Task: Look for space in El Cafetal, Venezuela from 9th June, 2023 to 16th June, 2023 for 2 adults in price range Rs.8000 to Rs.16000. Place can be entire place with 2 bedrooms having 2 beds and 1 bathroom. Property type can be house, flat, guest house. Booking option can be shelf check-in. Required host language is English.
Action: Mouse moved to (453, 96)
Screenshot: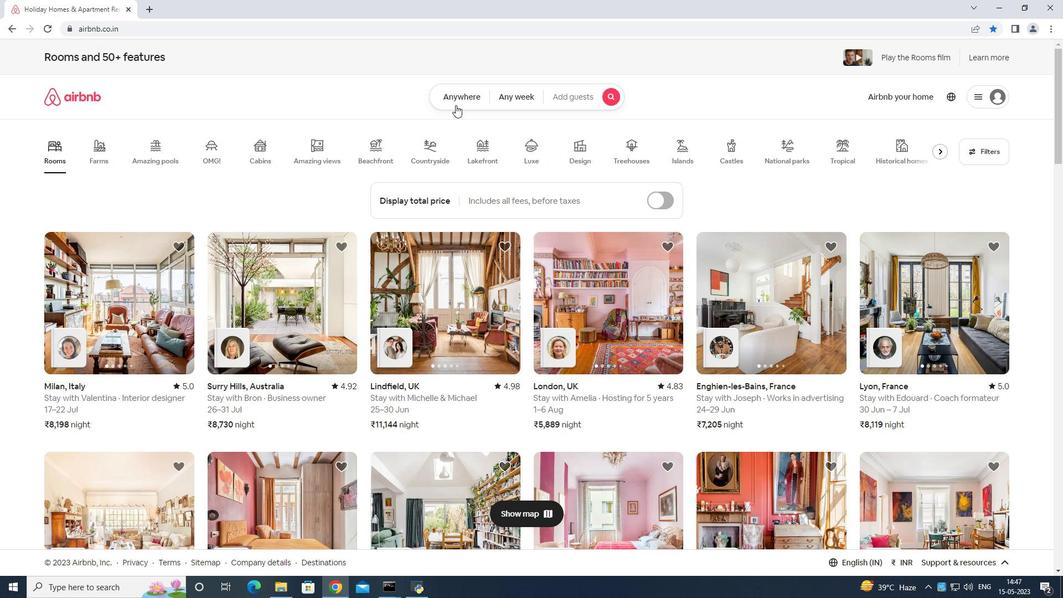 
Action: Mouse pressed left at (453, 96)
Screenshot: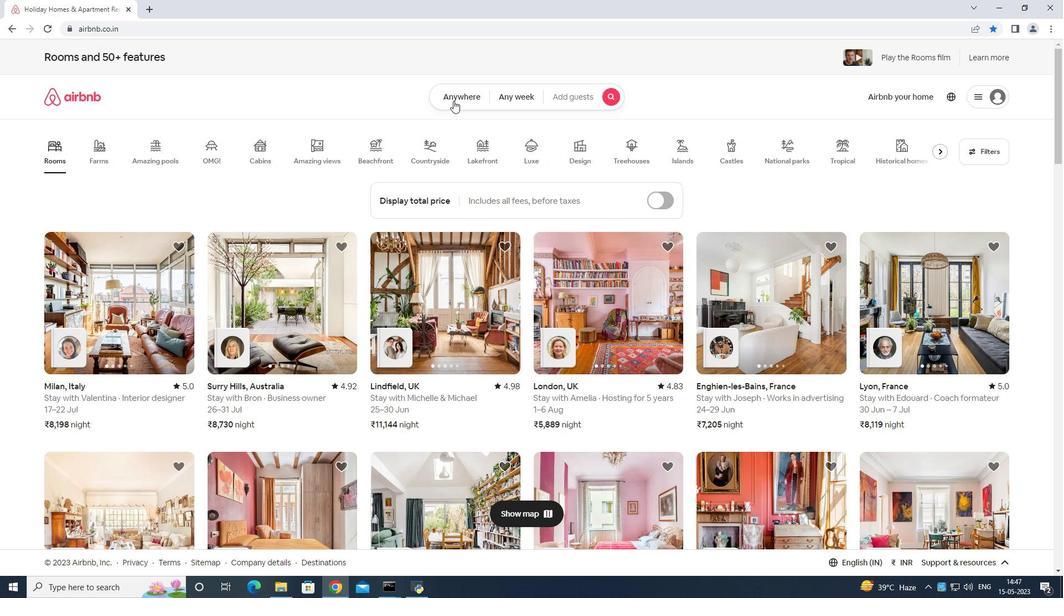 
Action: Mouse moved to (414, 144)
Screenshot: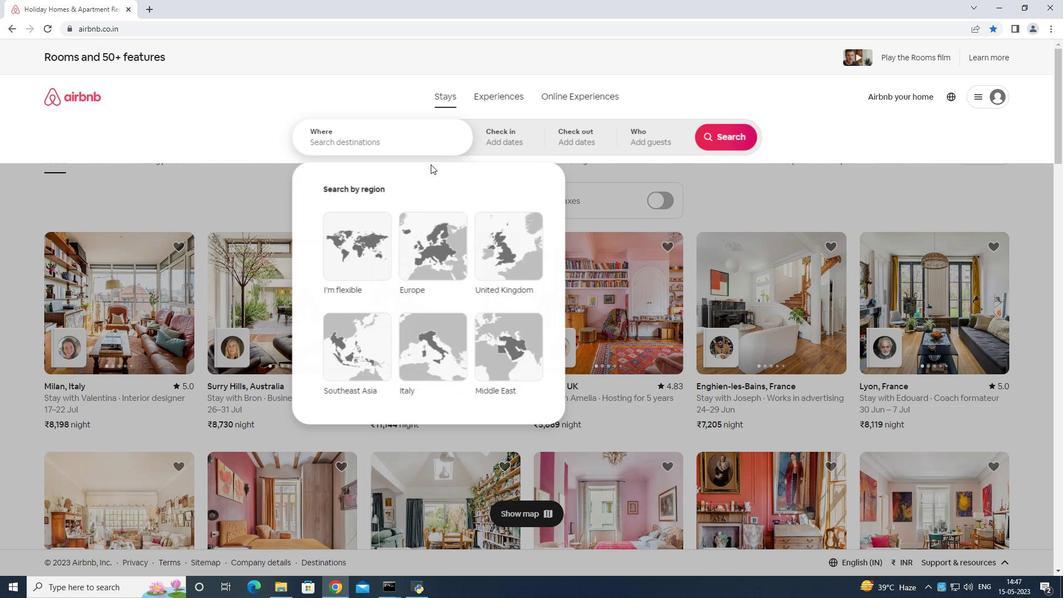 
Action: Mouse pressed left at (414, 144)
Screenshot: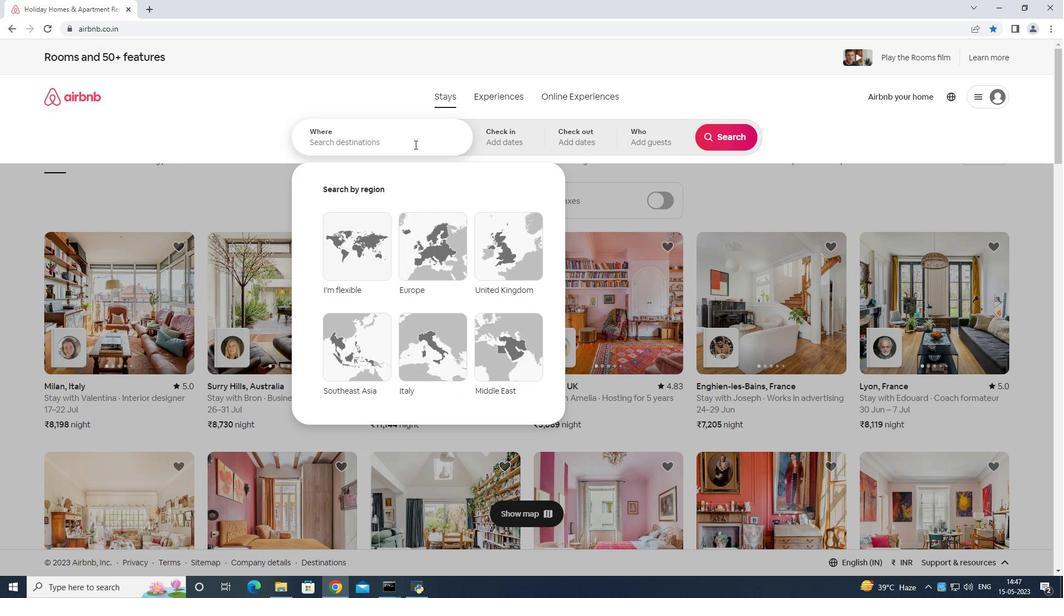
Action: Mouse moved to (445, 178)
Screenshot: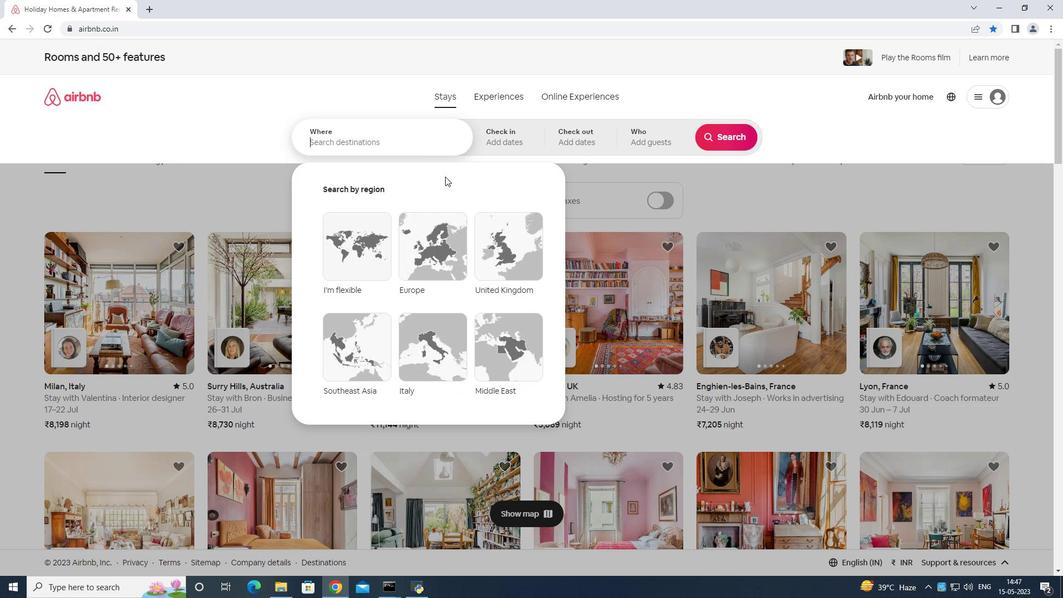 
Action: Key pressed <Key.shift>E<Key.shift>I<Key.space>cafetal<Key.space>veb<Key.backspace>nezual<Key.space><Key.enter>
Screenshot: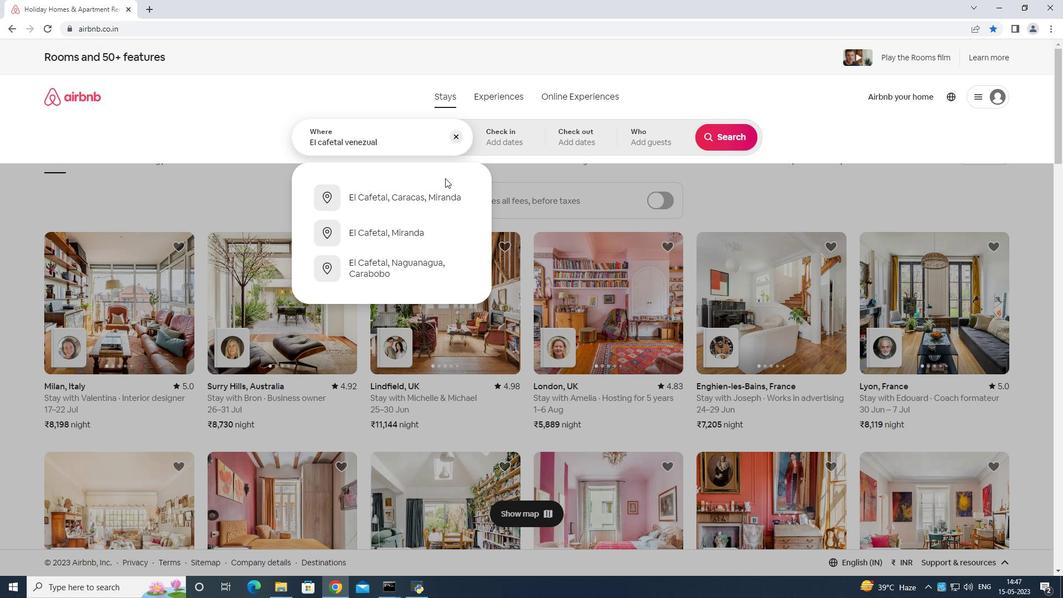 
Action: Mouse moved to (685, 307)
Screenshot: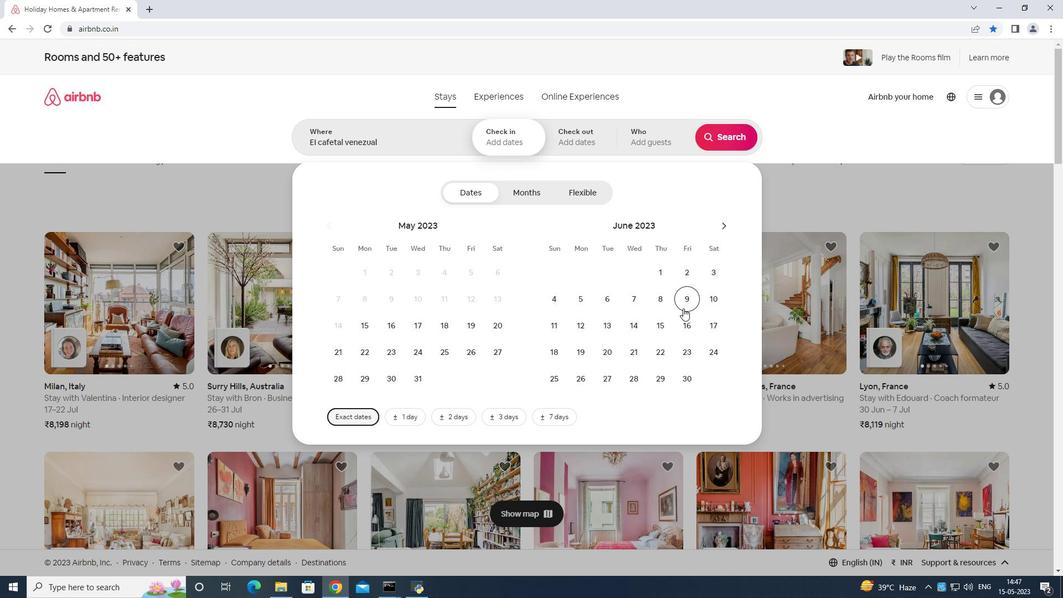 
Action: Mouse pressed left at (685, 307)
Screenshot: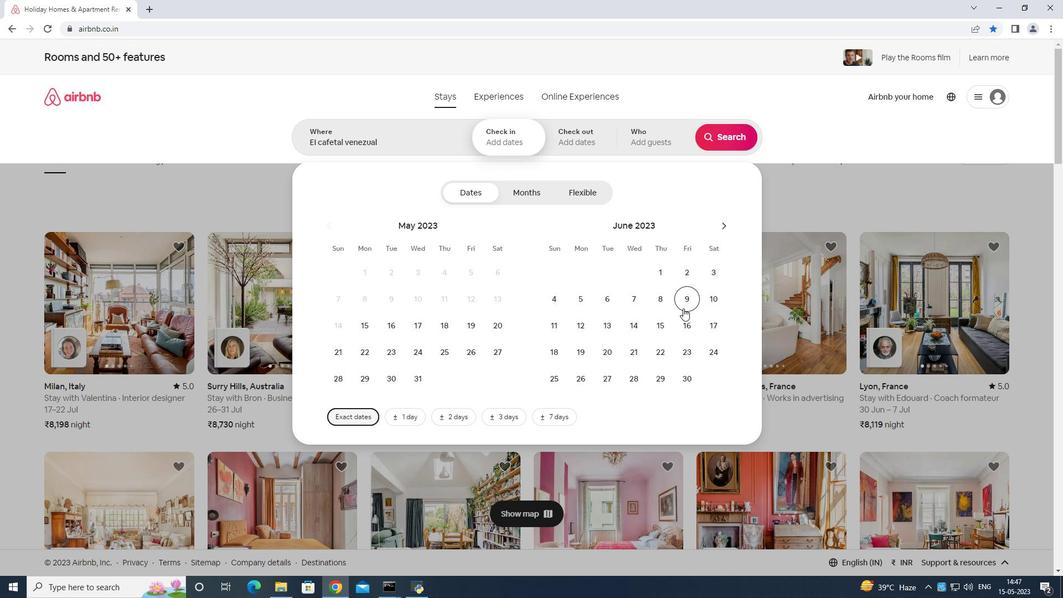 
Action: Mouse moved to (690, 330)
Screenshot: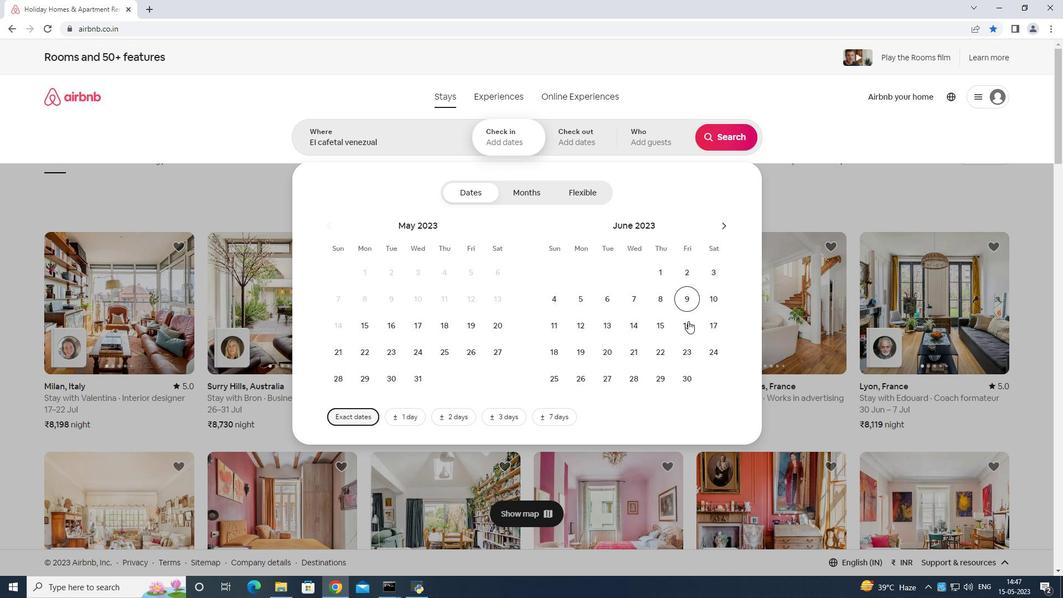 
Action: Mouse pressed left at (690, 330)
Screenshot: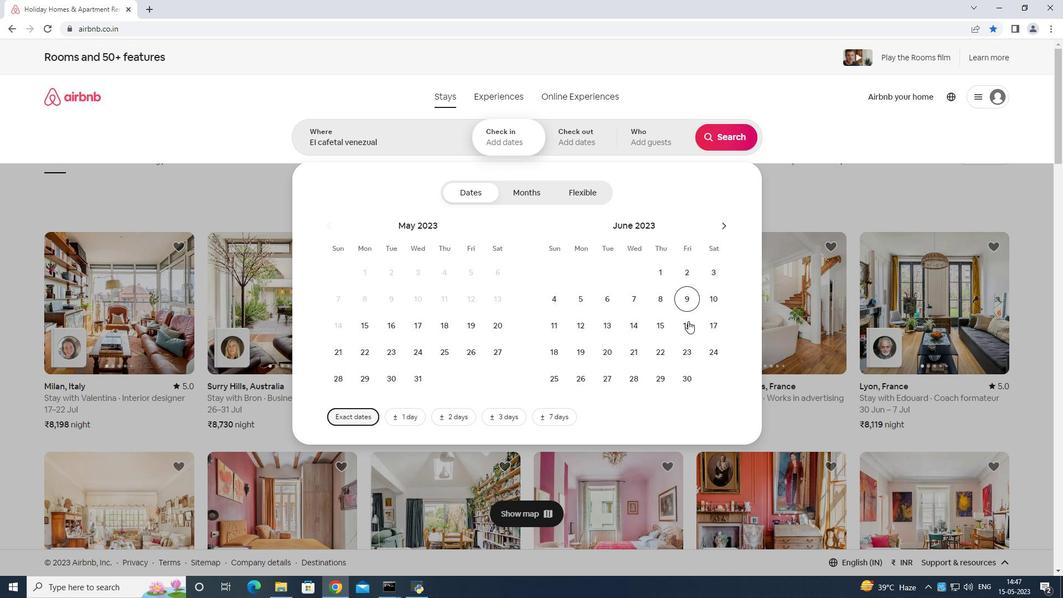 
Action: Mouse moved to (658, 145)
Screenshot: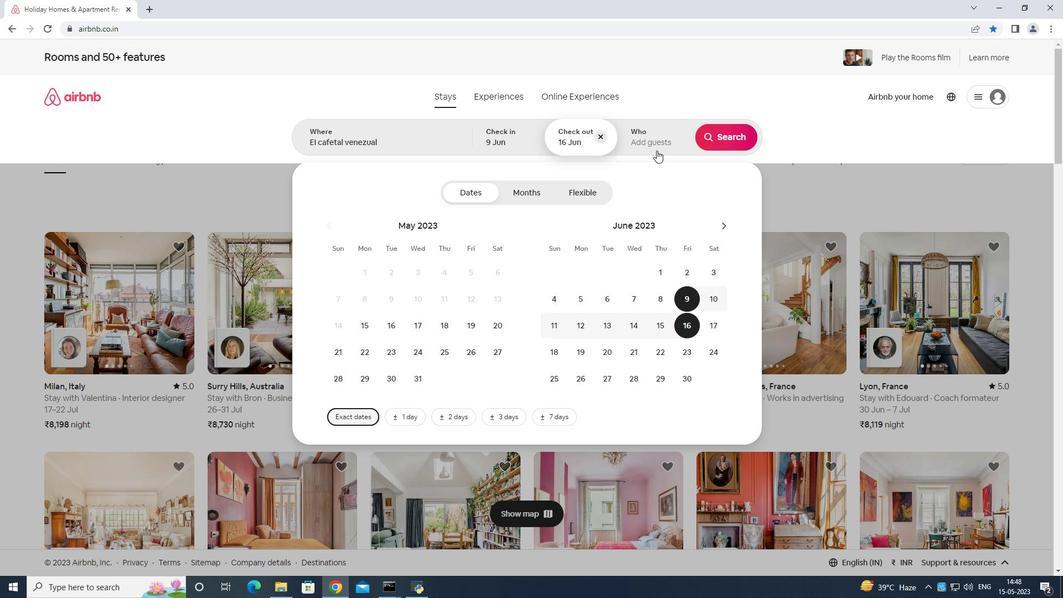 
Action: Mouse pressed left at (658, 145)
Screenshot: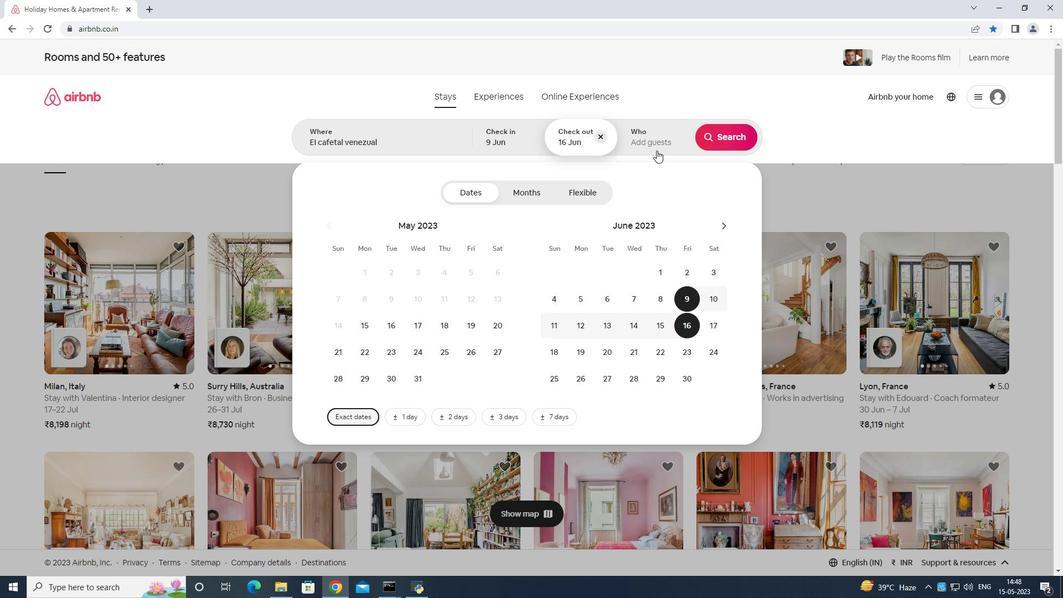 
Action: Mouse moved to (726, 197)
Screenshot: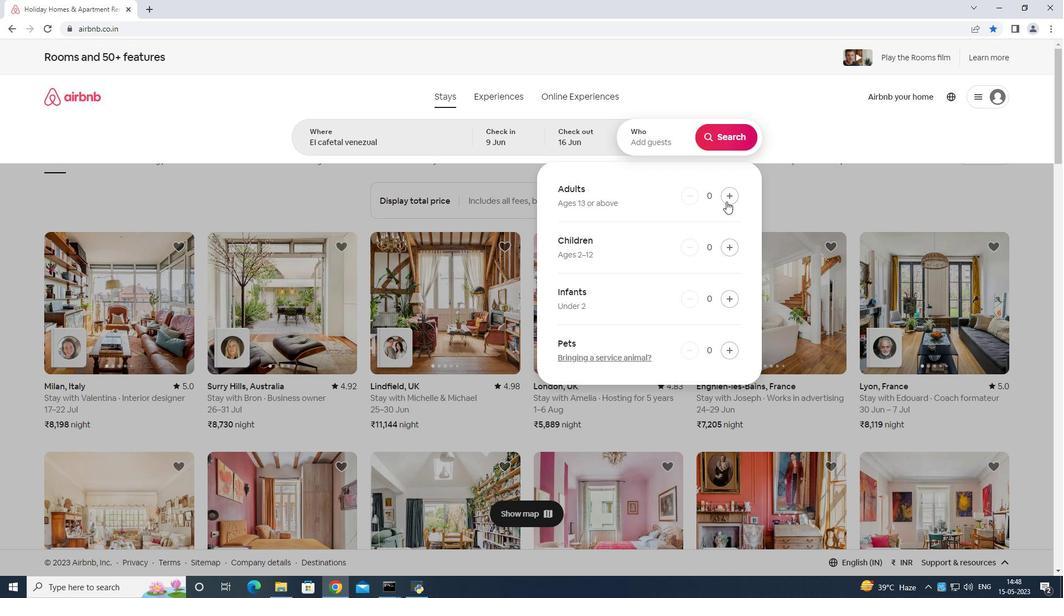 
Action: Mouse pressed left at (726, 197)
Screenshot: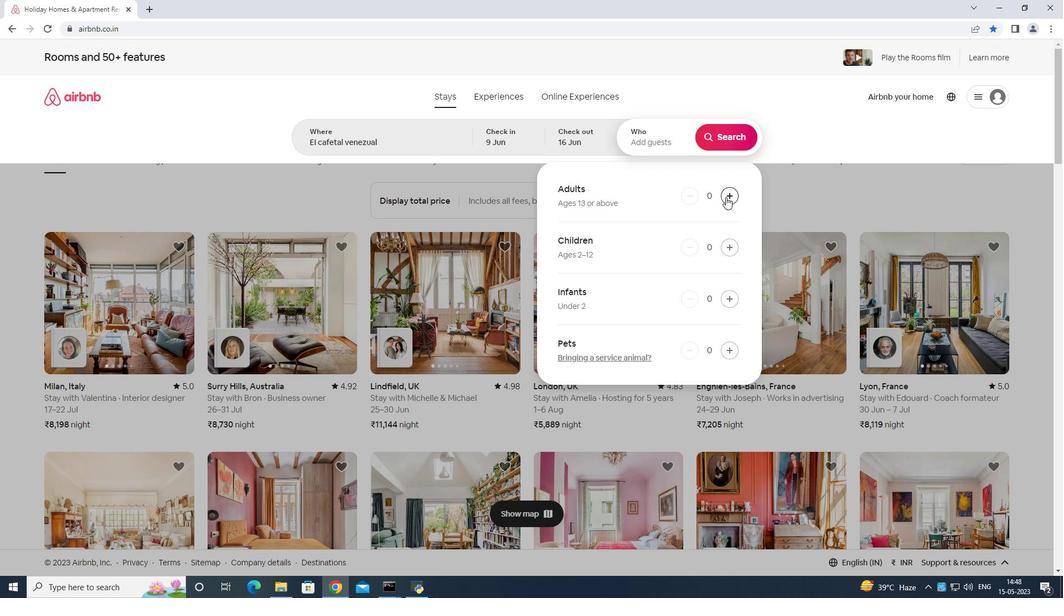 
Action: Mouse moved to (725, 197)
Screenshot: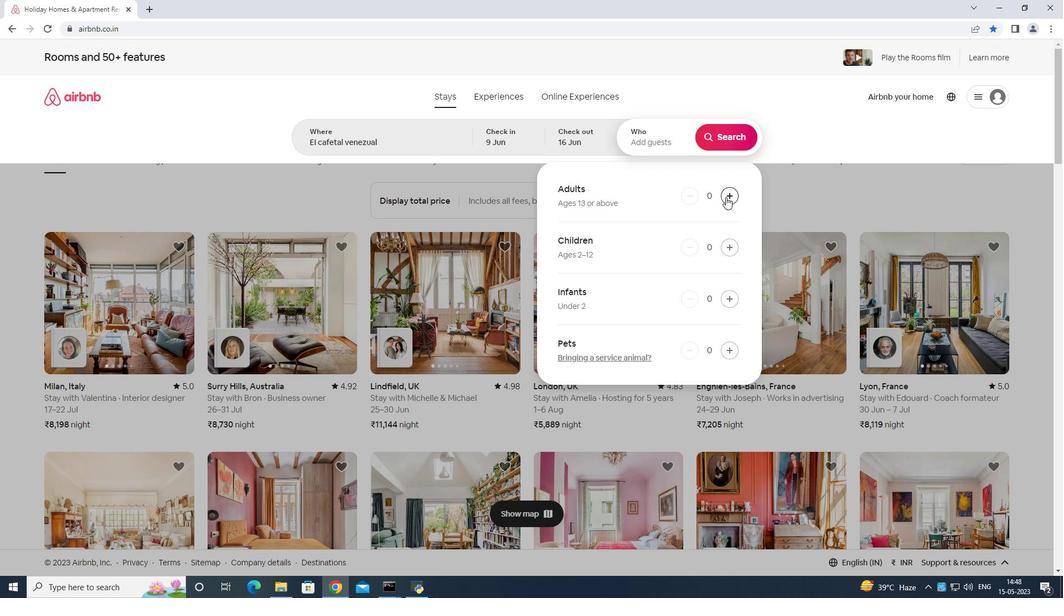 
Action: Mouse pressed left at (725, 197)
Screenshot: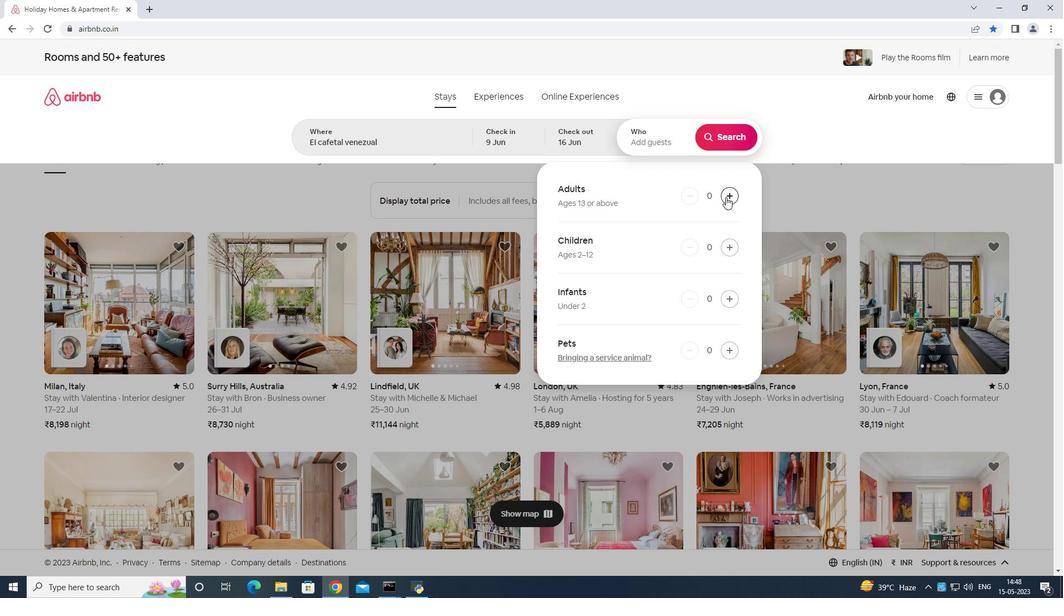 
Action: Mouse moved to (731, 137)
Screenshot: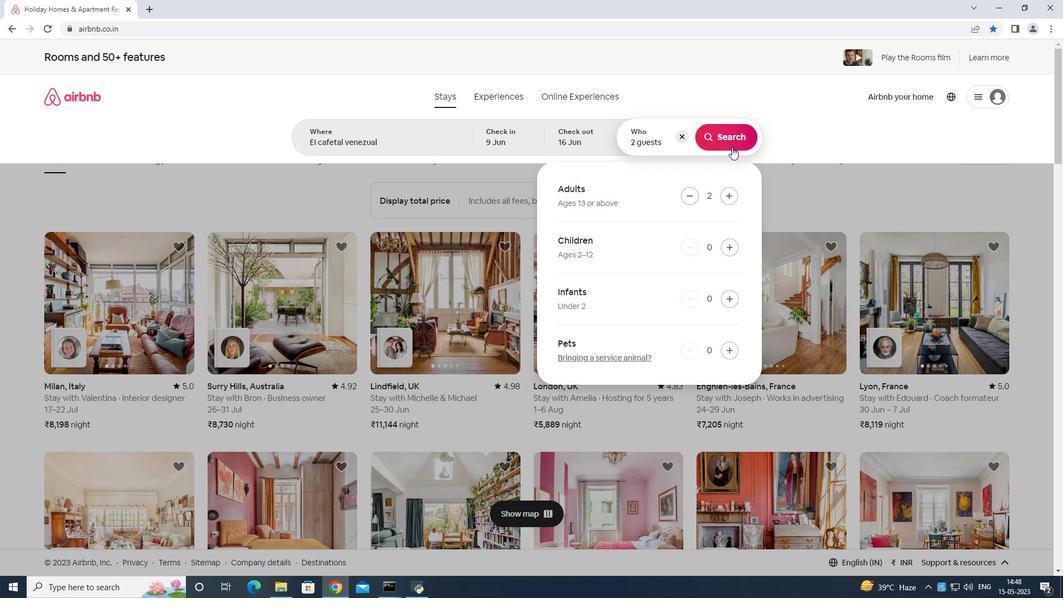 
Action: Mouse pressed left at (731, 137)
Screenshot: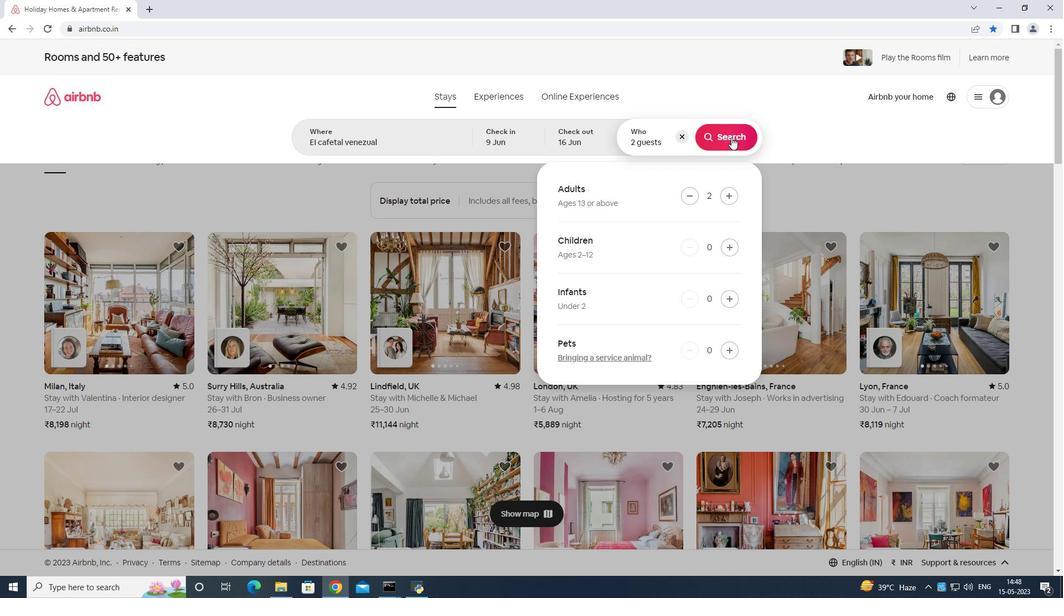 
Action: Mouse moved to (1010, 106)
Screenshot: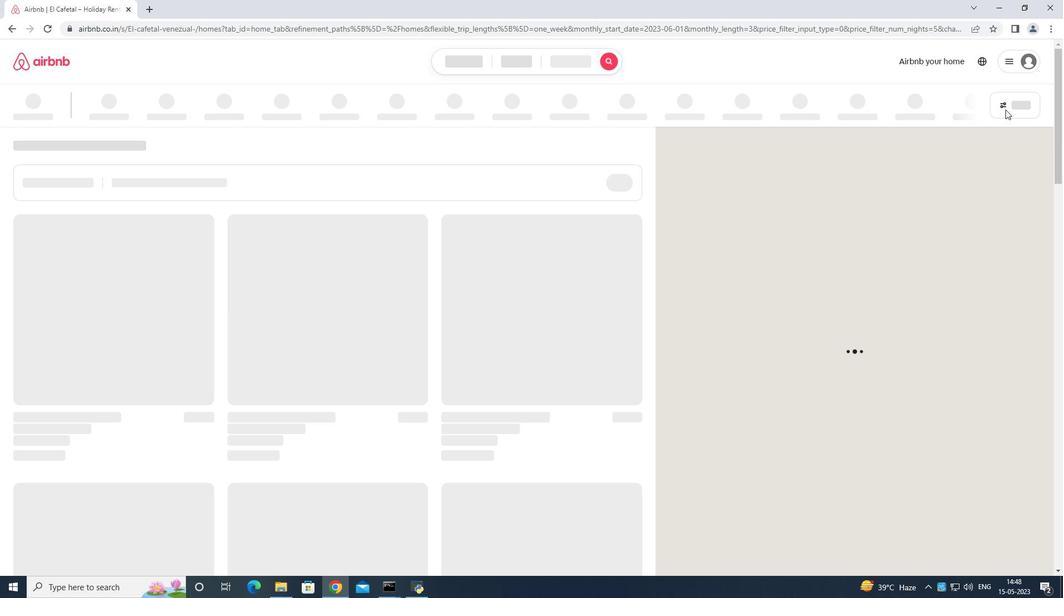 
Action: Mouse pressed left at (1010, 106)
Screenshot: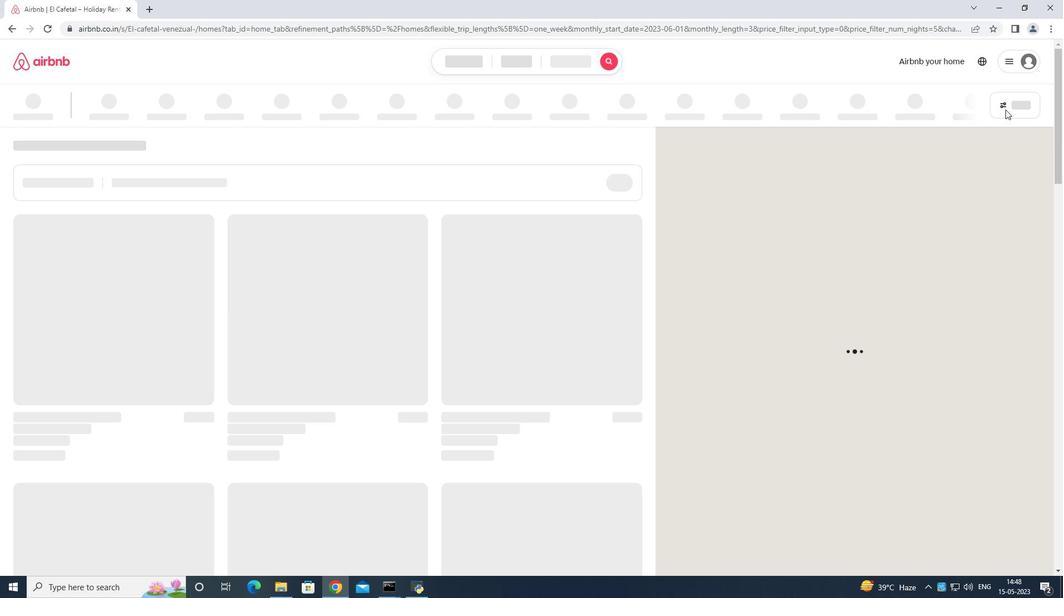 
Action: Mouse moved to (469, 373)
Screenshot: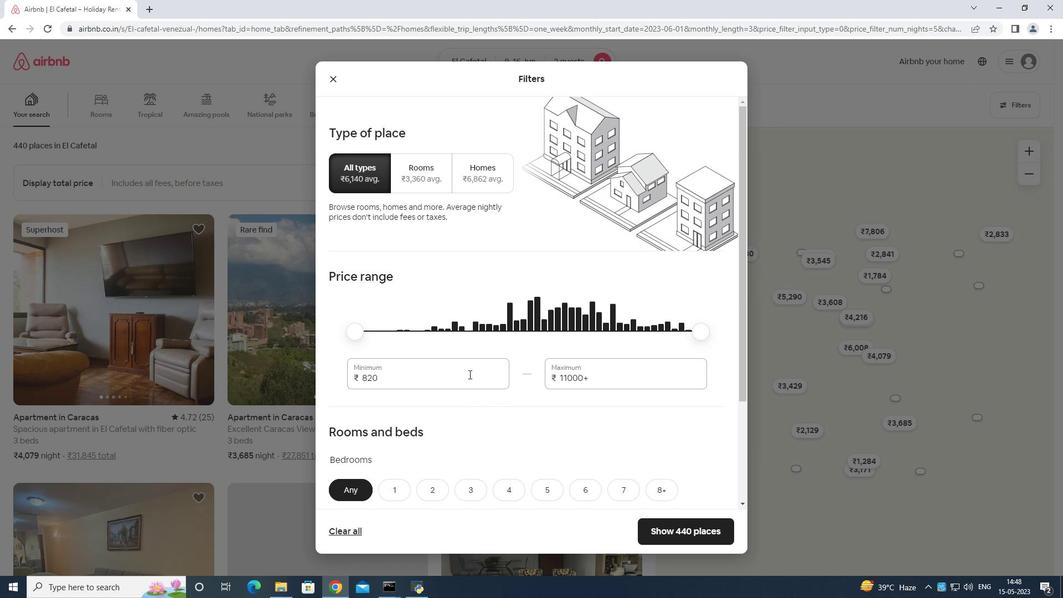 
Action: Mouse pressed left at (469, 373)
Screenshot: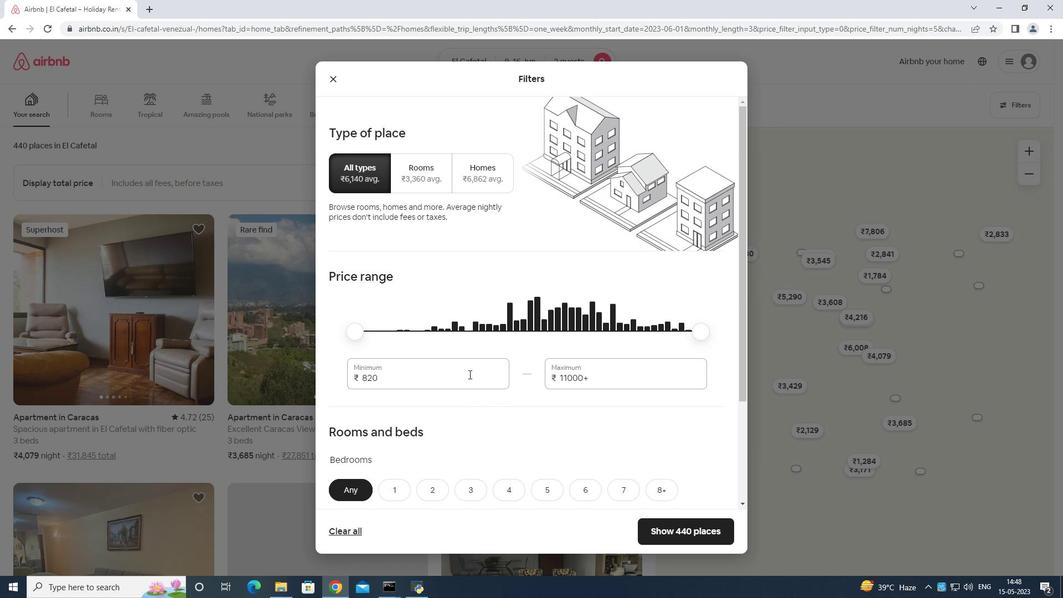 
Action: Mouse moved to (469, 373)
Screenshot: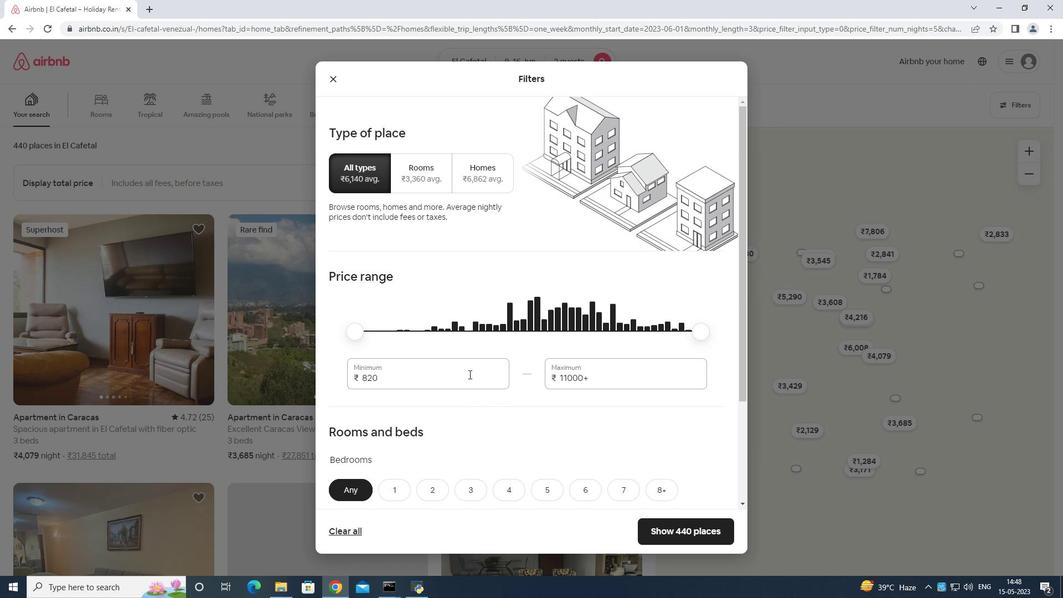 
Action: Key pressed <Key.backspace><Key.backspace><Key.backspace><Key.backspace><Key.backspace><Key.backspace><Key.backspace><Key.backspace><Key.backspace><Key.backspace><Key.backspace><Key.backspace>
Screenshot: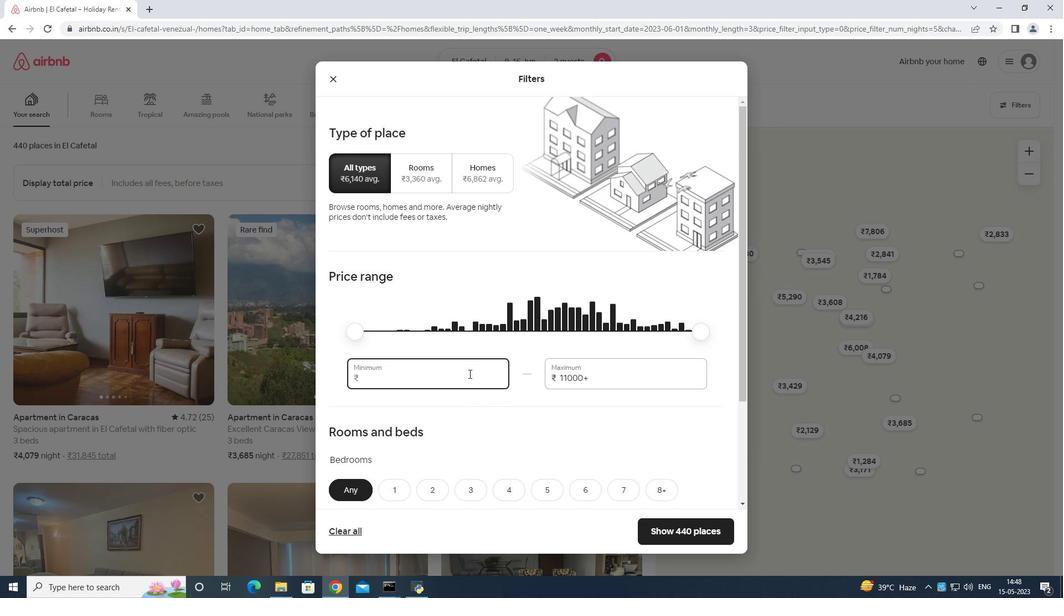 
Action: Mouse moved to (470, 373)
Screenshot: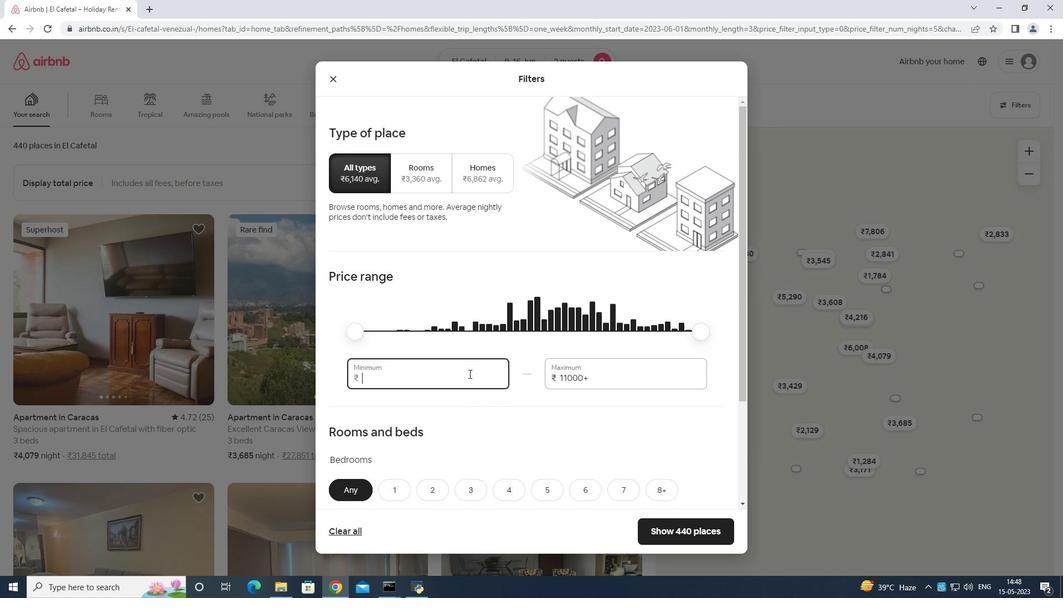 
Action: Key pressed 8
Screenshot: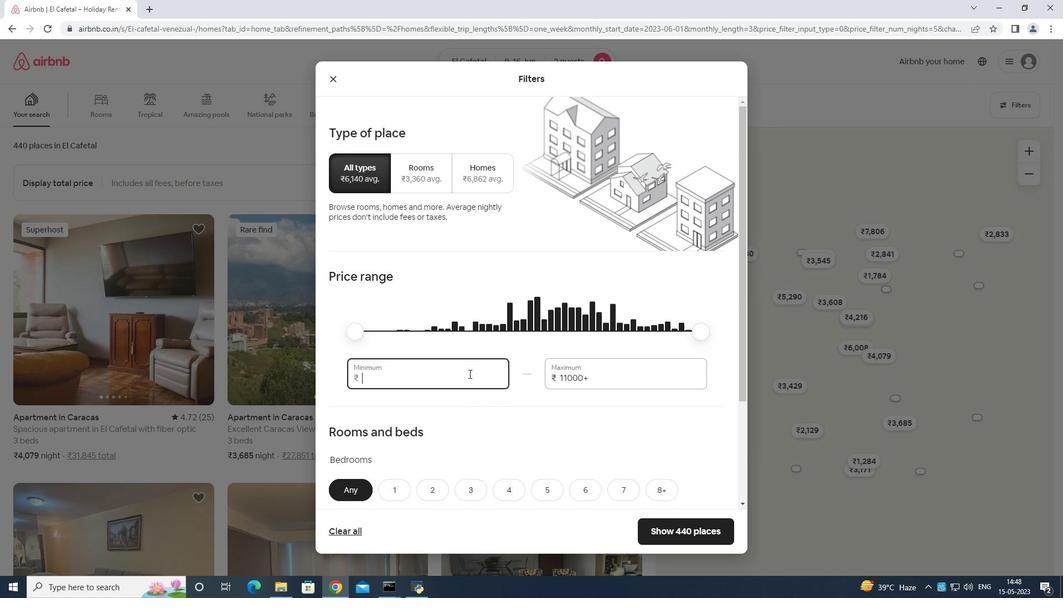 
Action: Mouse moved to (470, 373)
Screenshot: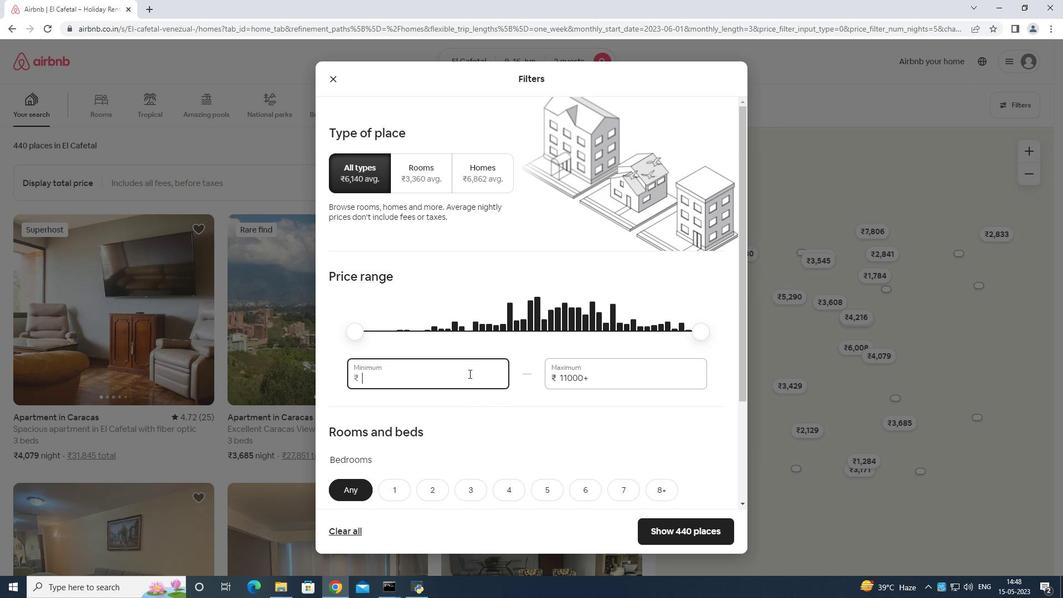 
Action: Key pressed 000
Screenshot: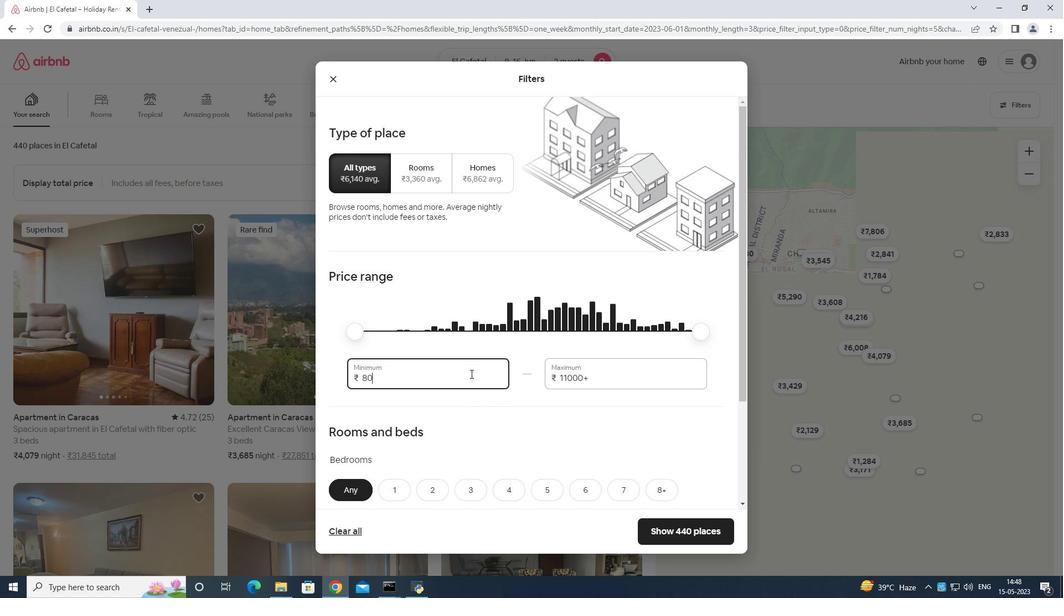 
Action: Mouse moved to (596, 372)
Screenshot: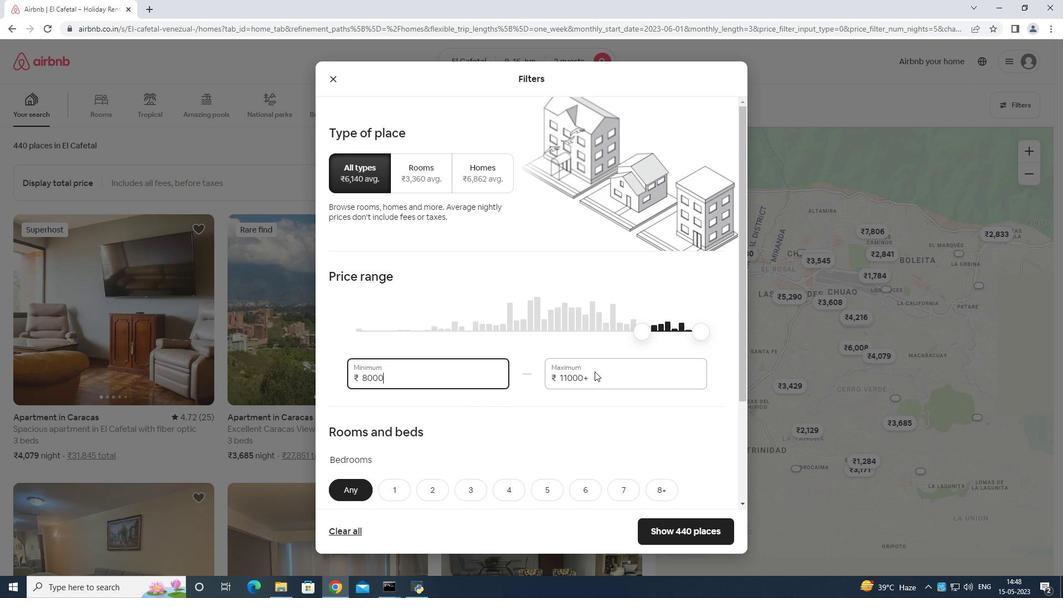 
Action: Mouse pressed left at (596, 372)
Screenshot: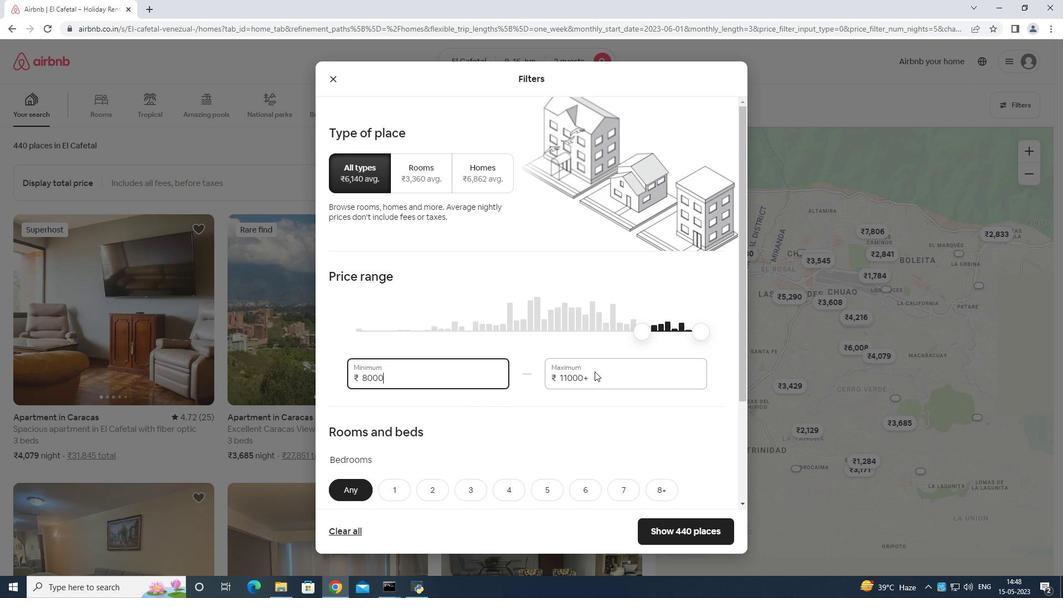 
Action: Mouse moved to (600, 370)
Screenshot: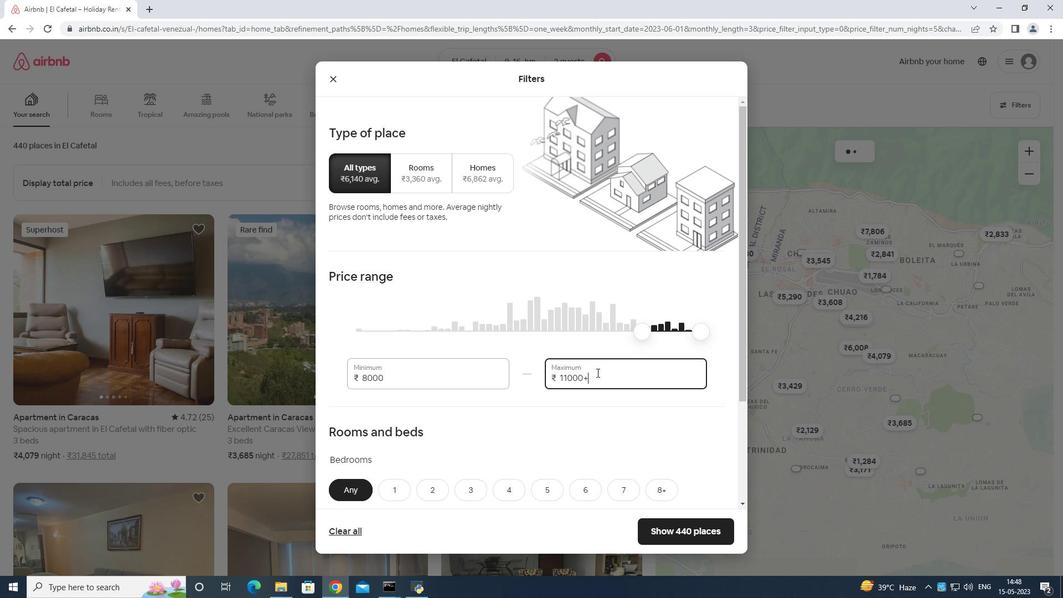 
Action: Key pressed <Key.backspace><Key.backspace><Key.backspace><Key.backspace><Key.backspace><Key.backspace><Key.backspace><Key.backspace><Key.backspace><Key.backspace><Key.backspace><Key.backspace><Key.backspace><Key.backspace><Key.backspace><Key.backspace><Key.backspace><Key.backspace>9
Screenshot: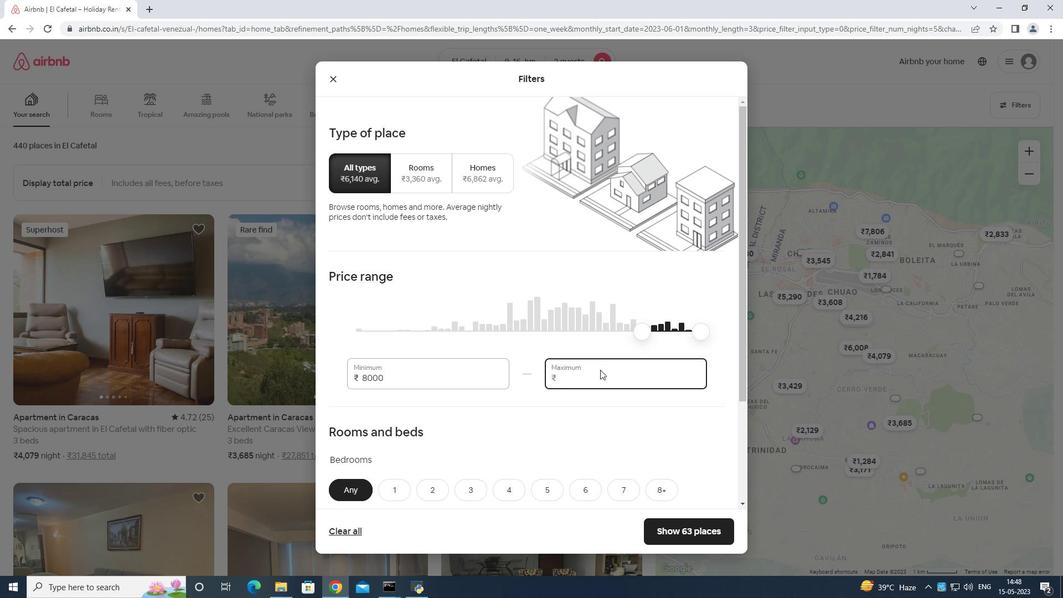 
Action: Mouse moved to (602, 368)
Screenshot: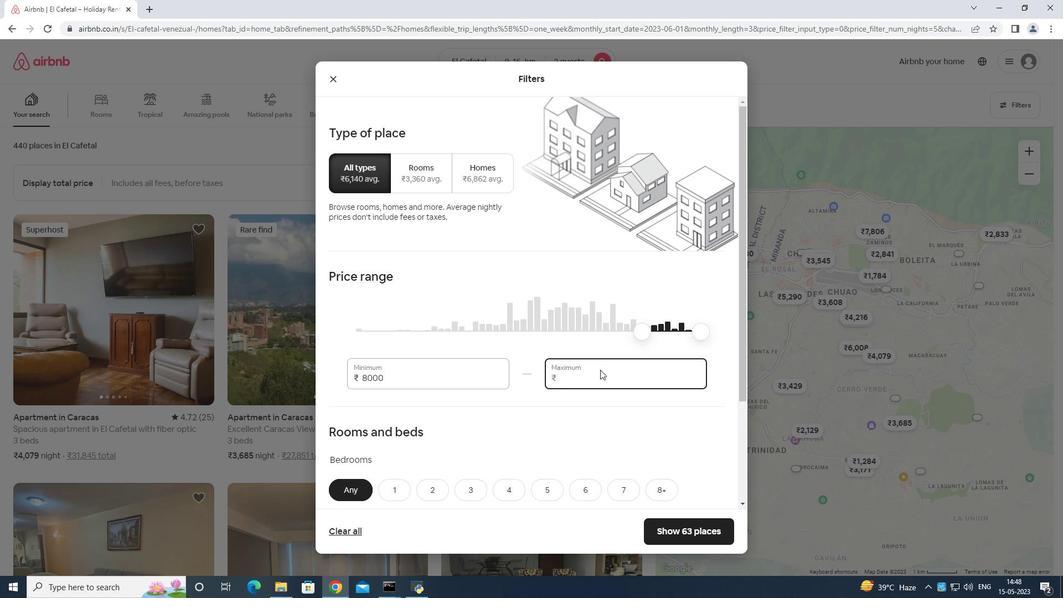 
Action: Key pressed 0
Screenshot: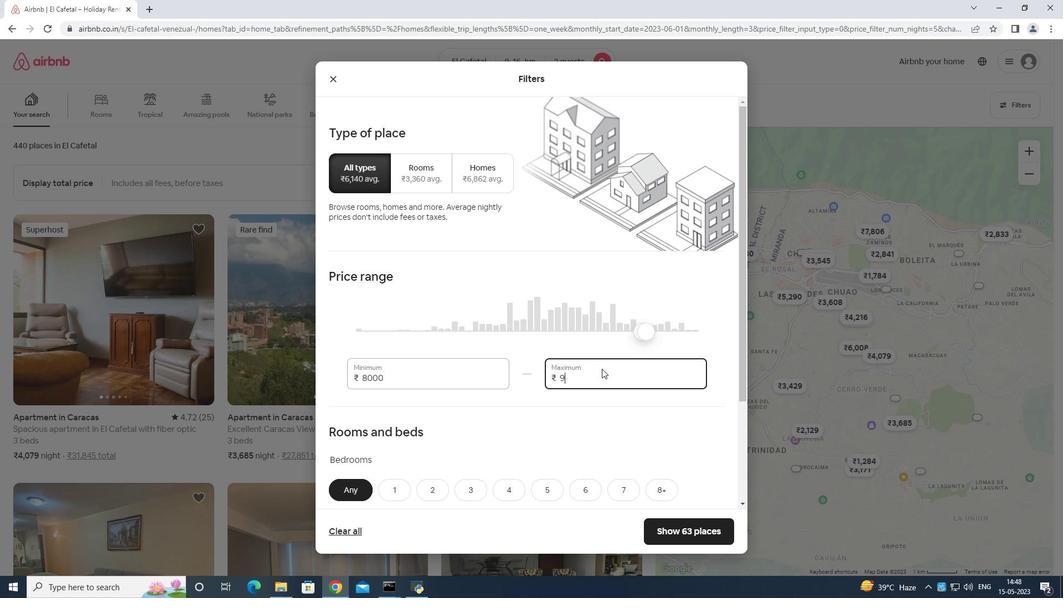 
Action: Mouse moved to (602, 368)
Screenshot: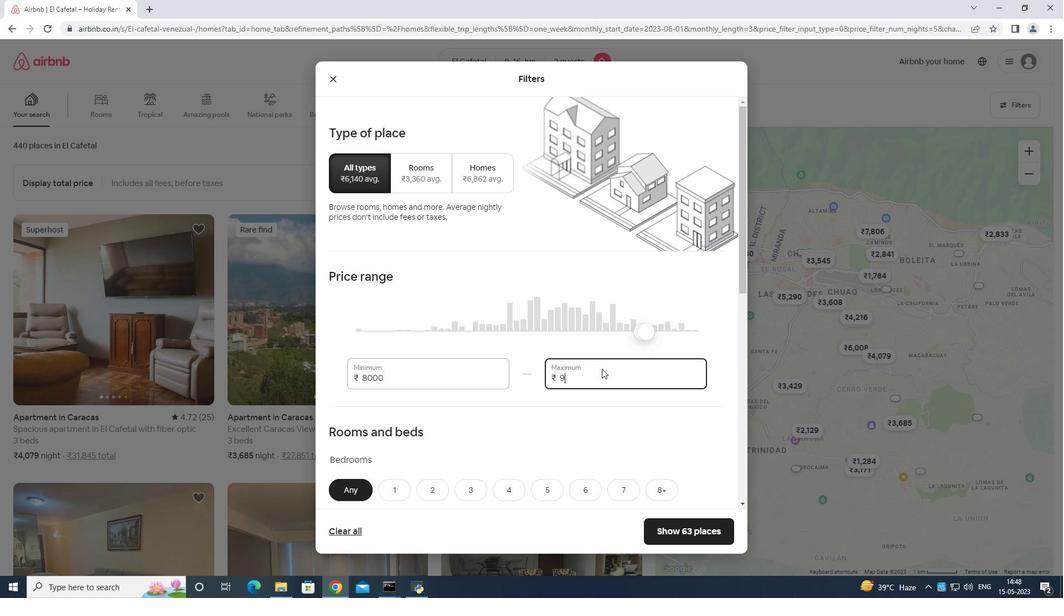 
Action: Key pressed 00
Screenshot: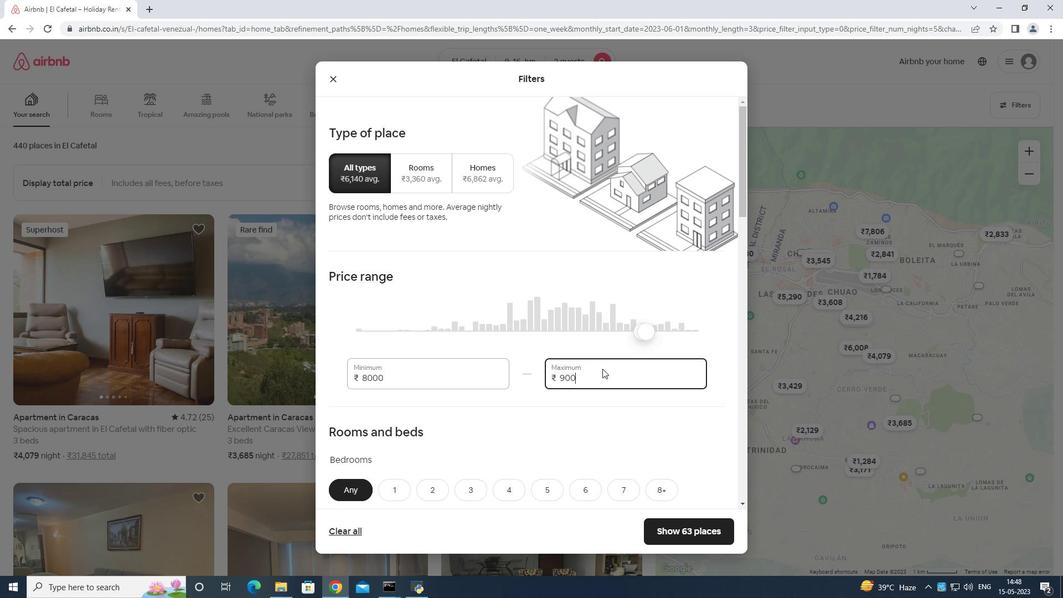 
Action: Mouse moved to (602, 368)
Screenshot: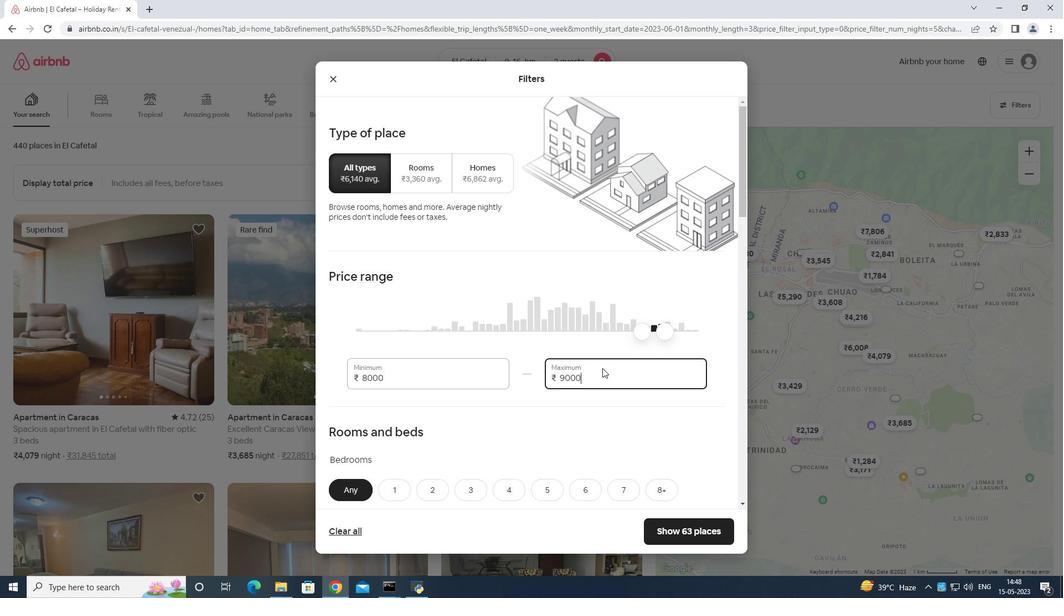 
Action: Key pressed <Key.backspace>
Screenshot: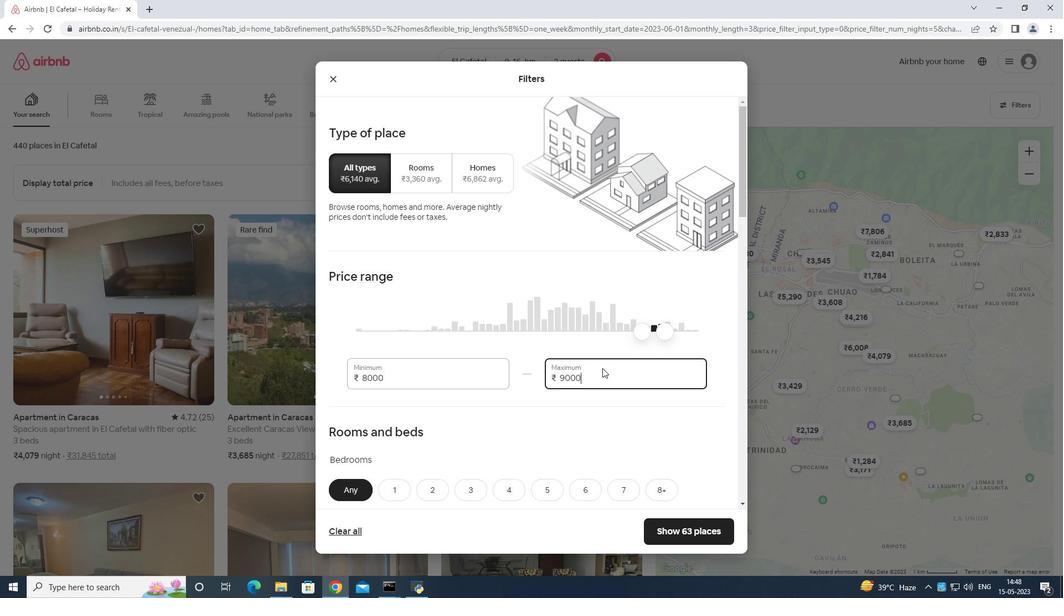 
Action: Mouse moved to (603, 368)
Screenshot: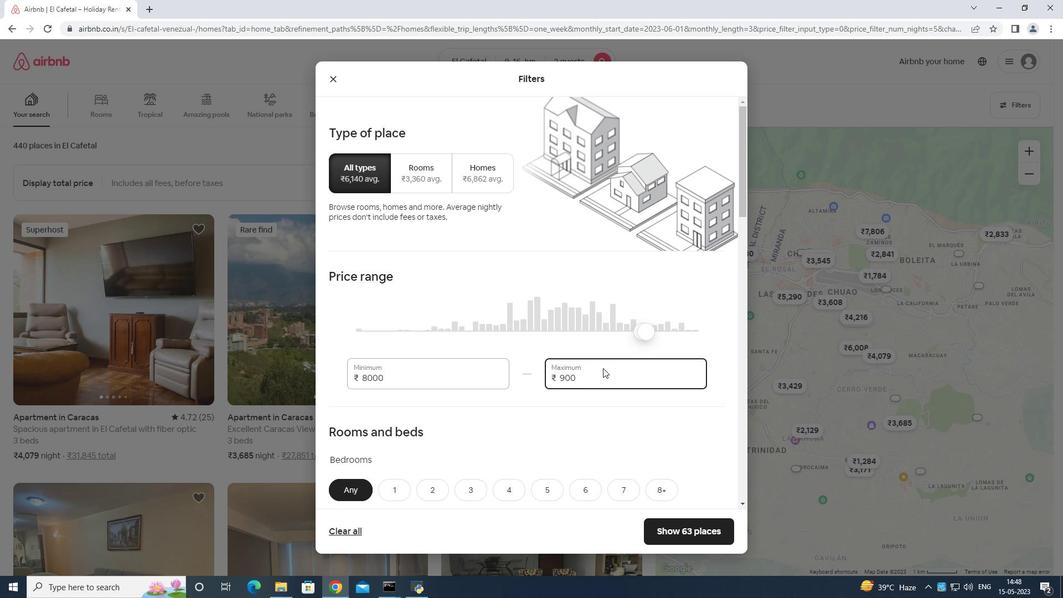 
Action: Key pressed <Key.backspace>
Screenshot: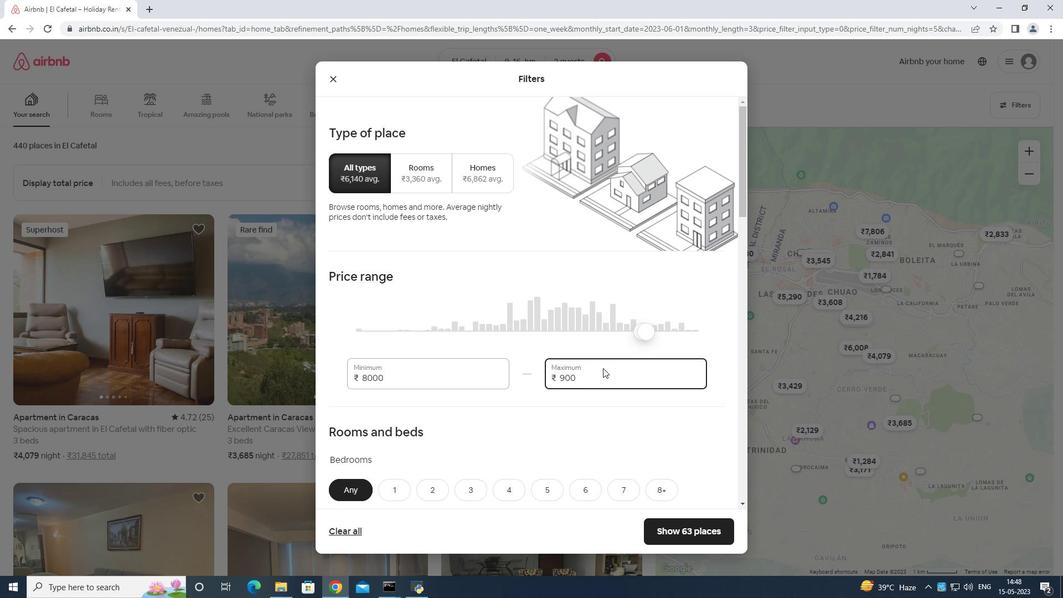 
Action: Mouse moved to (603, 368)
Screenshot: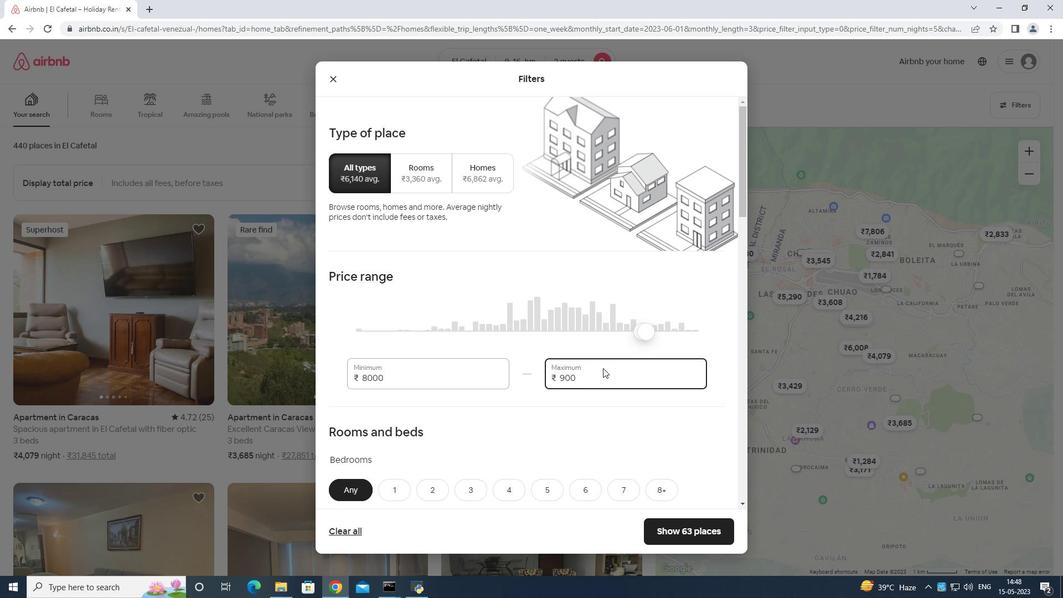 
Action: Key pressed <Key.backspace><Key.backspace><Key.backspace><Key.backspace><Key.backspace><Key.backspace><Key.backspace>
Screenshot: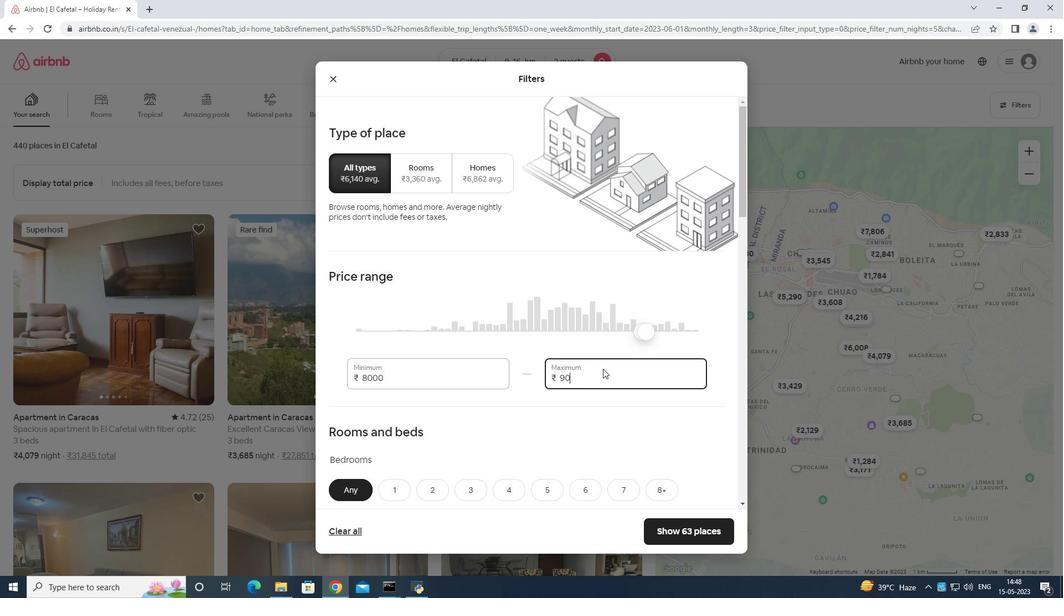 
Action: Mouse moved to (603, 369)
Screenshot: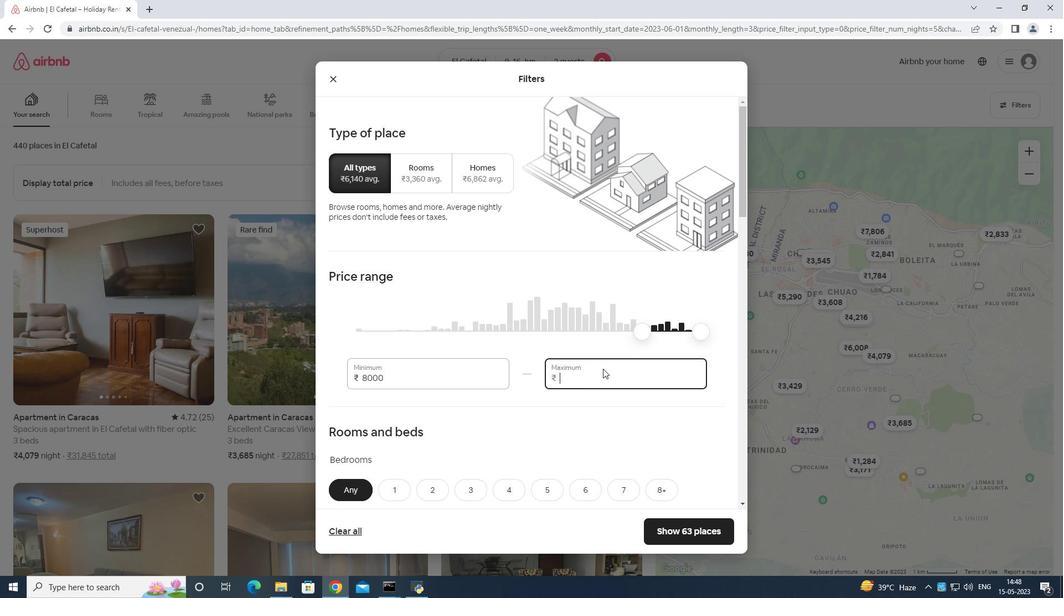 
Action: Key pressed 16
Screenshot: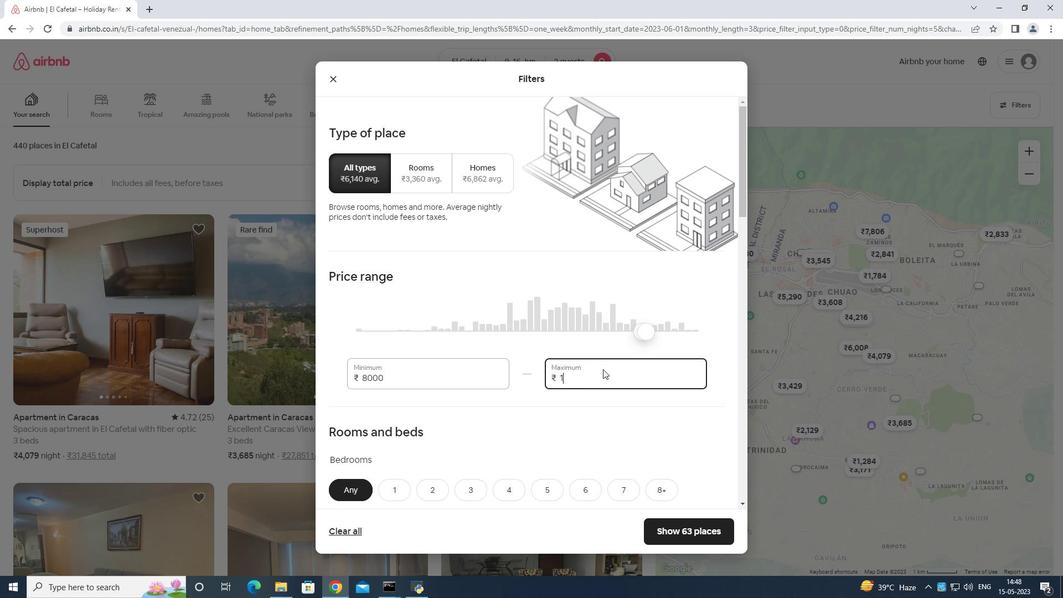 
Action: Mouse moved to (603, 370)
Screenshot: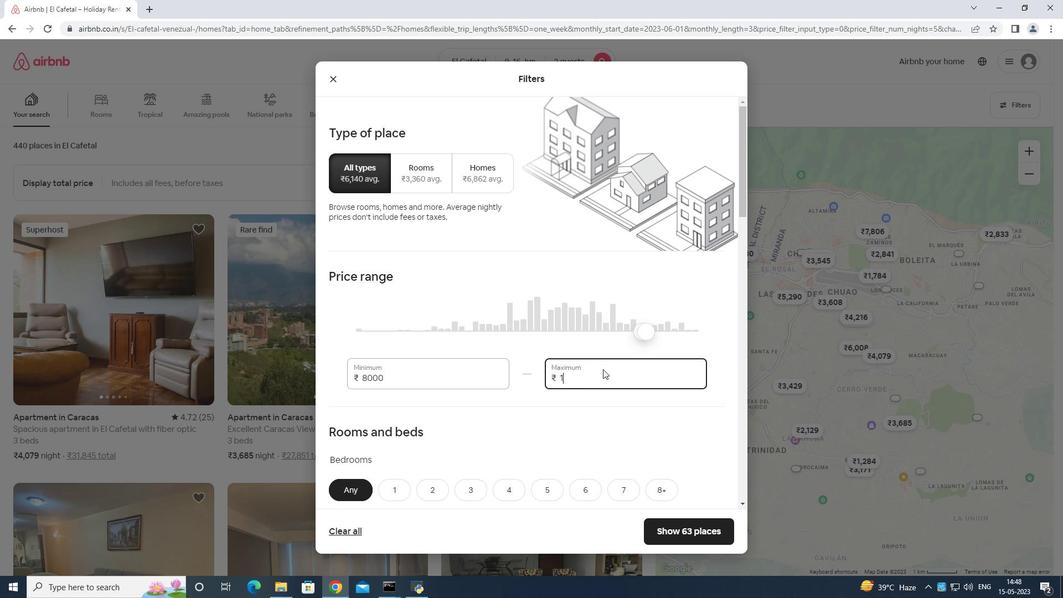 
Action: Key pressed 000
Screenshot: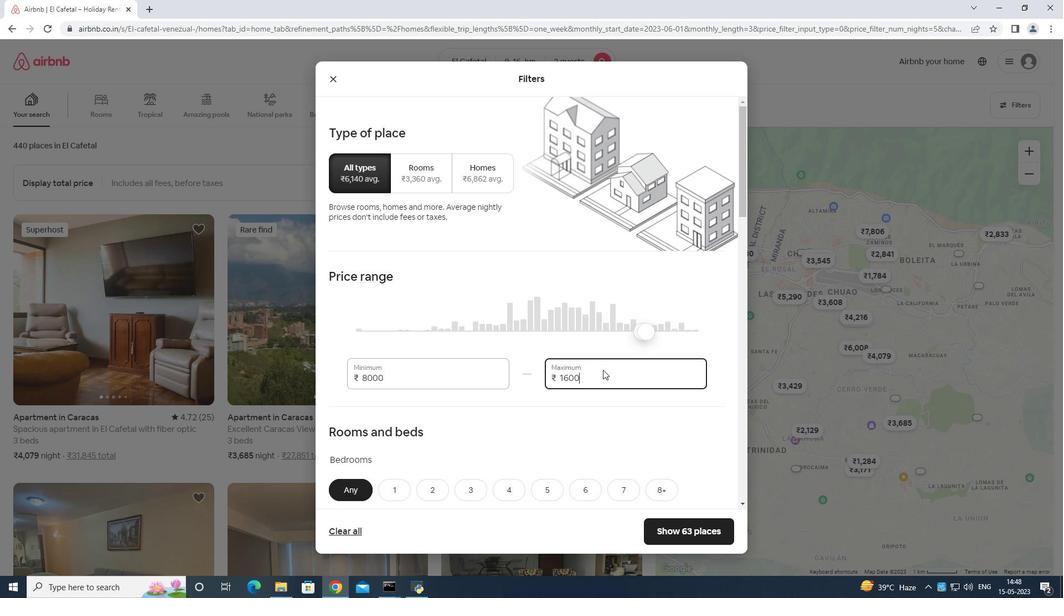 
Action: Mouse moved to (602, 370)
Screenshot: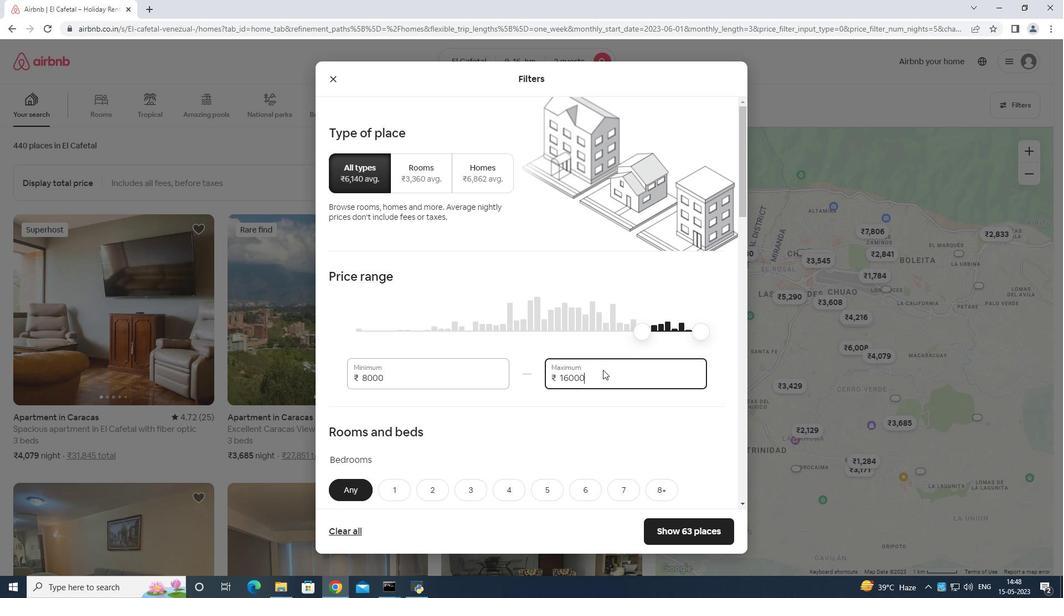 
Action: Mouse scrolled (602, 369) with delta (0, 0)
Screenshot: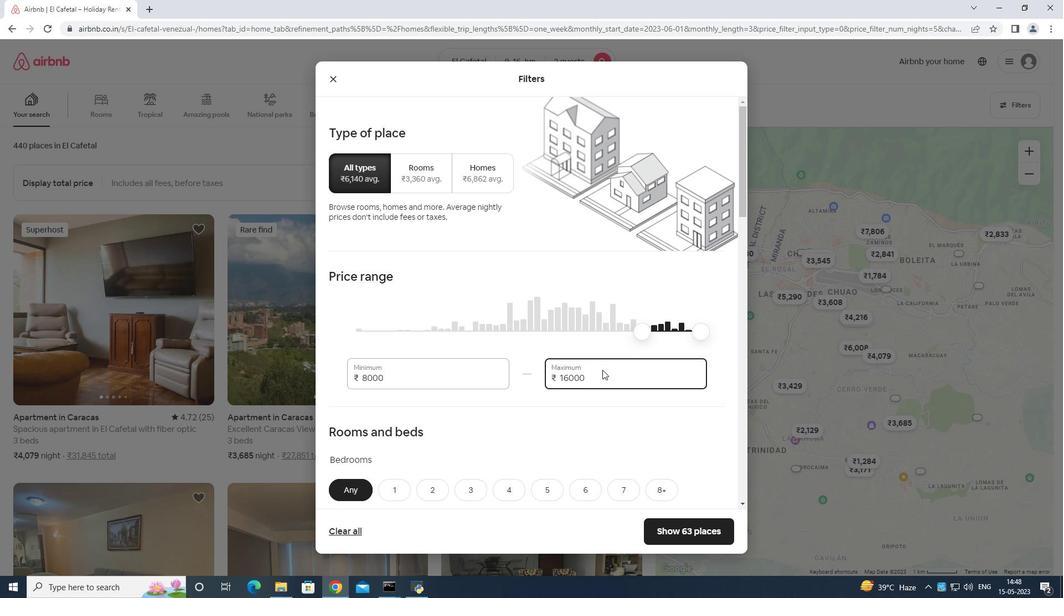 
Action: Mouse scrolled (602, 369) with delta (0, 0)
Screenshot: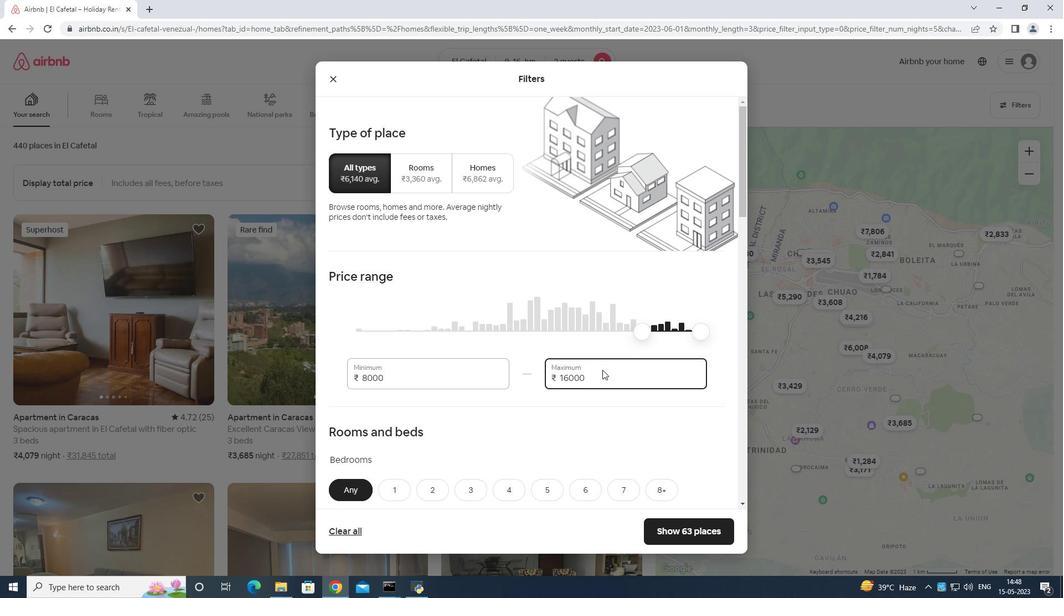 
Action: Mouse scrolled (602, 369) with delta (0, 0)
Screenshot: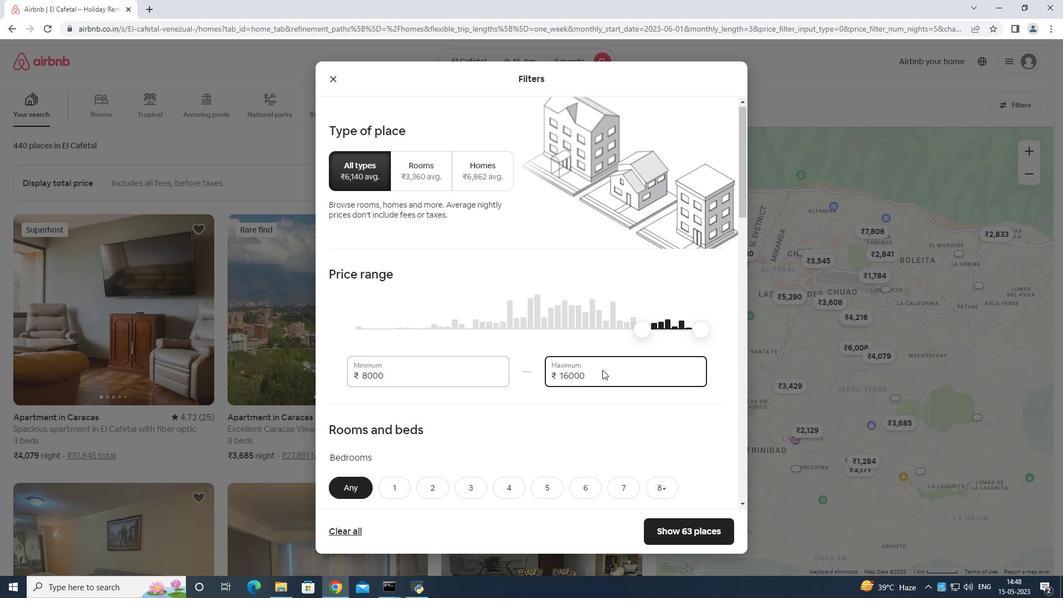 
Action: Mouse moved to (435, 317)
Screenshot: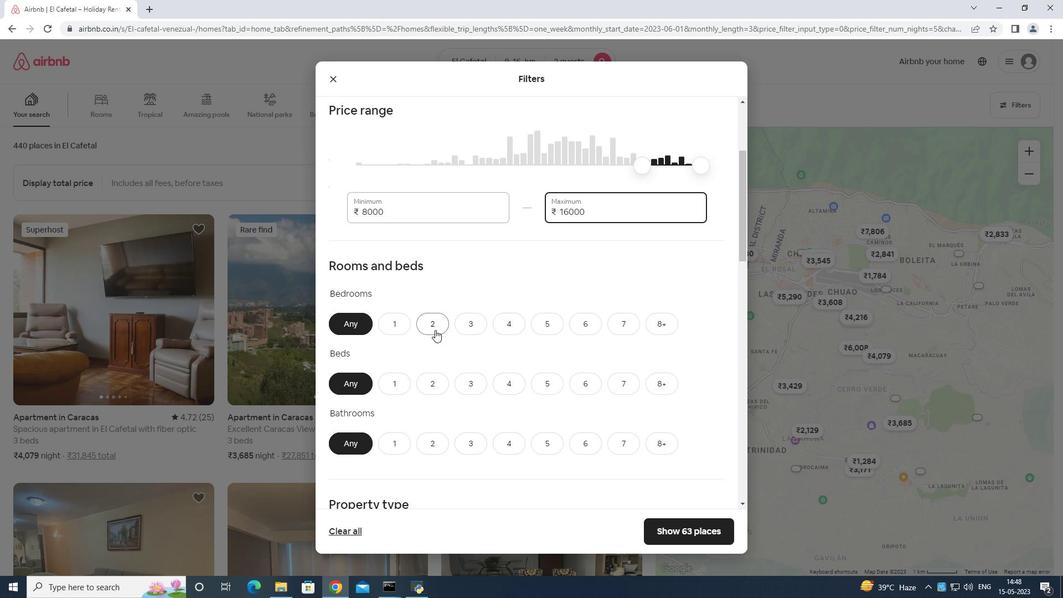 
Action: Mouse pressed left at (435, 317)
Screenshot: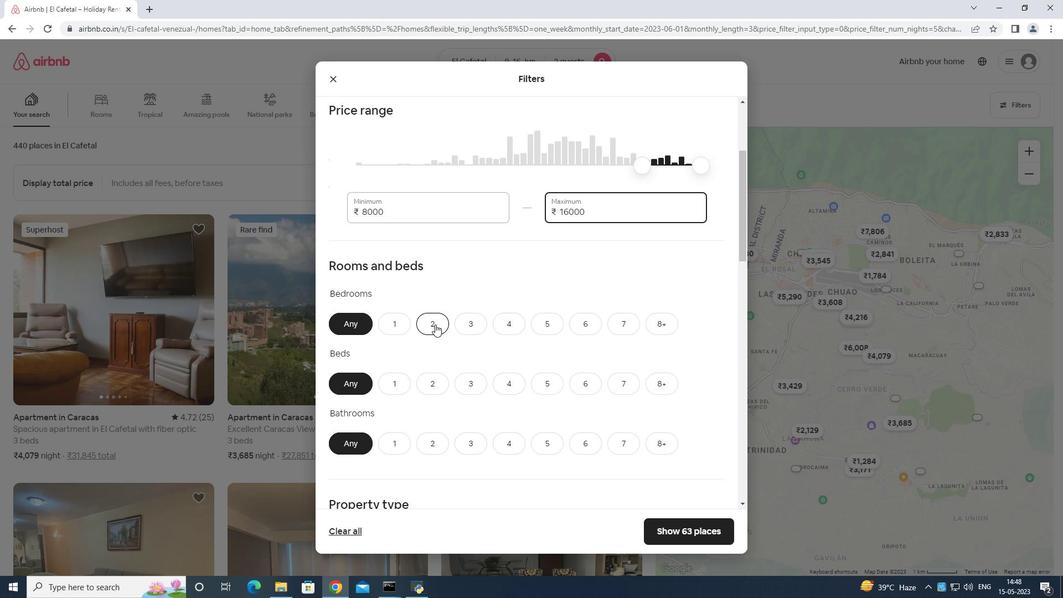 
Action: Mouse moved to (440, 381)
Screenshot: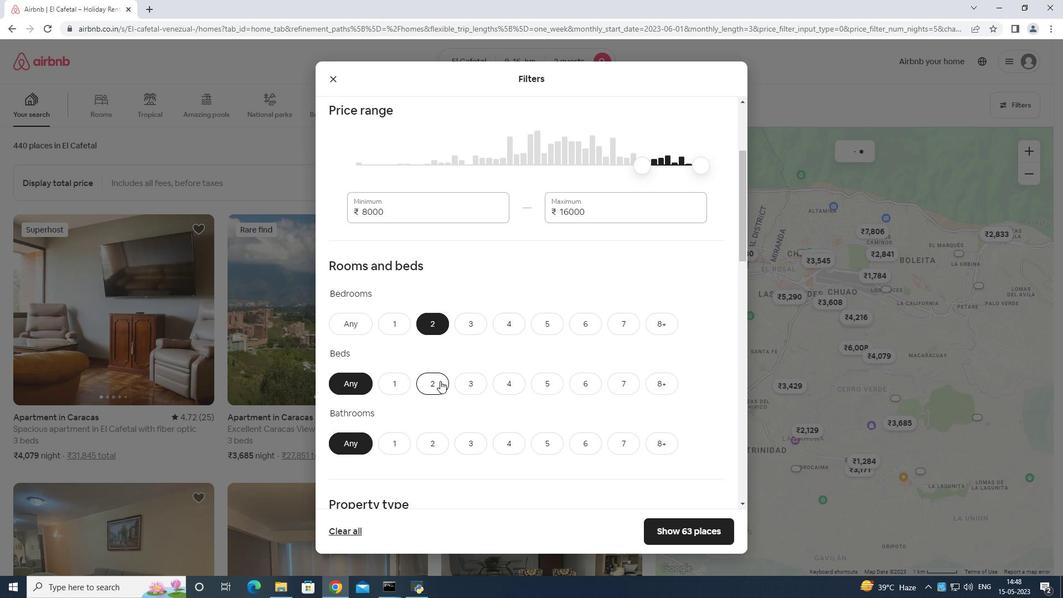 
Action: Mouse pressed left at (440, 381)
Screenshot: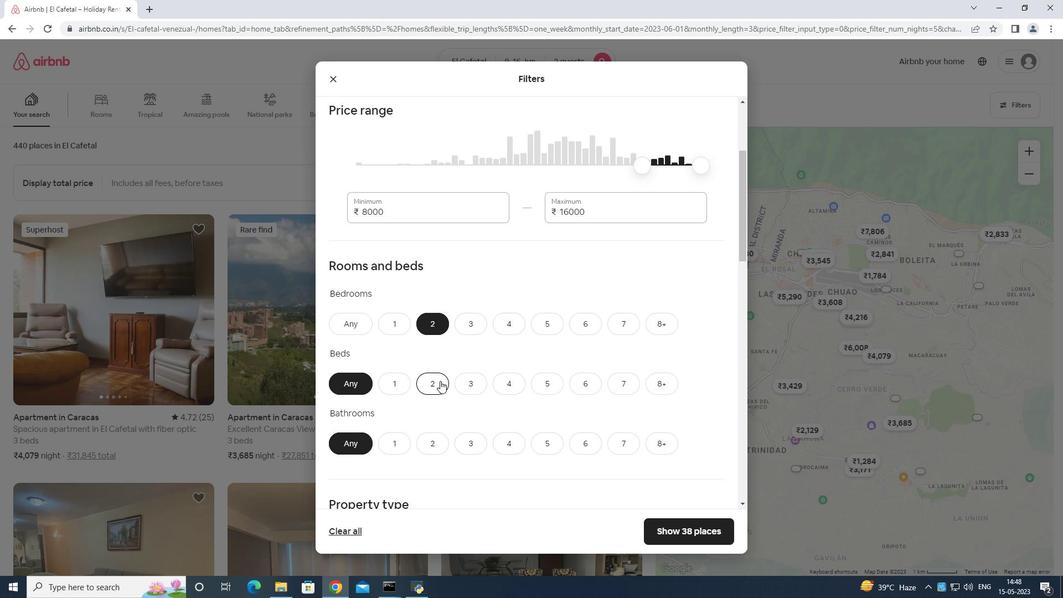 
Action: Mouse moved to (392, 442)
Screenshot: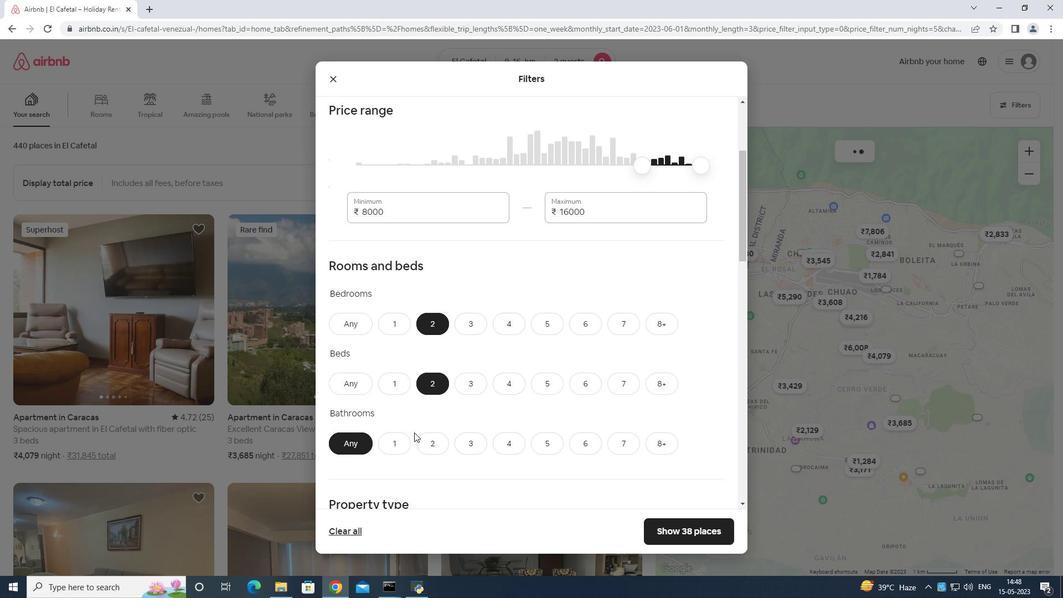 
Action: Mouse pressed left at (392, 442)
Screenshot: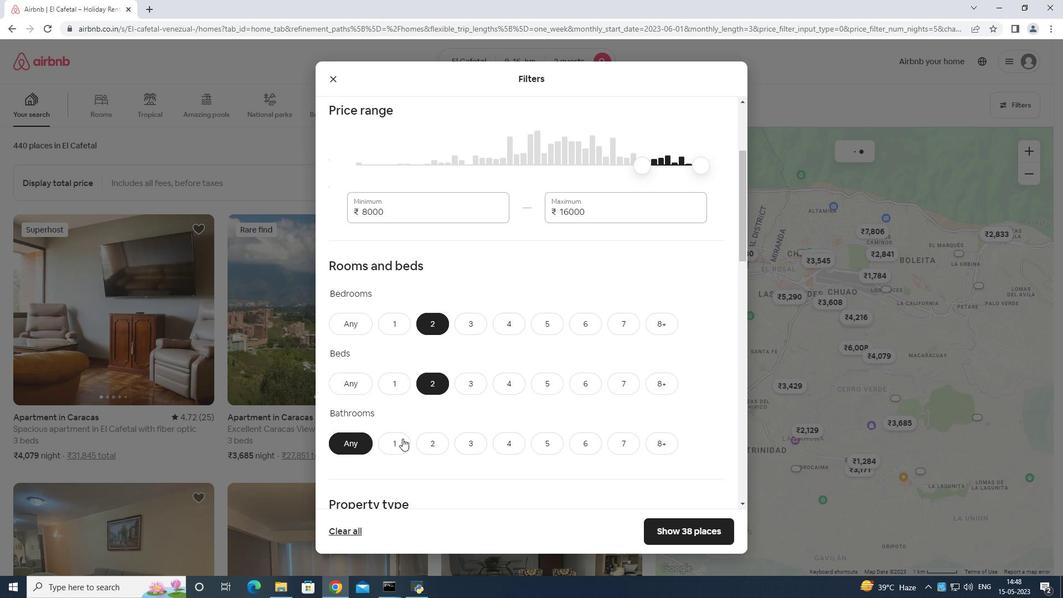 
Action: Mouse moved to (398, 423)
Screenshot: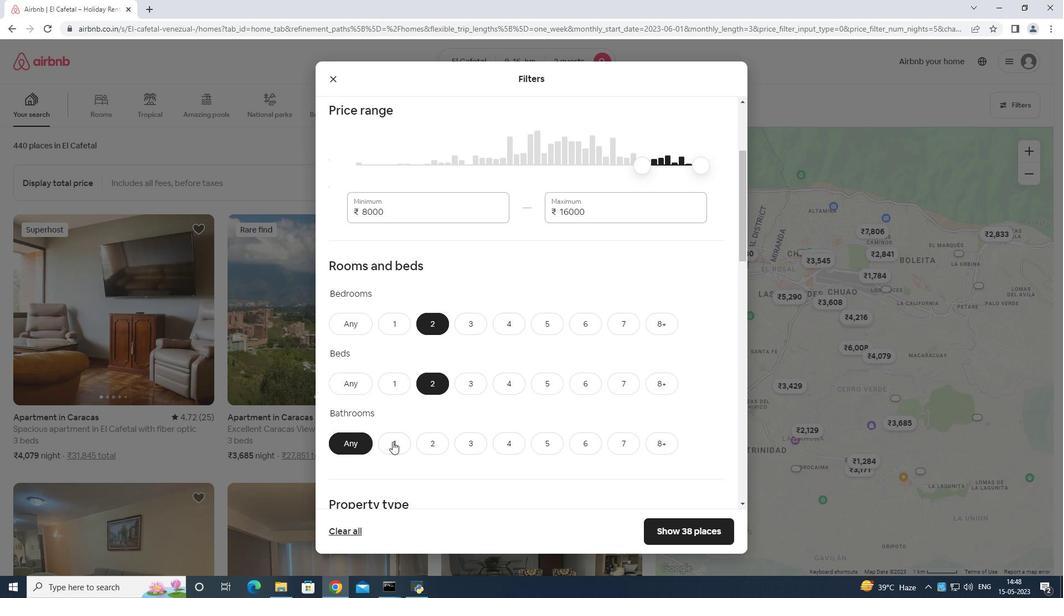 
Action: Mouse scrolled (398, 422) with delta (0, 0)
Screenshot: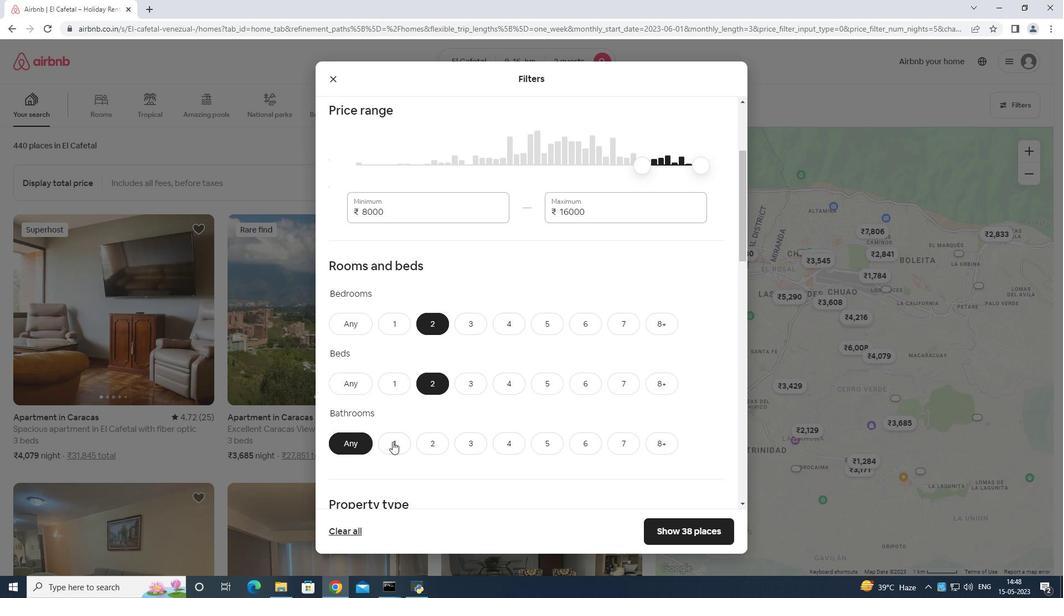 
Action: Mouse scrolled (398, 422) with delta (0, 0)
Screenshot: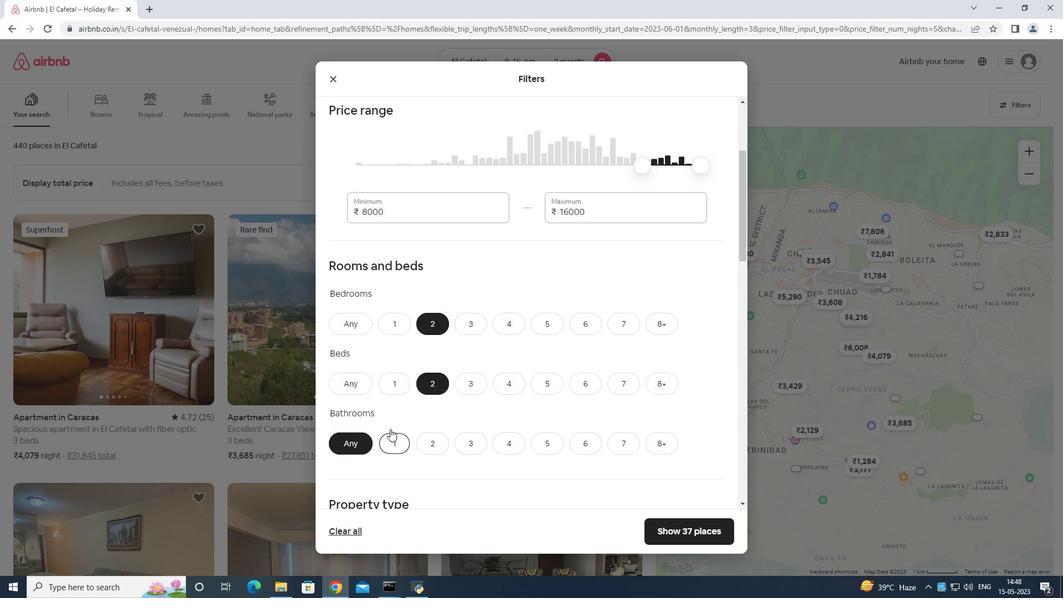 
Action: Mouse scrolled (398, 422) with delta (0, 0)
Screenshot: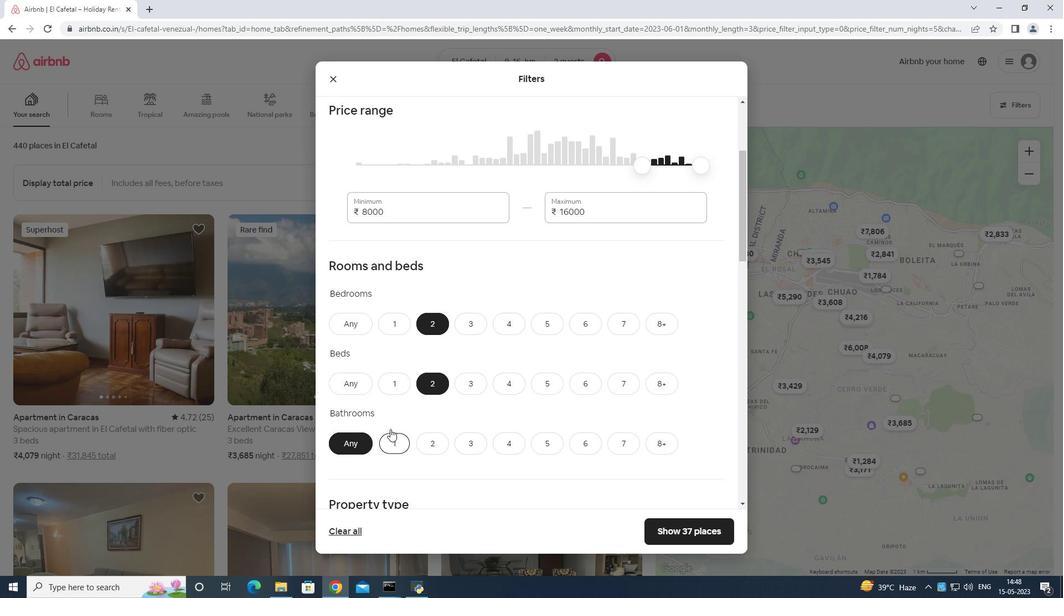 
Action: Mouse moved to (377, 399)
Screenshot: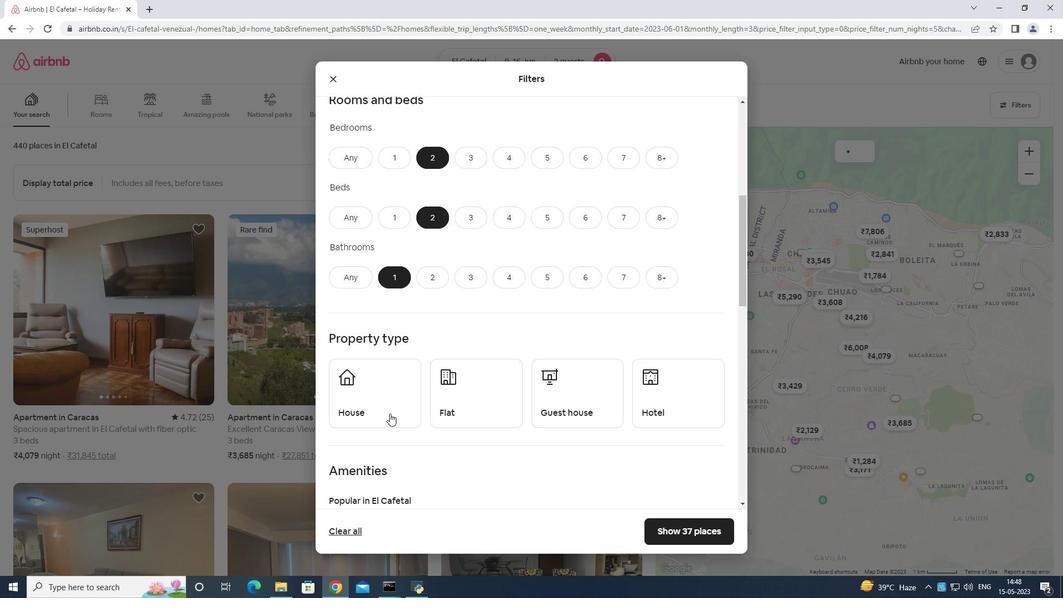 
Action: Mouse pressed left at (377, 399)
Screenshot: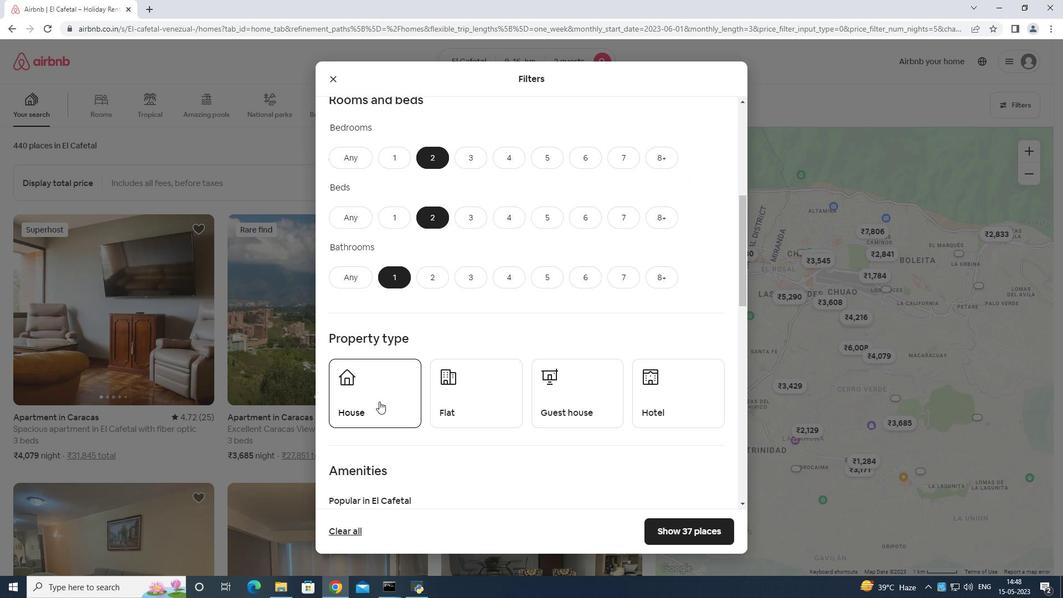 
Action: Mouse moved to (481, 380)
Screenshot: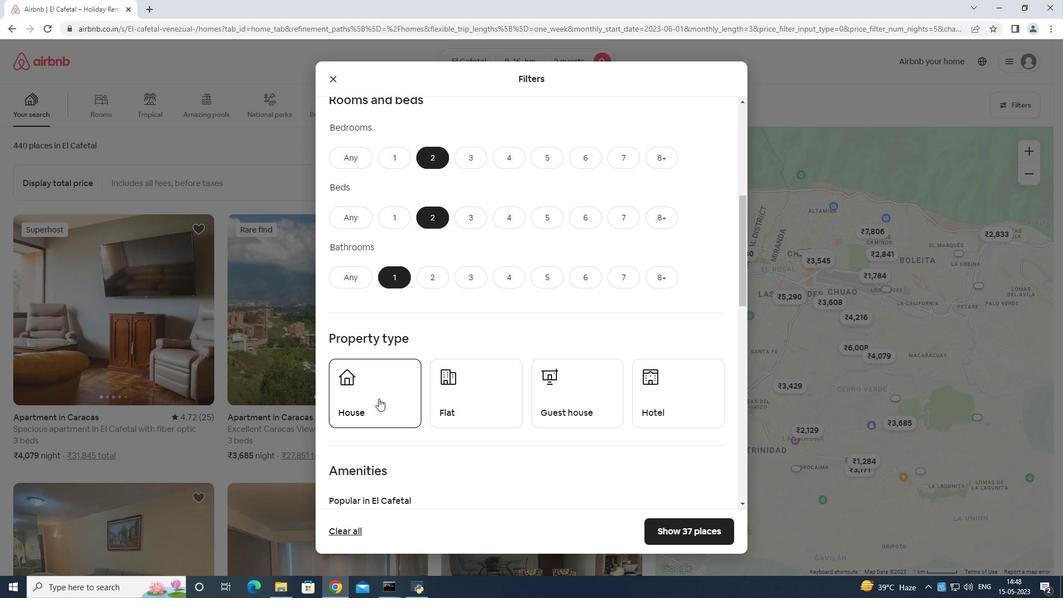 
Action: Mouse pressed left at (481, 380)
Screenshot: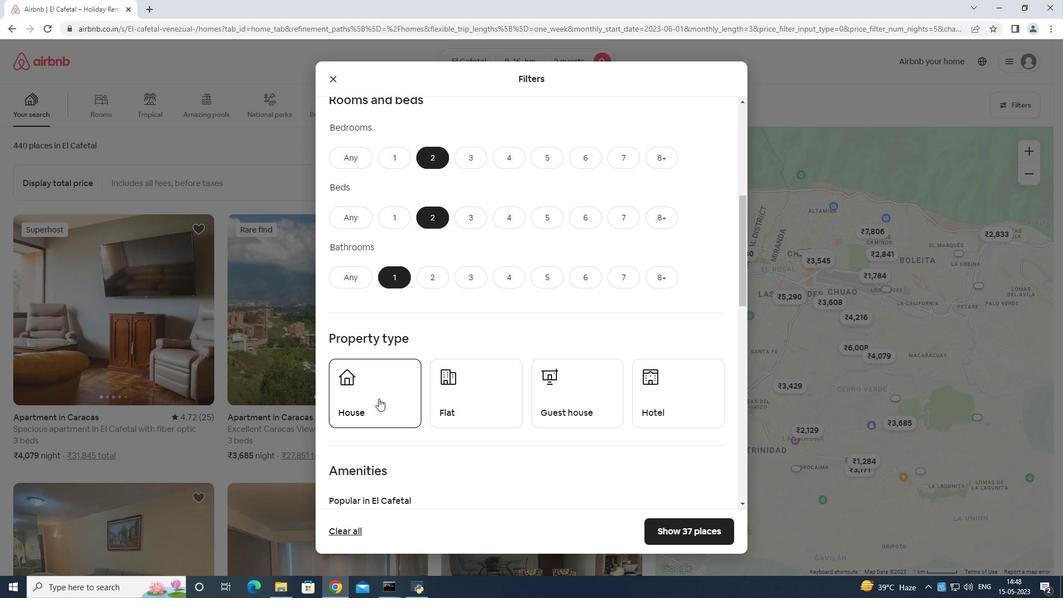 
Action: Mouse moved to (577, 382)
Screenshot: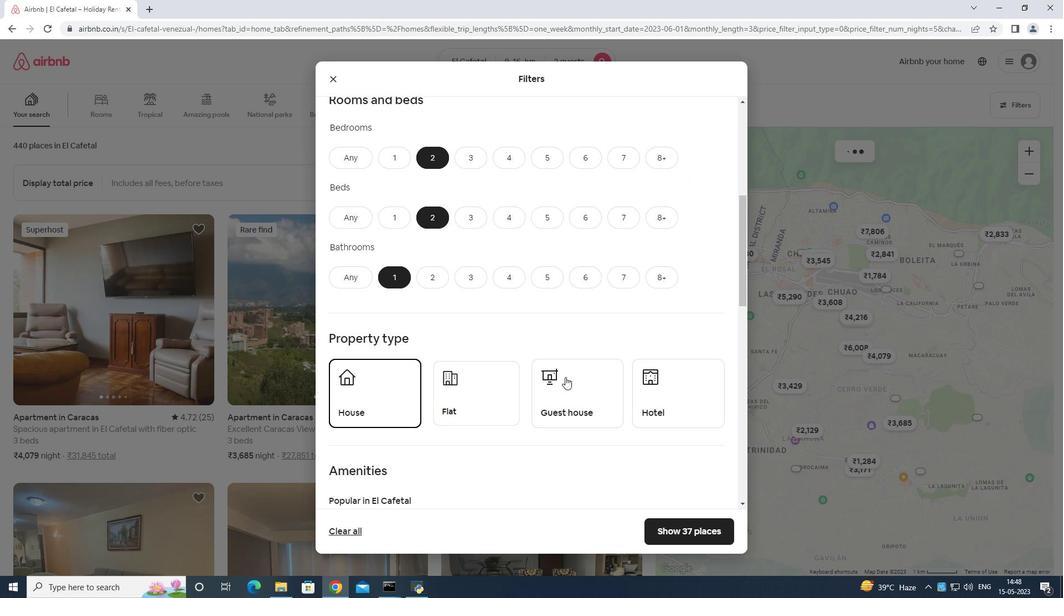 
Action: Mouse pressed left at (577, 382)
Screenshot: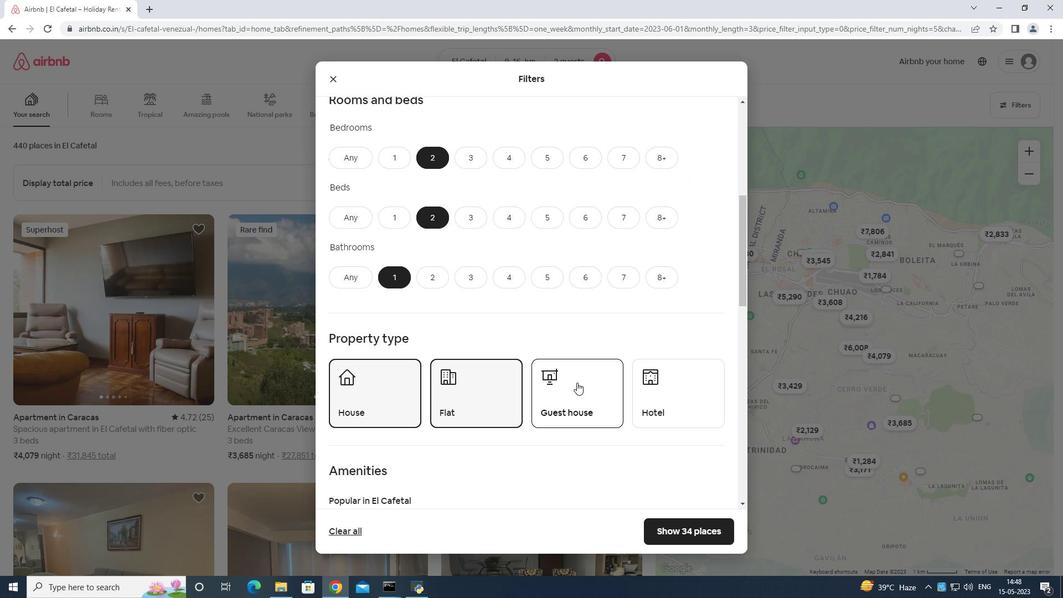 
Action: Mouse moved to (578, 383)
Screenshot: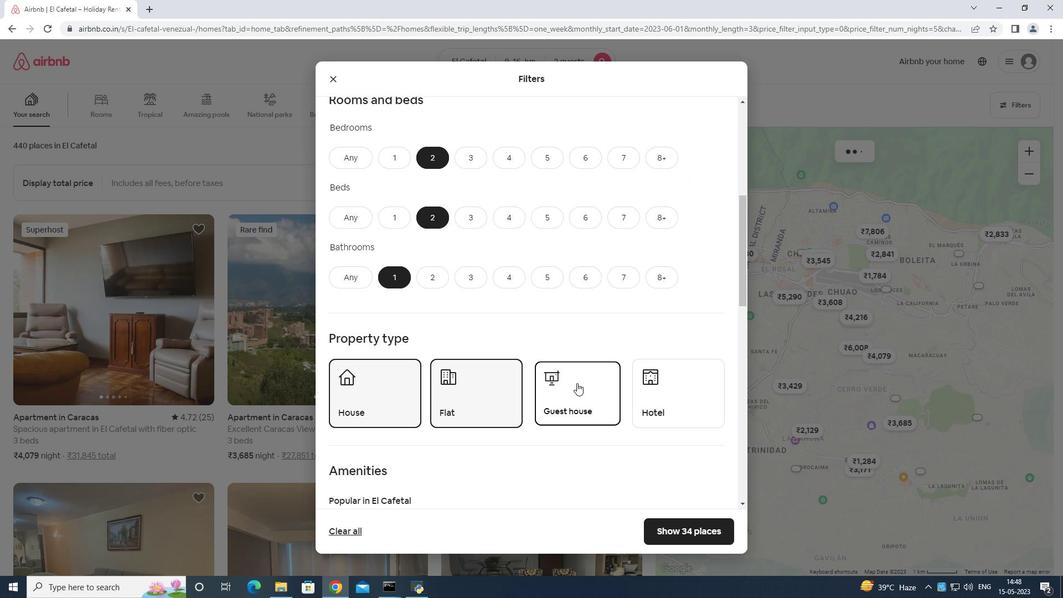 
Action: Mouse scrolled (578, 382) with delta (0, 0)
Screenshot: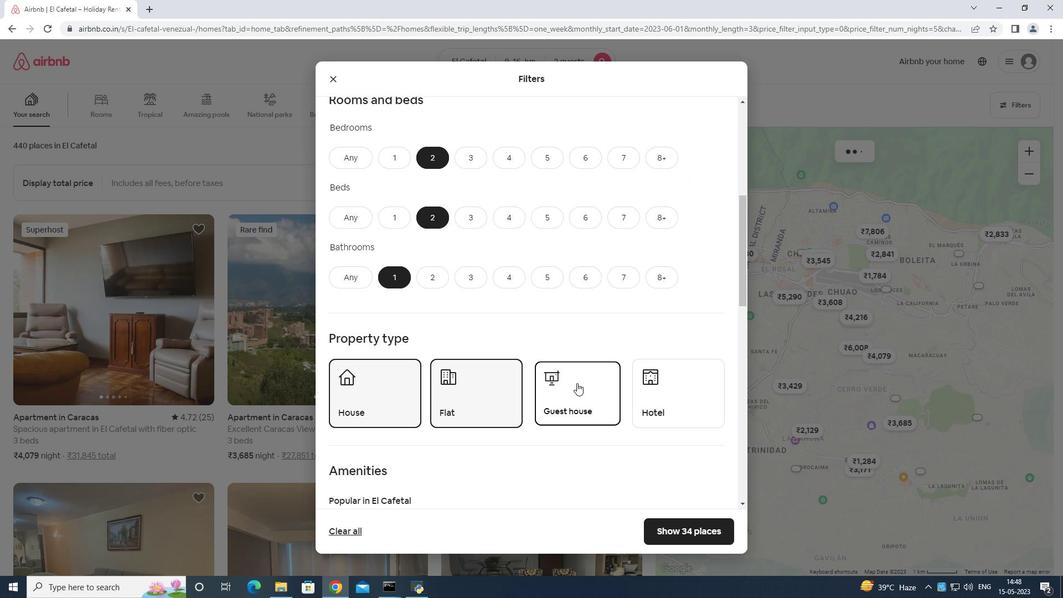 
Action: Mouse moved to (581, 385)
Screenshot: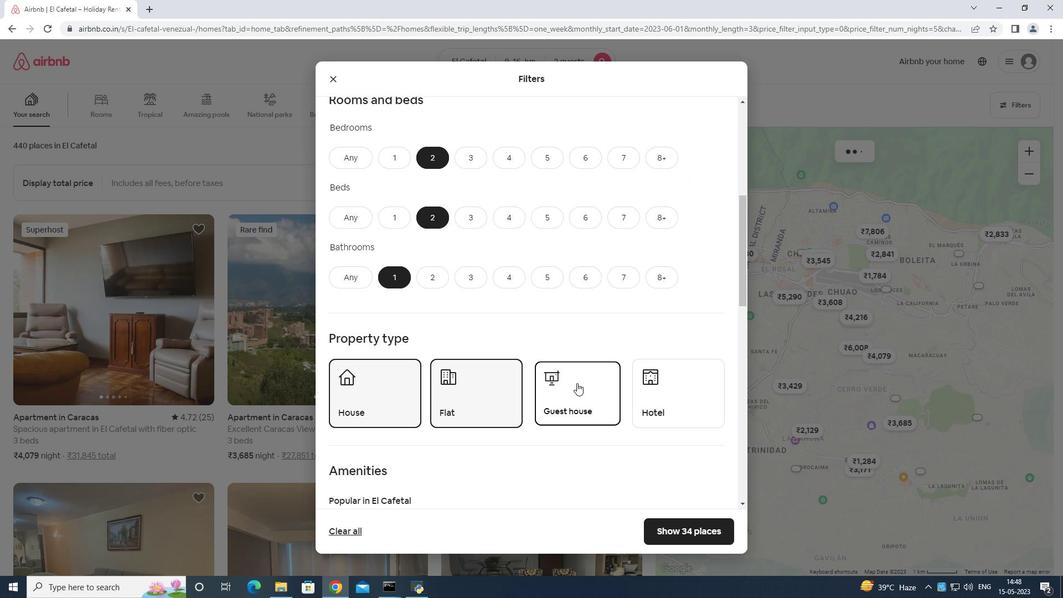 
Action: Mouse scrolled (581, 384) with delta (0, 0)
Screenshot: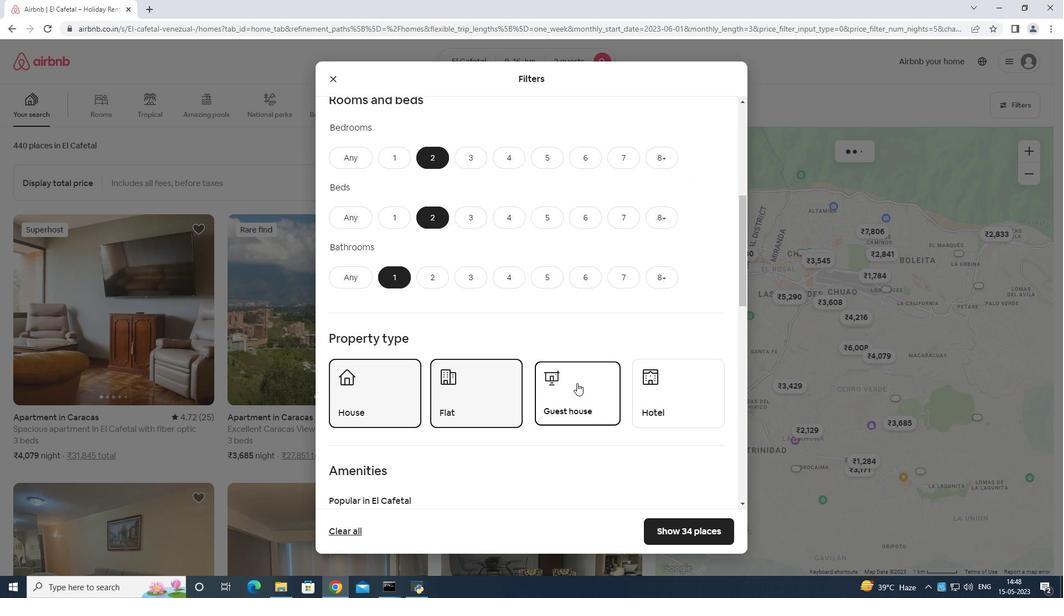 
Action: Mouse moved to (581, 386)
Screenshot: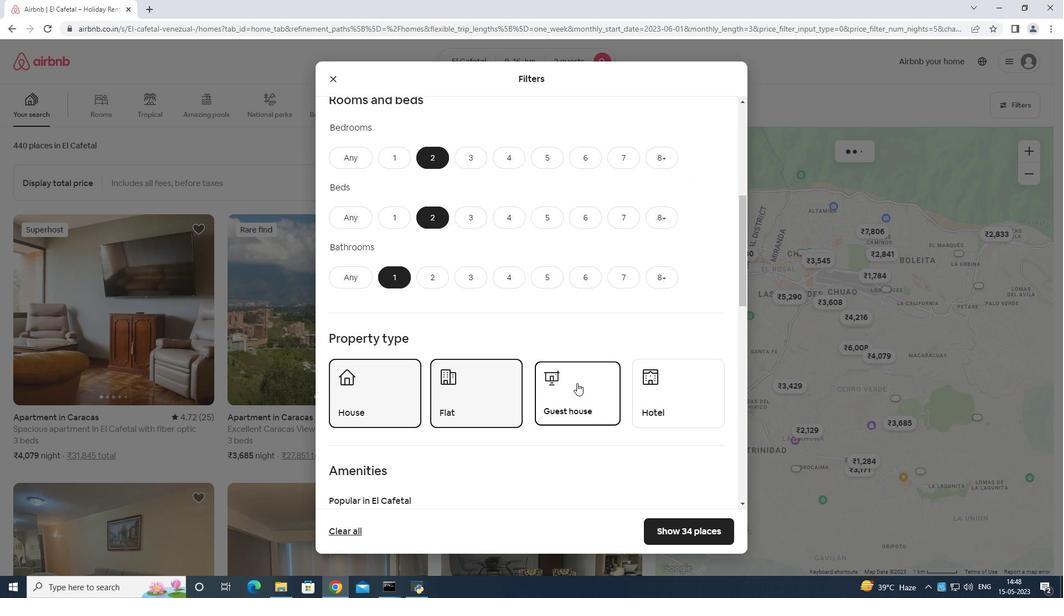 
Action: Mouse scrolled (581, 385) with delta (0, 0)
Screenshot: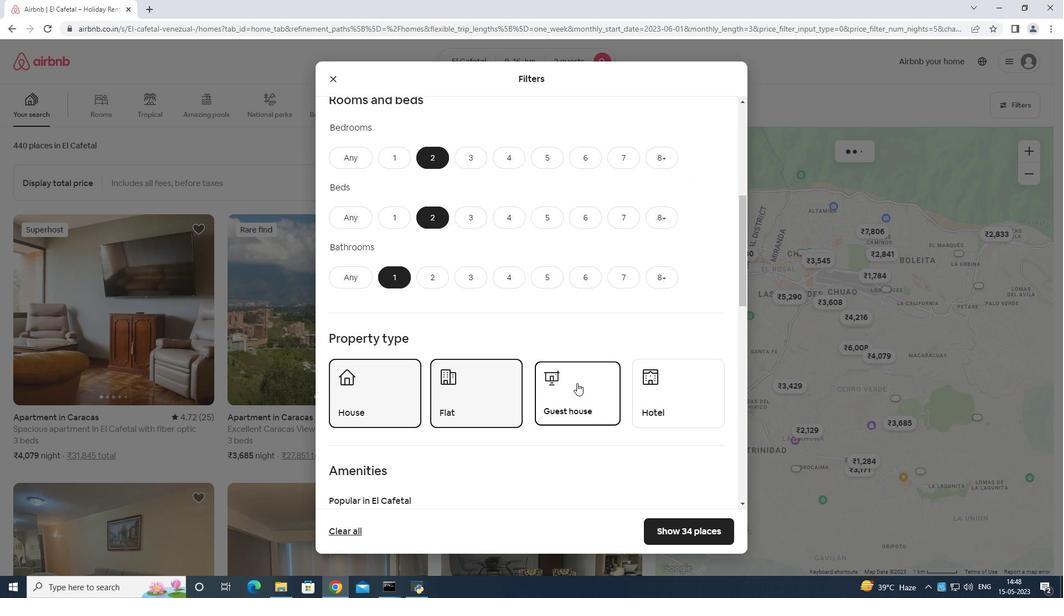 
Action: Mouse moved to (581, 387)
Screenshot: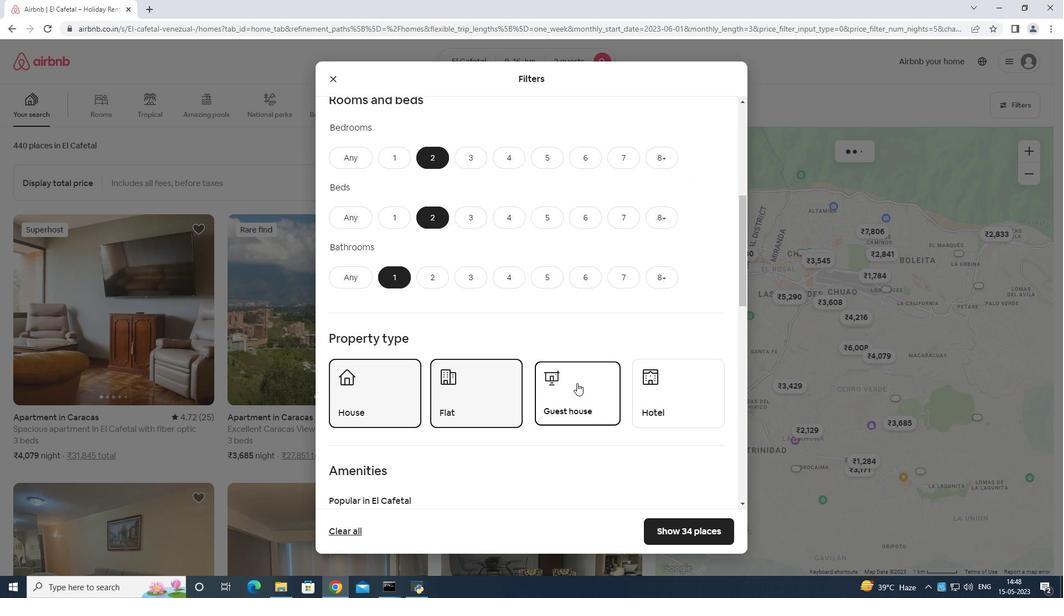 
Action: Mouse scrolled (581, 387) with delta (0, 0)
Screenshot: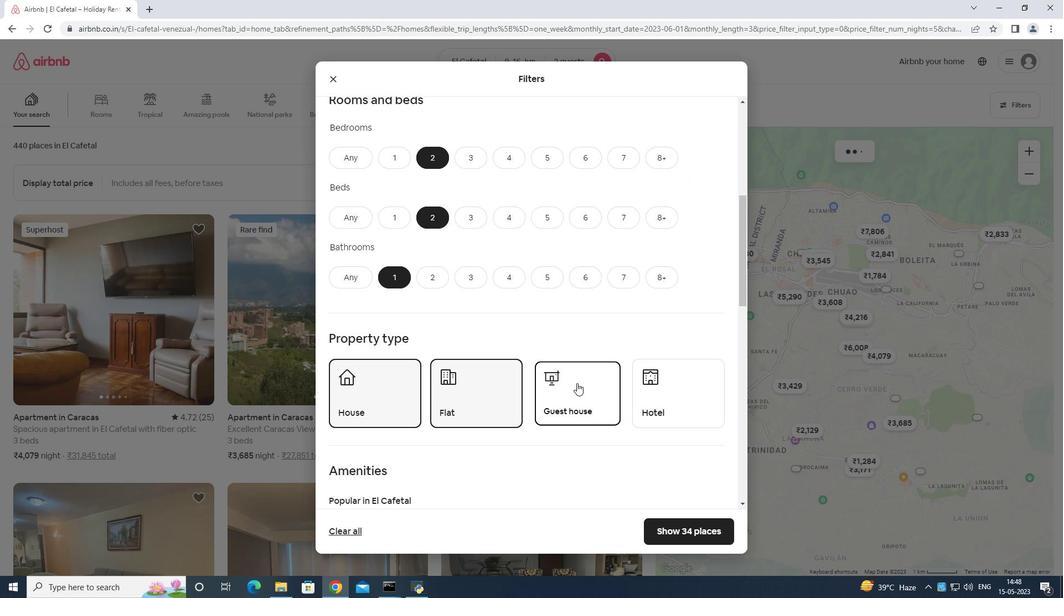 
Action: Mouse moved to (581, 389)
Screenshot: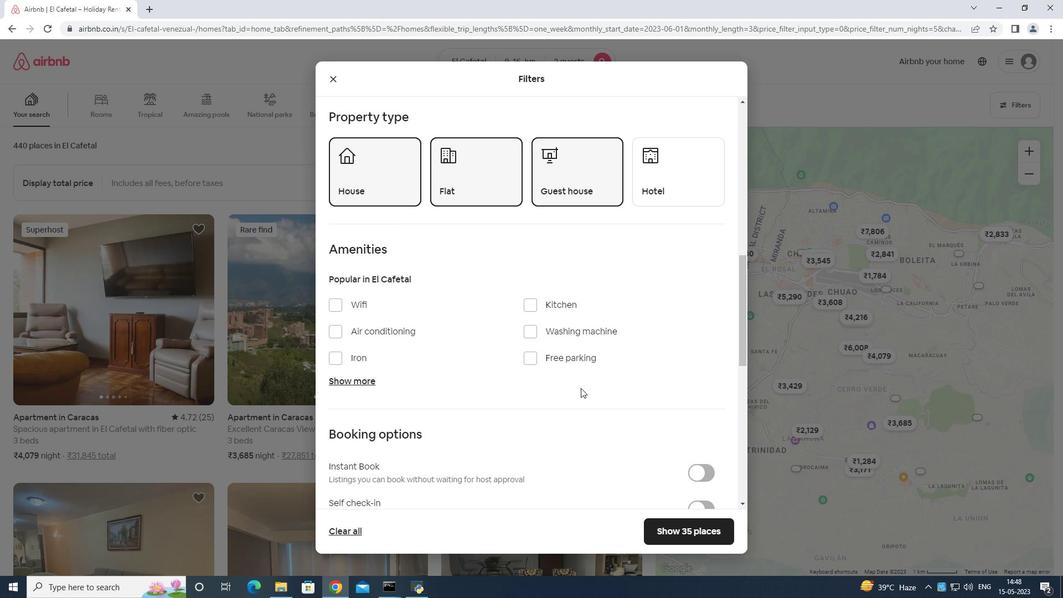 
Action: Mouse scrolled (581, 388) with delta (0, 0)
Screenshot: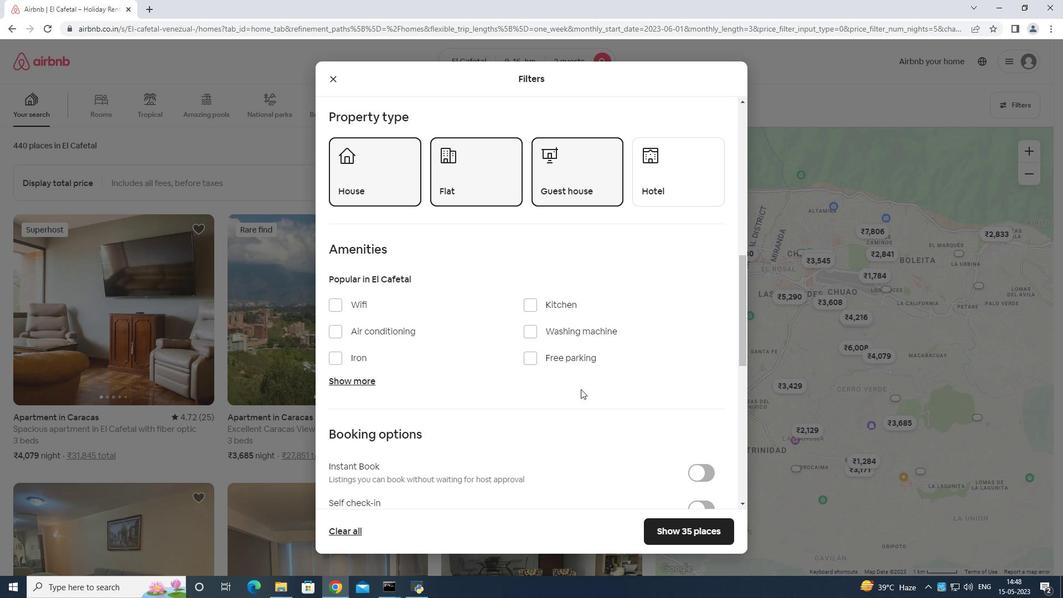 
Action: Mouse scrolled (581, 388) with delta (0, 0)
Screenshot: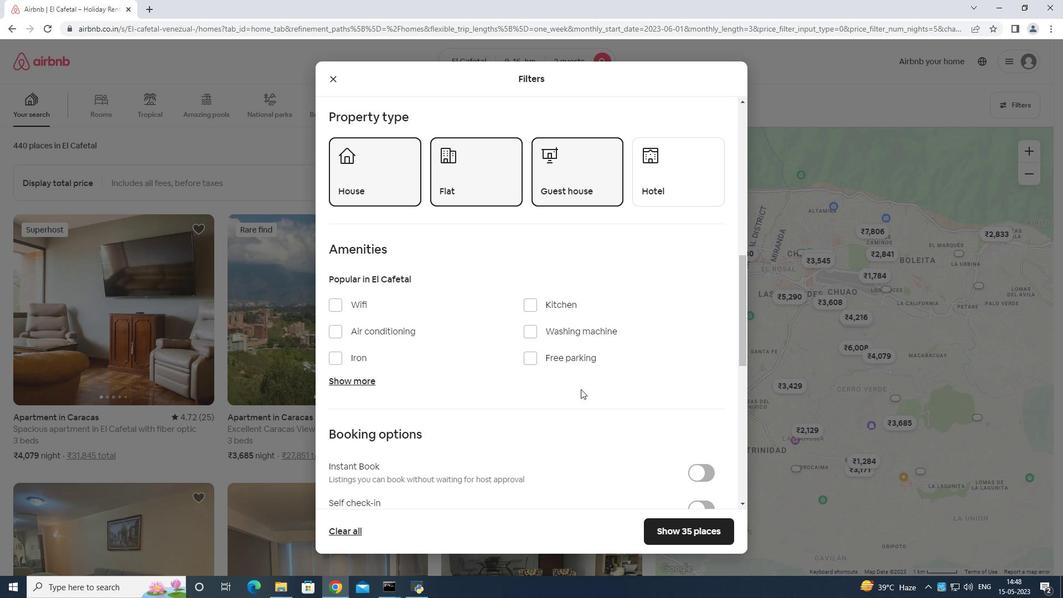 
Action: Mouse scrolled (581, 388) with delta (0, 0)
Screenshot: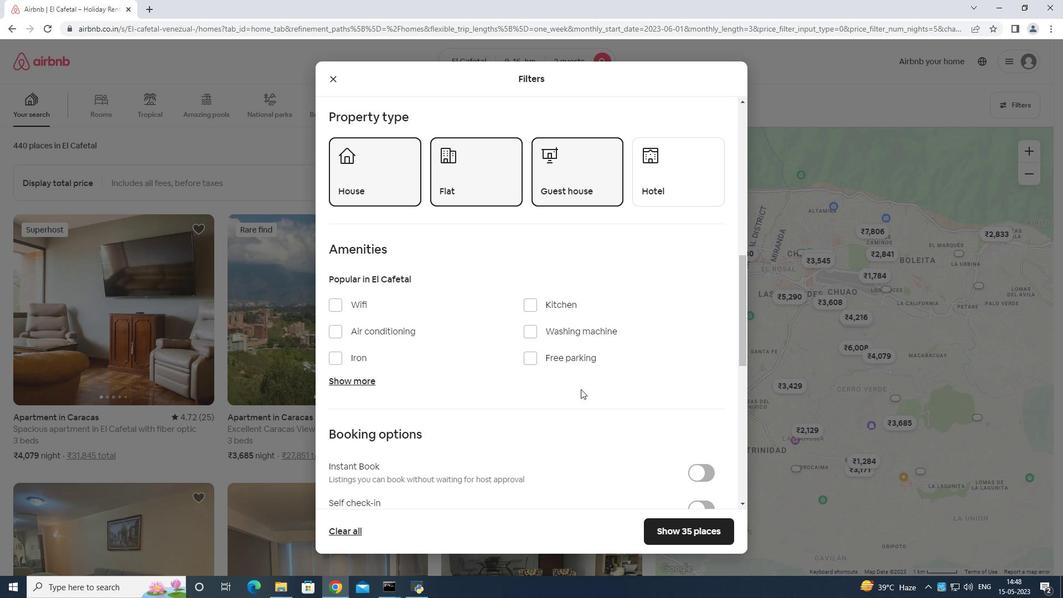 
Action: Mouse moved to (694, 347)
Screenshot: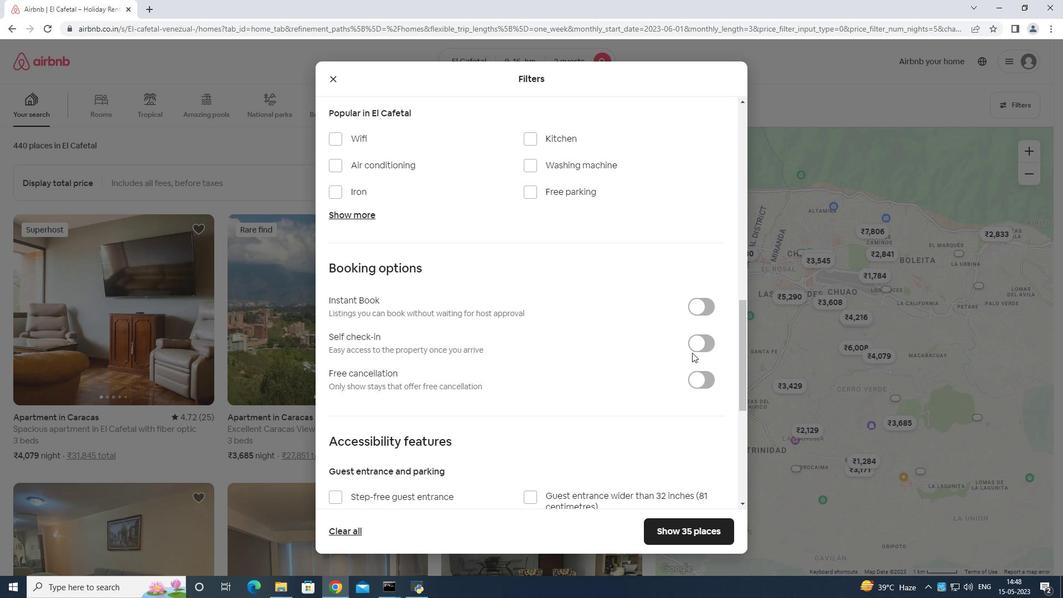 
Action: Mouse pressed left at (694, 347)
Screenshot: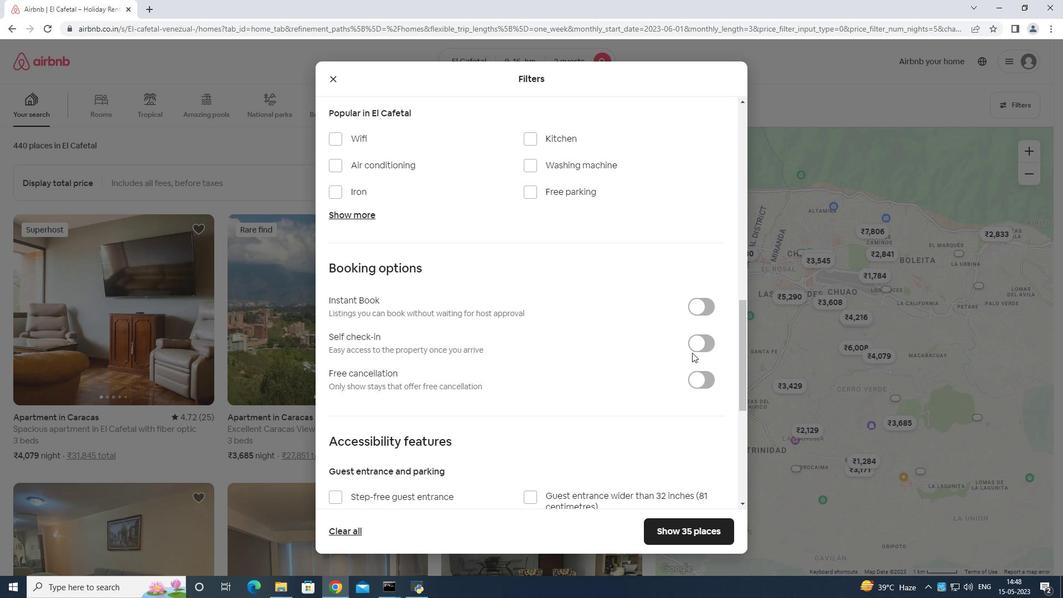 
Action: Mouse moved to (695, 344)
Screenshot: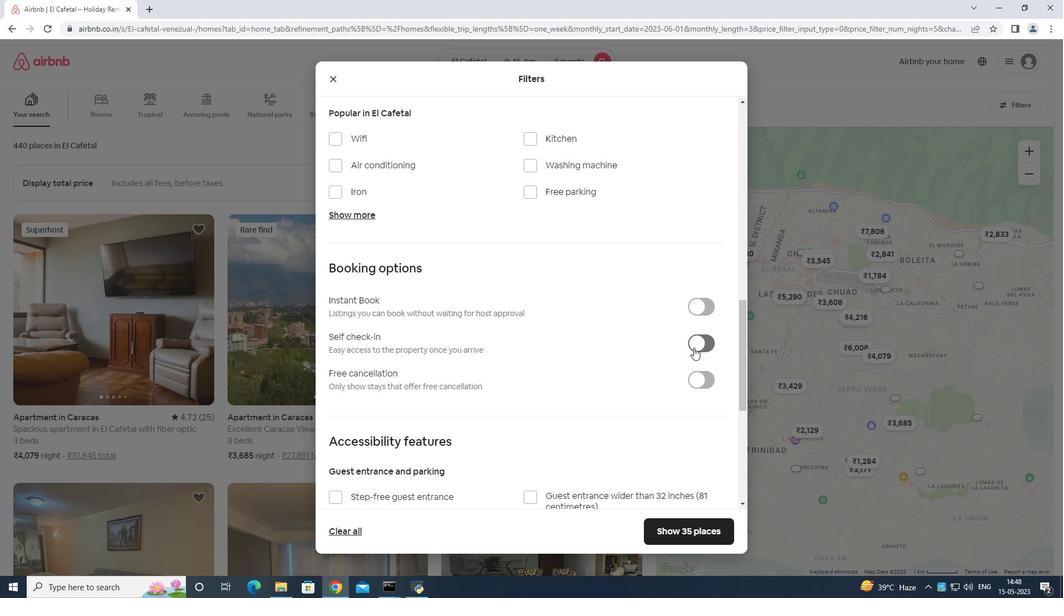 
Action: Mouse scrolled (695, 344) with delta (0, 0)
Screenshot: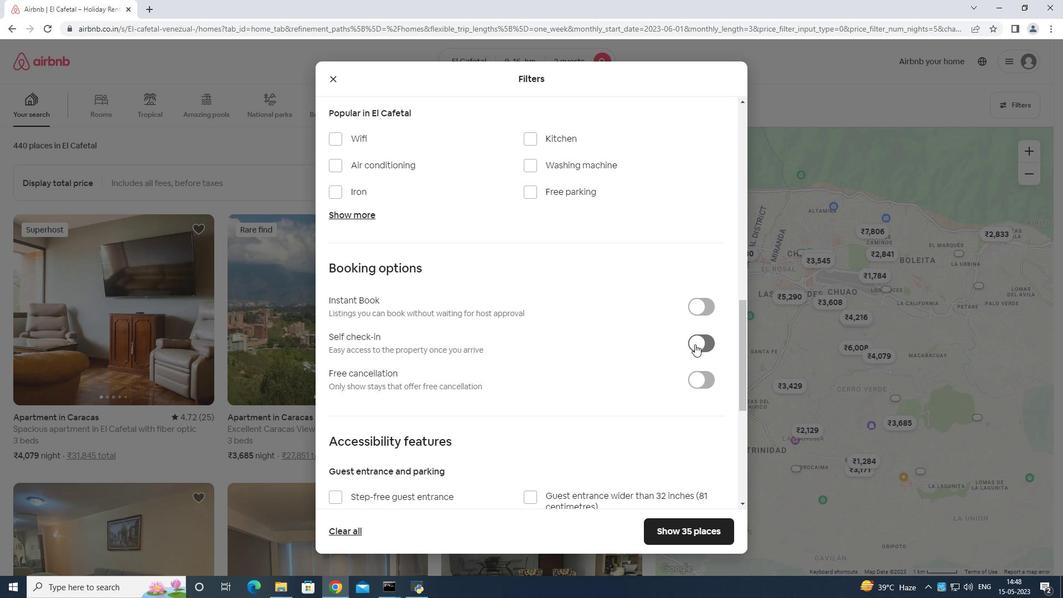 
Action: Mouse scrolled (695, 344) with delta (0, 0)
Screenshot: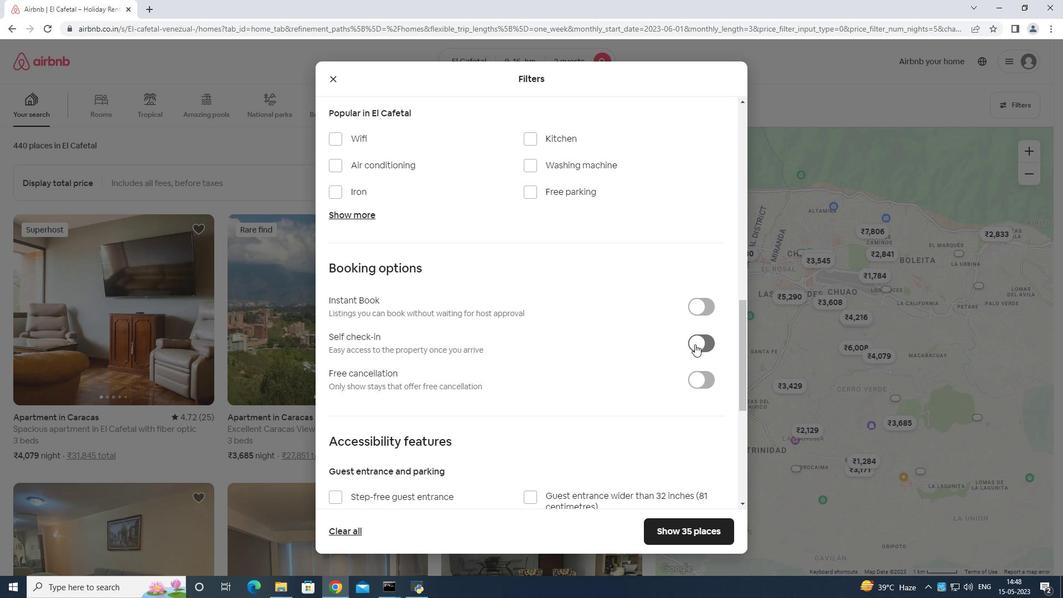 
Action: Mouse moved to (695, 344)
Screenshot: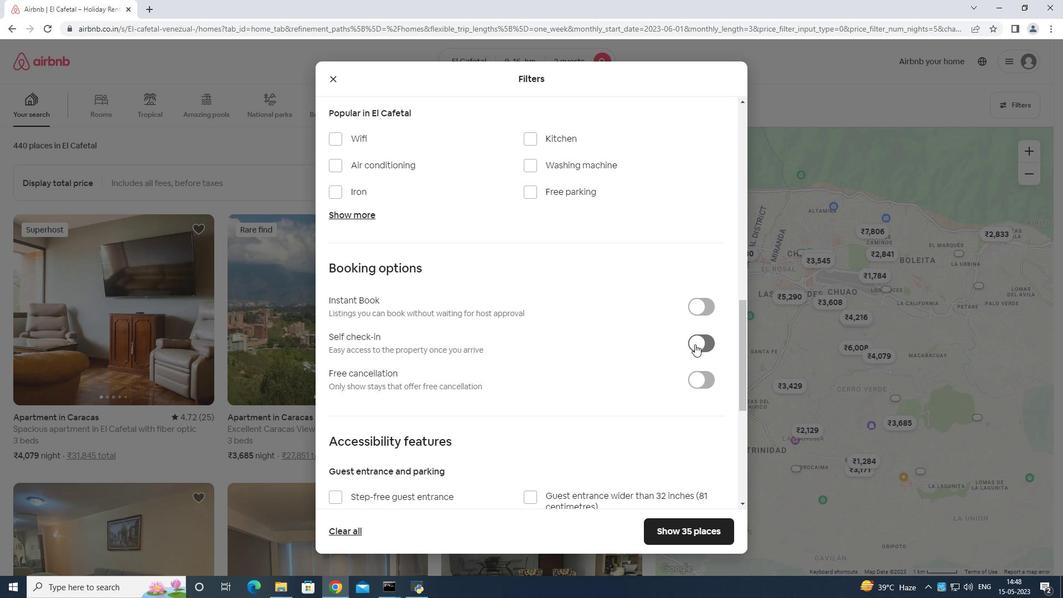 
Action: Mouse scrolled (695, 344) with delta (0, 0)
Screenshot: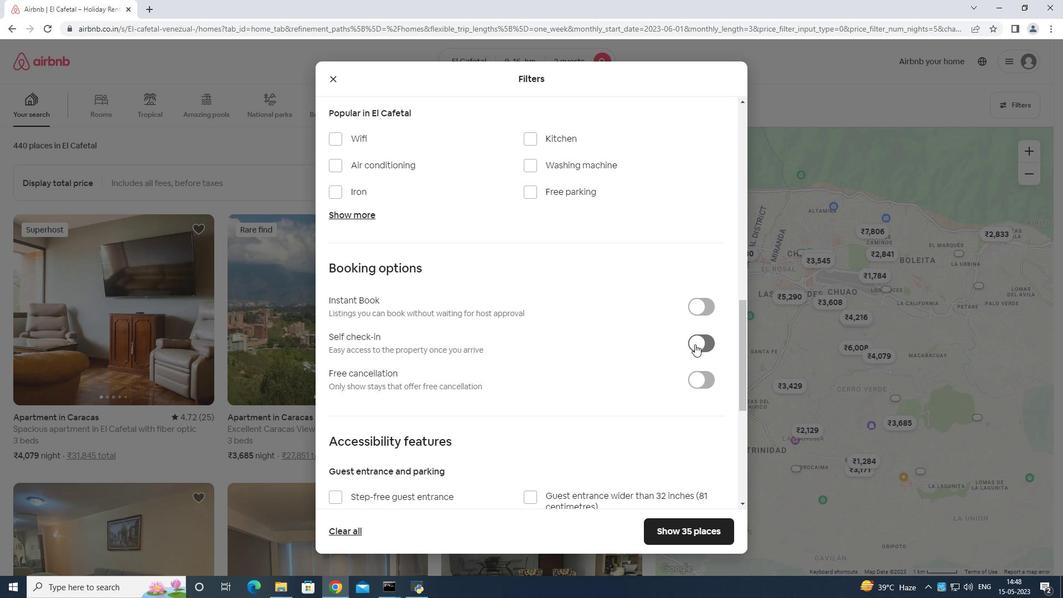 
Action: Mouse moved to (693, 350)
Screenshot: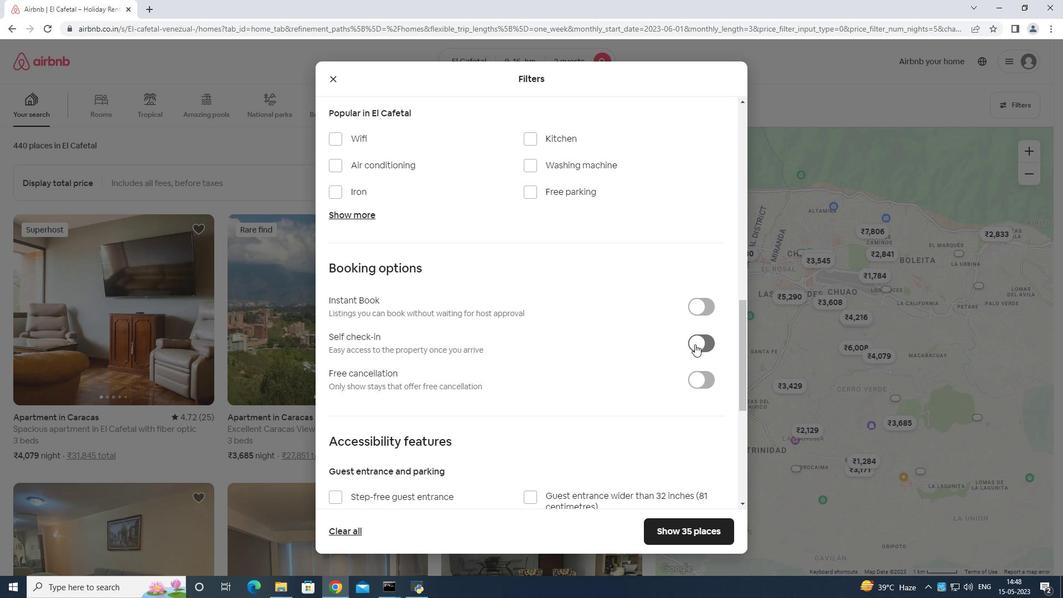 
Action: Mouse scrolled (693, 350) with delta (0, 0)
Screenshot: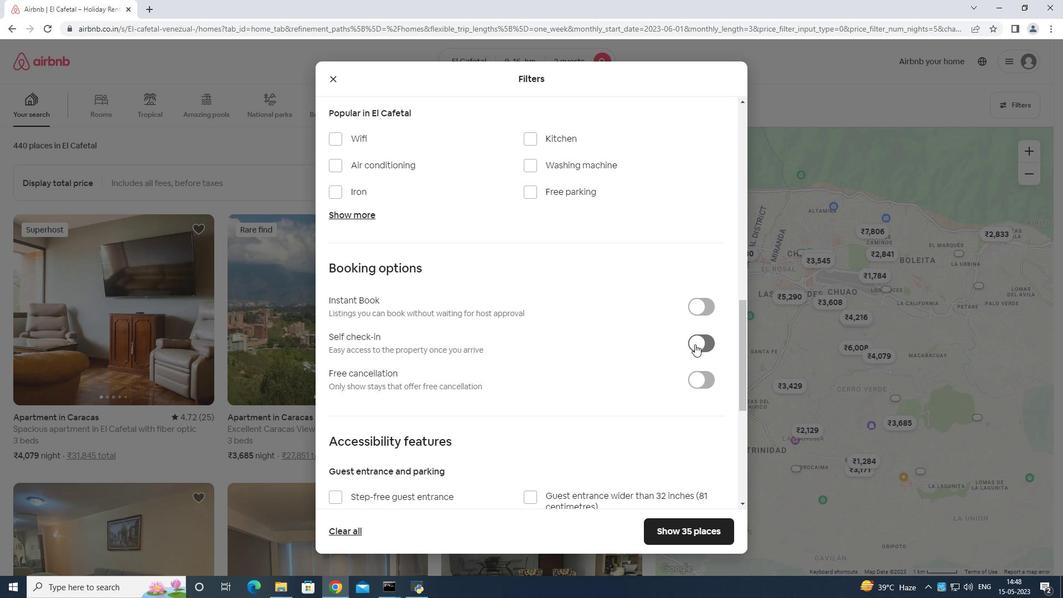 
Action: Mouse moved to (687, 356)
Screenshot: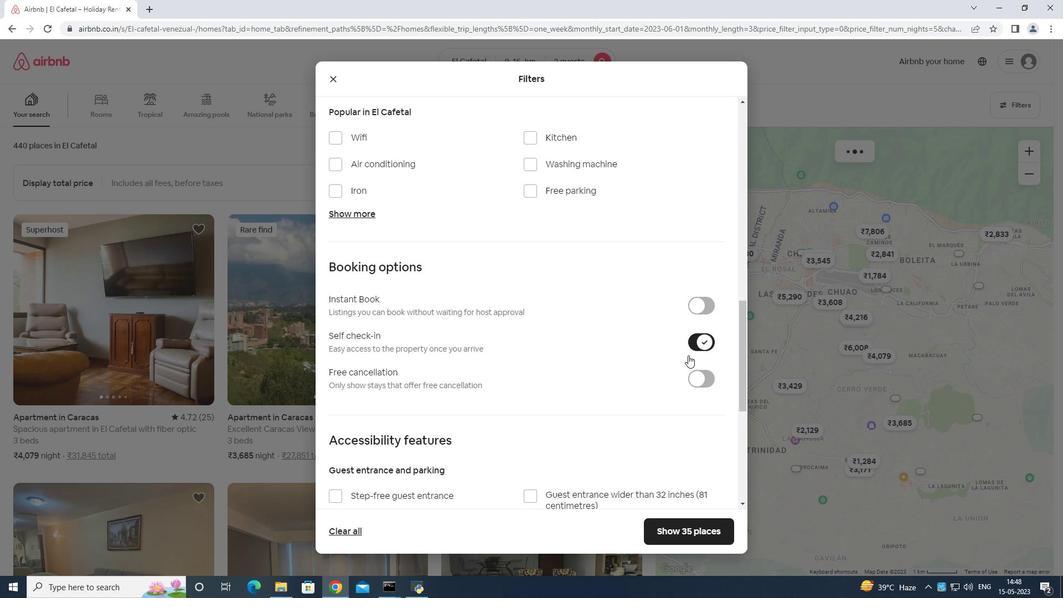
Action: Mouse scrolled (687, 356) with delta (0, 0)
Screenshot: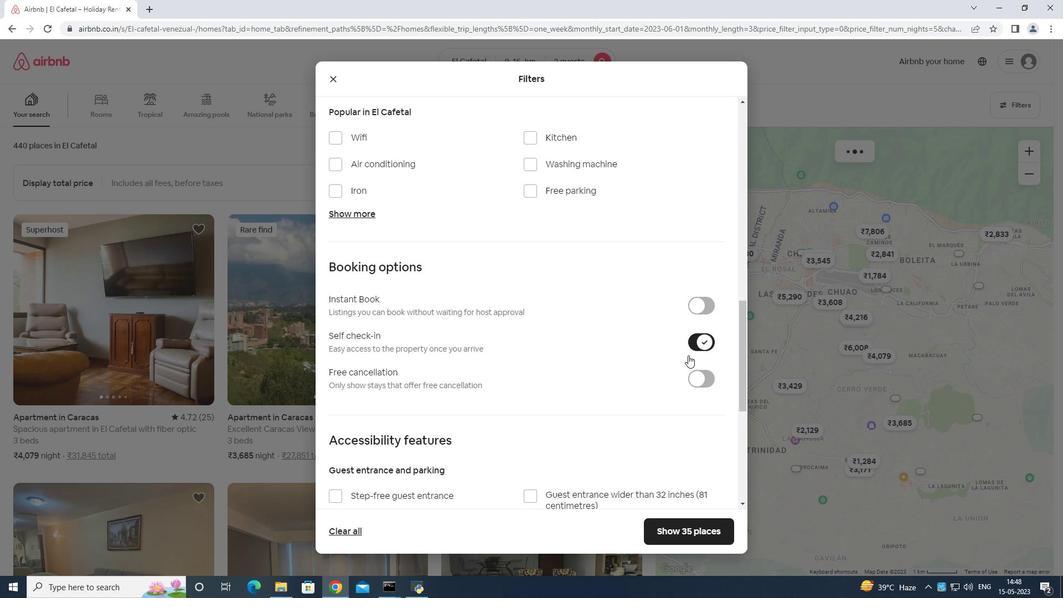 
Action: Mouse moved to (687, 357)
Screenshot: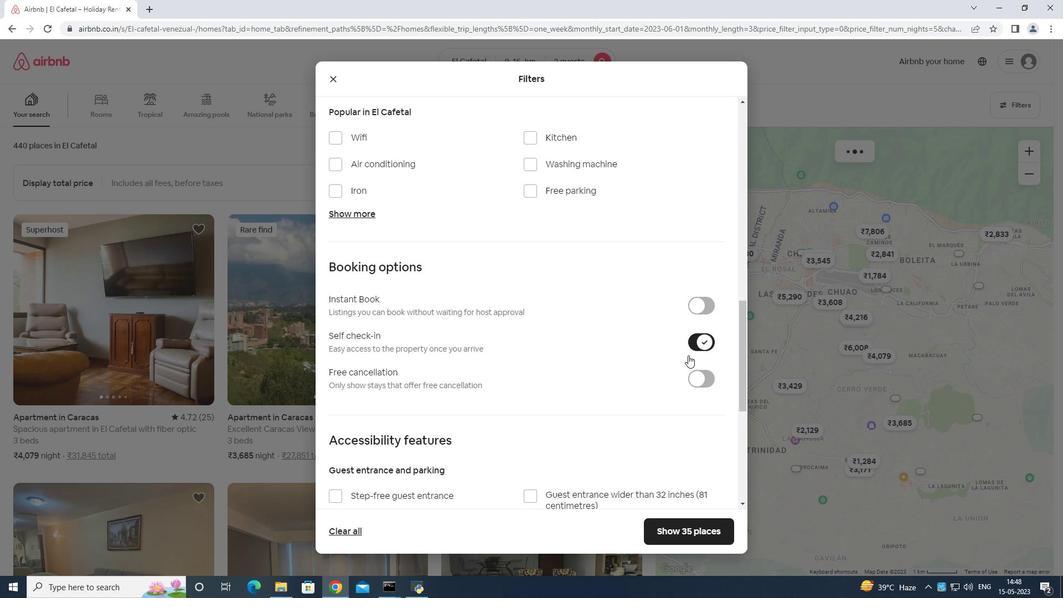 
Action: Mouse scrolled (687, 356) with delta (0, 0)
Screenshot: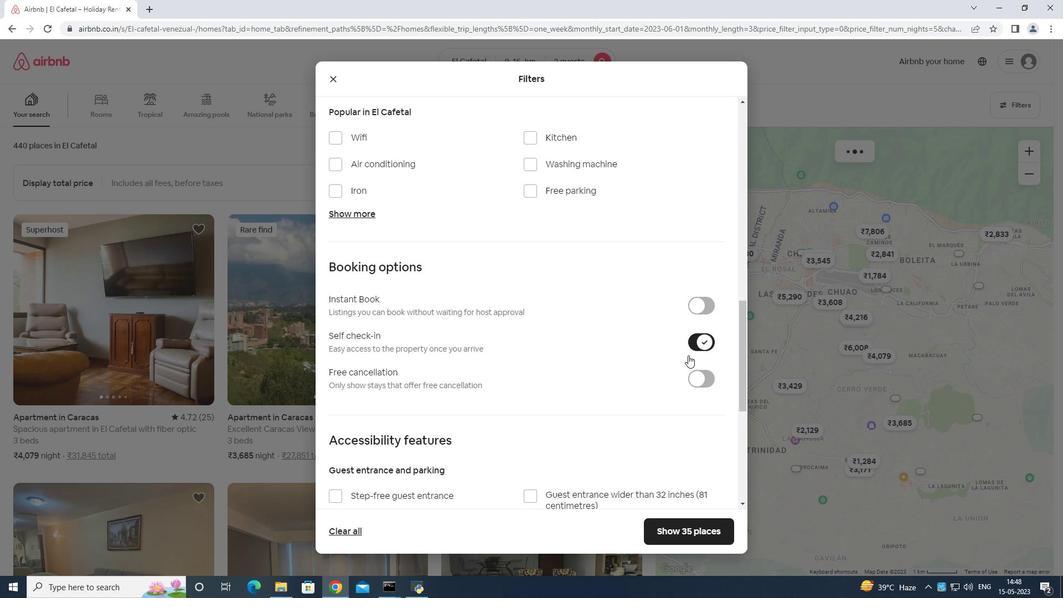 
Action: Mouse scrolled (687, 356) with delta (0, 0)
Screenshot: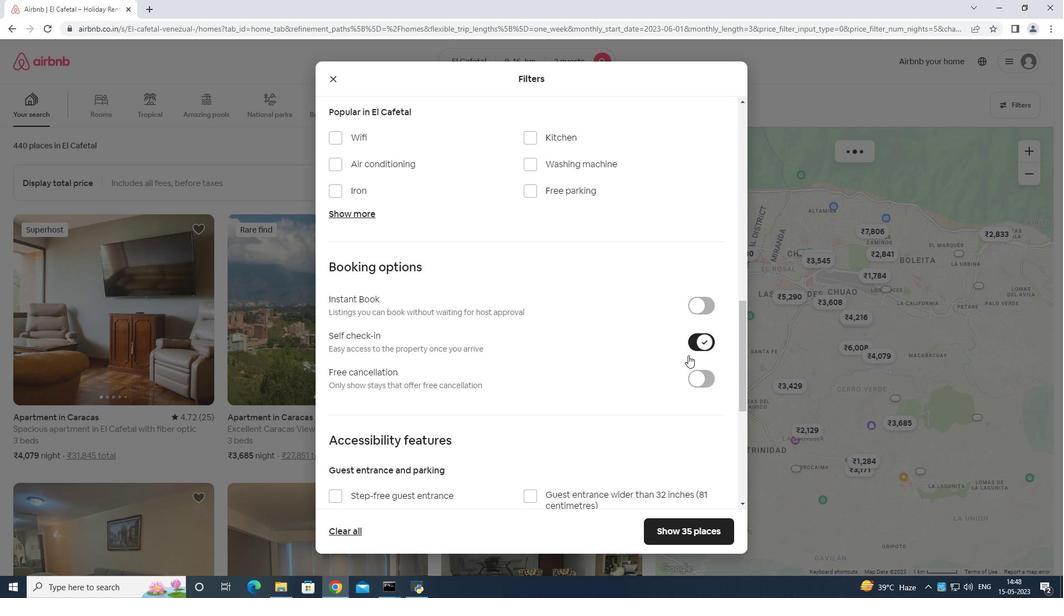 
Action: Mouse moved to (685, 361)
Screenshot: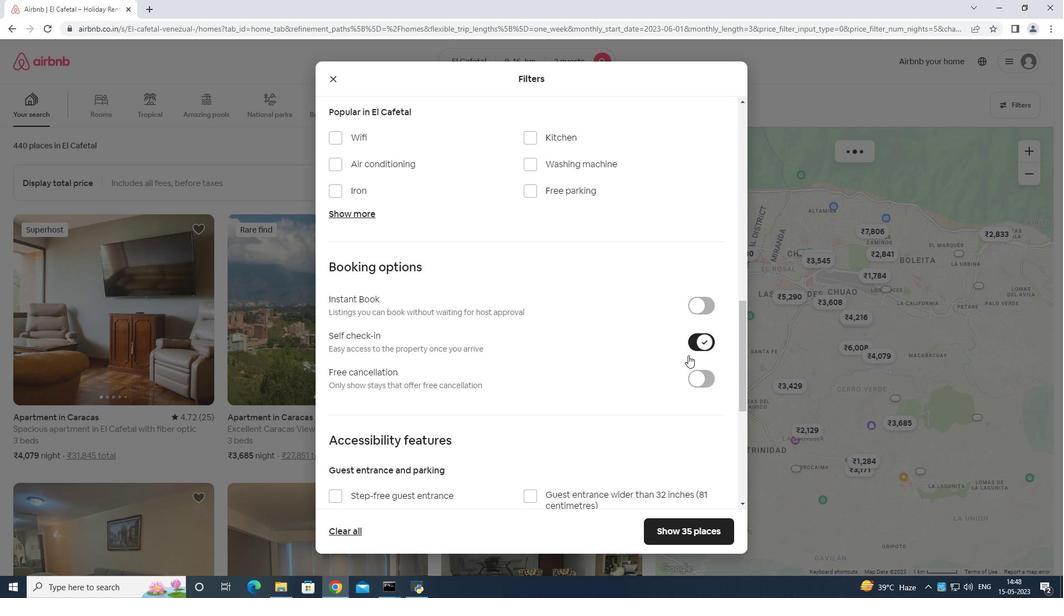 
Action: Mouse scrolled (686, 359) with delta (0, 0)
Screenshot: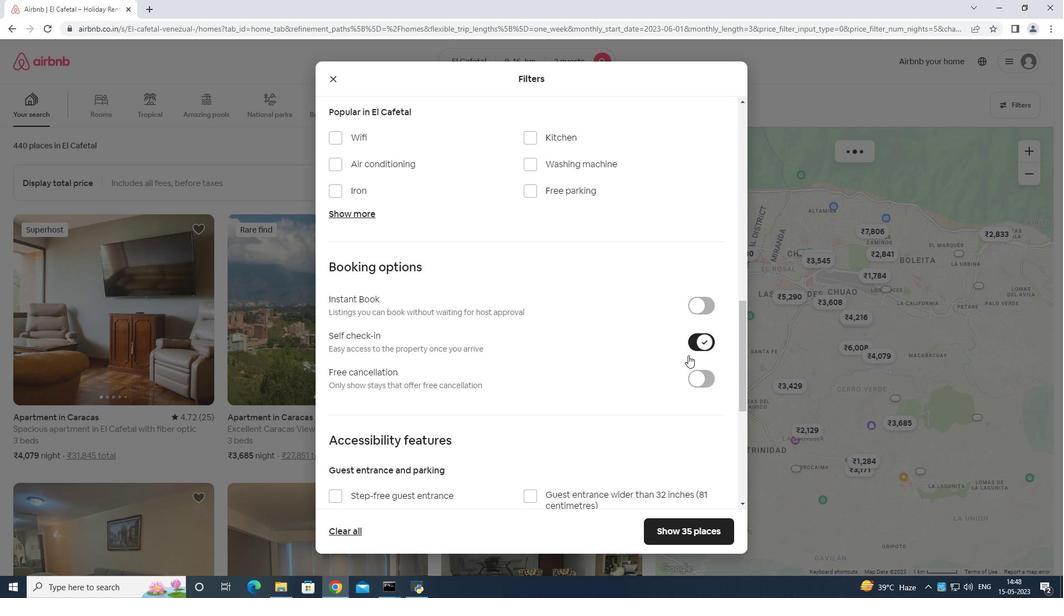 
Action: Mouse moved to (683, 367)
Screenshot: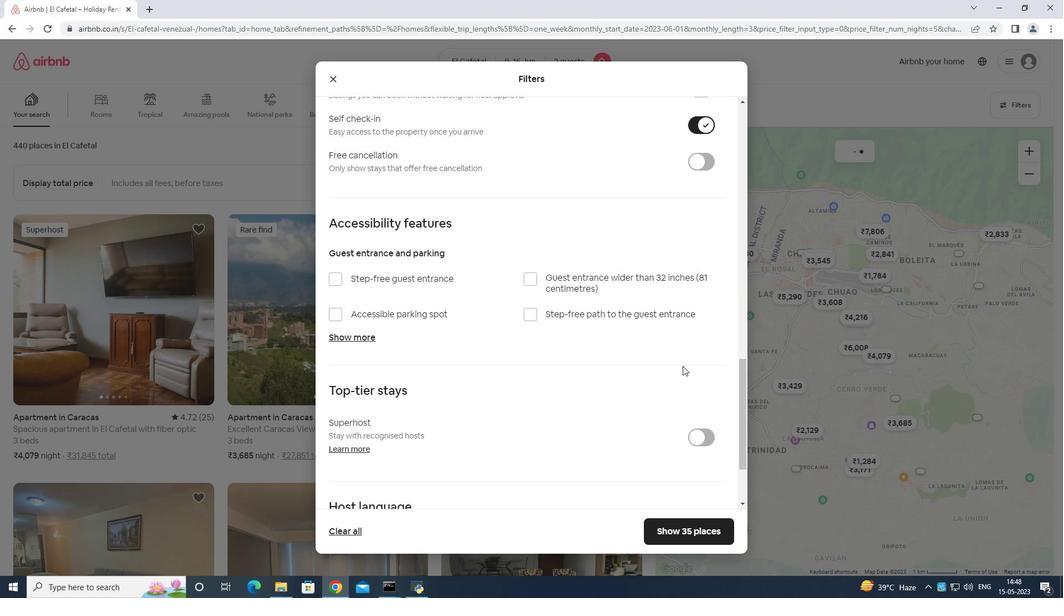 
Action: Mouse scrolled (683, 366) with delta (0, 0)
Screenshot: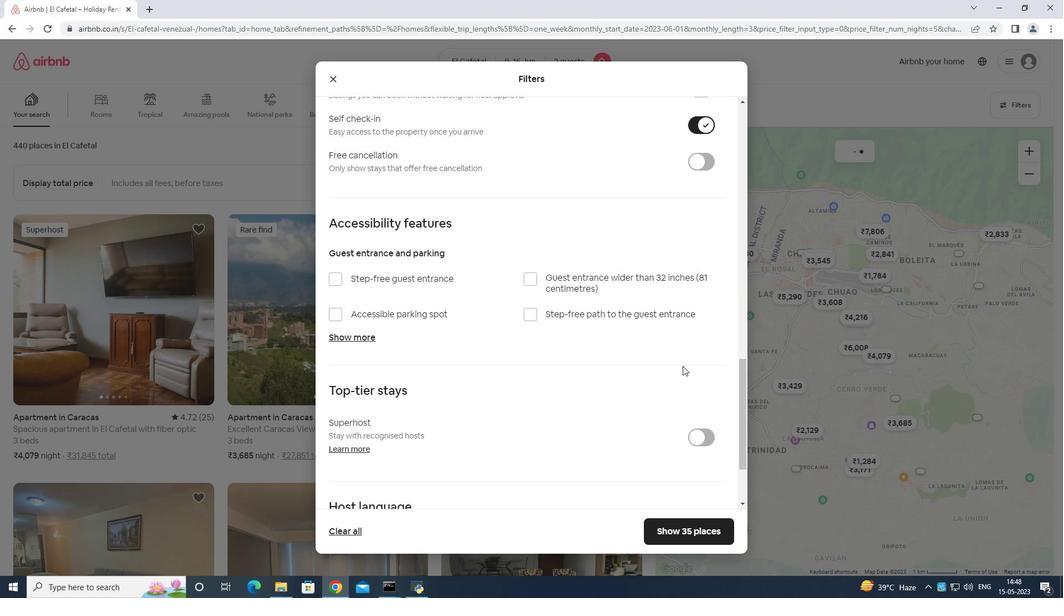 
Action: Mouse moved to (683, 367)
Screenshot: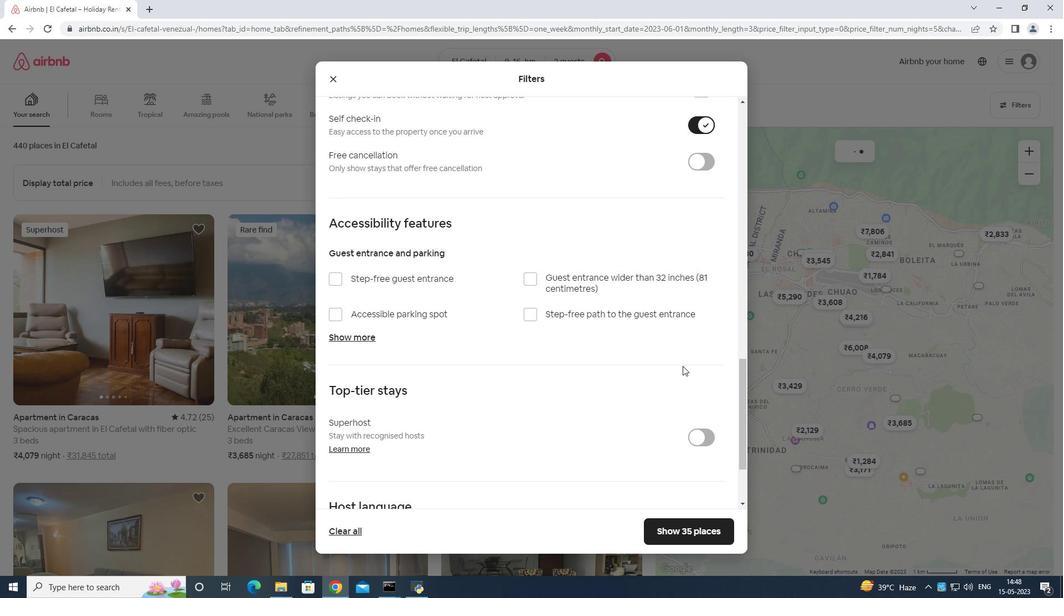 
Action: Mouse scrolled (683, 367) with delta (0, 0)
Screenshot: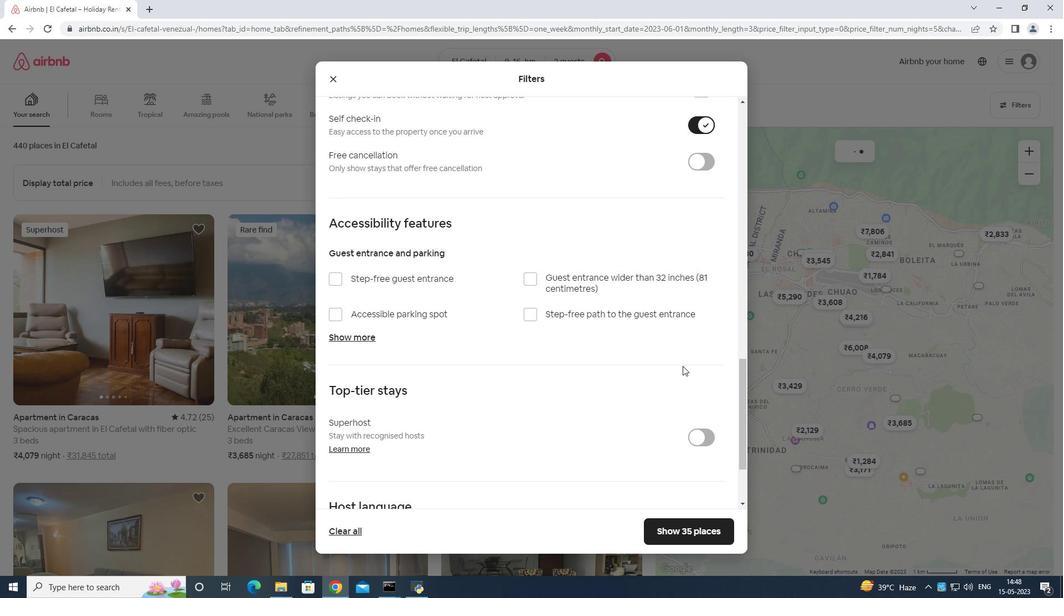 
Action: Mouse scrolled (683, 367) with delta (0, 0)
Screenshot: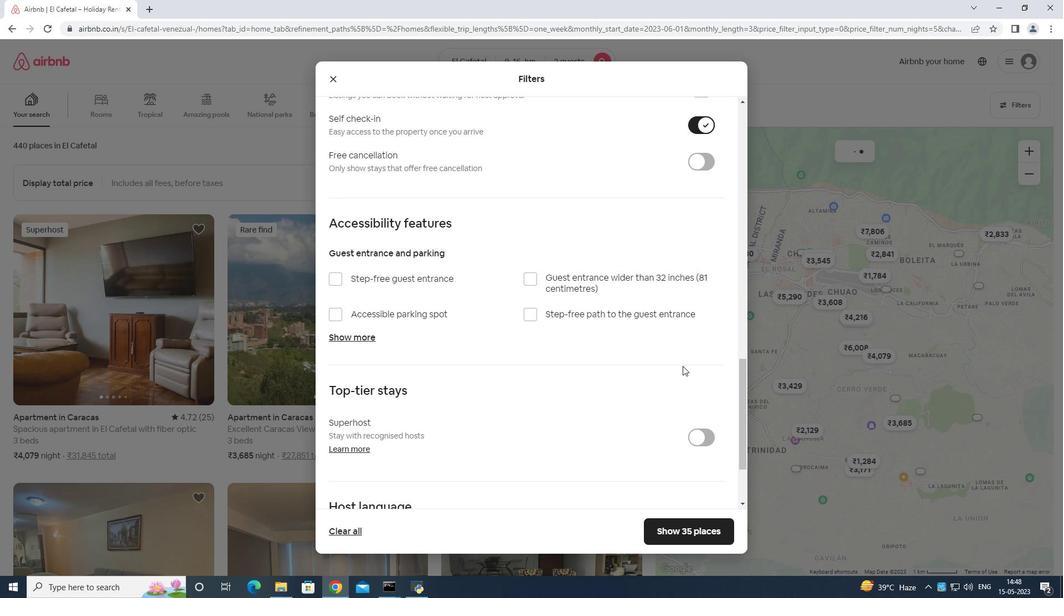 
Action: Mouse moved to (683, 368)
Screenshot: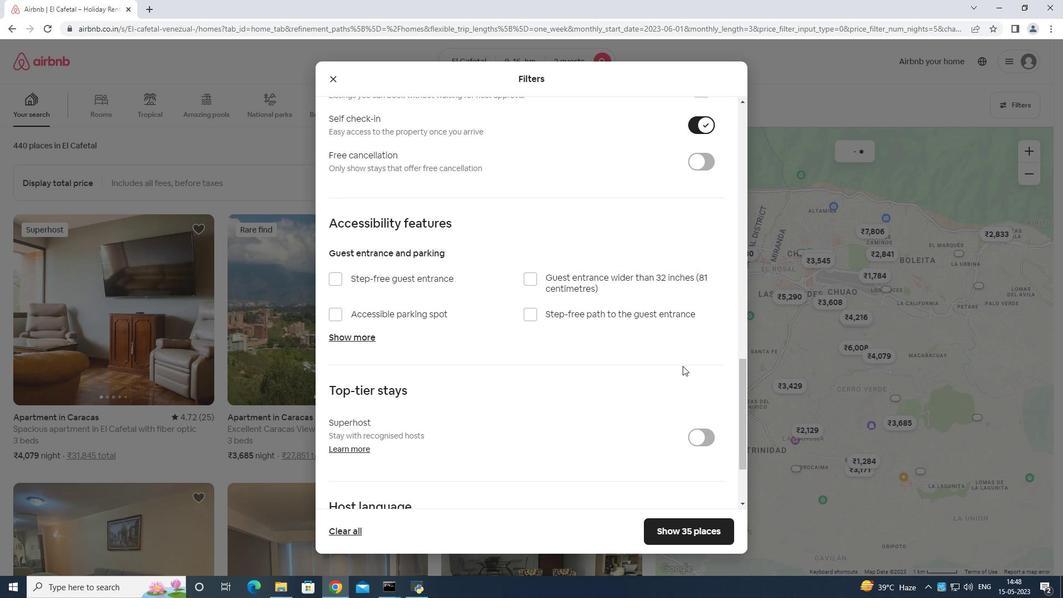 
Action: Mouse scrolled (683, 367) with delta (0, 0)
Screenshot: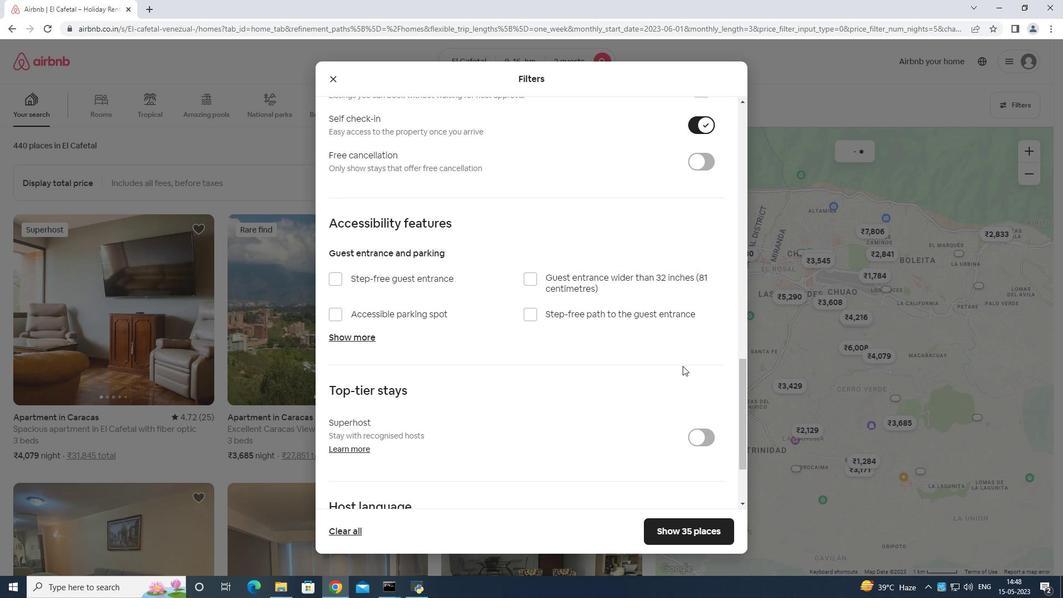 
Action: Mouse moved to (683, 374)
Screenshot: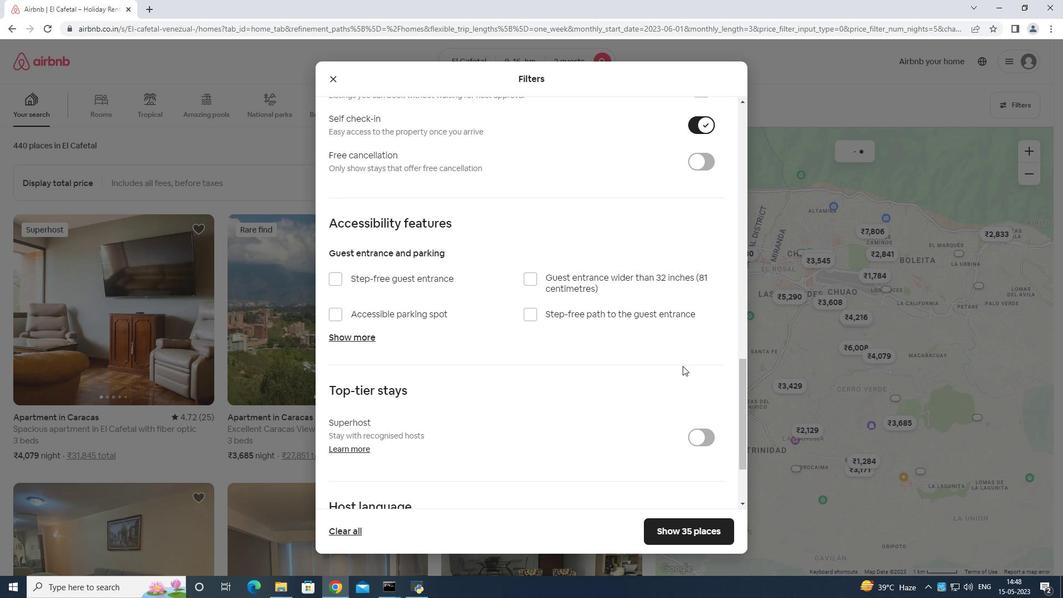 
Action: Mouse scrolled (683, 373) with delta (0, 0)
Screenshot: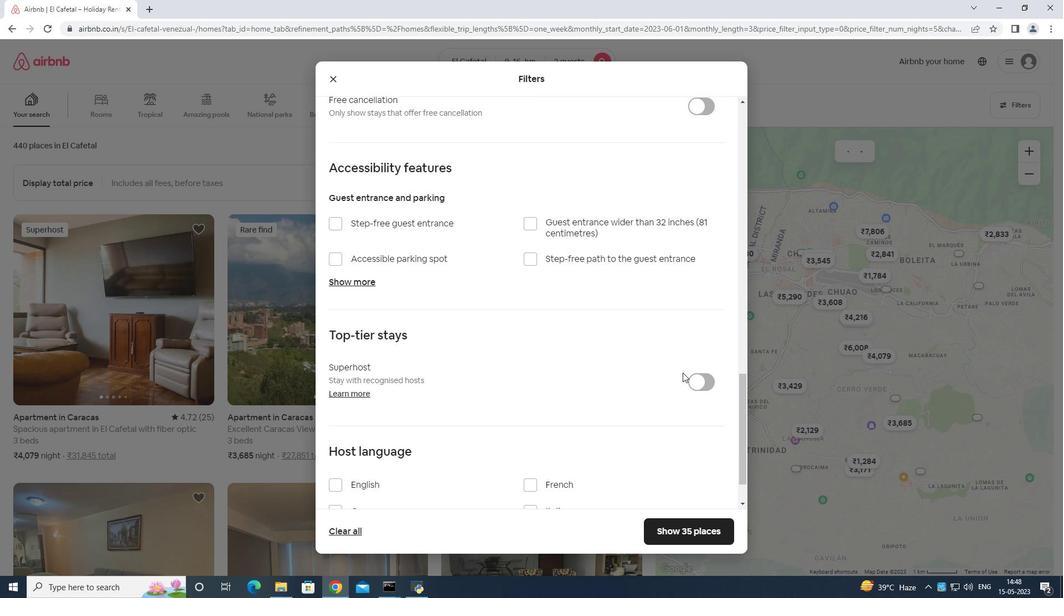 
Action: Mouse scrolled (683, 373) with delta (0, 0)
Screenshot: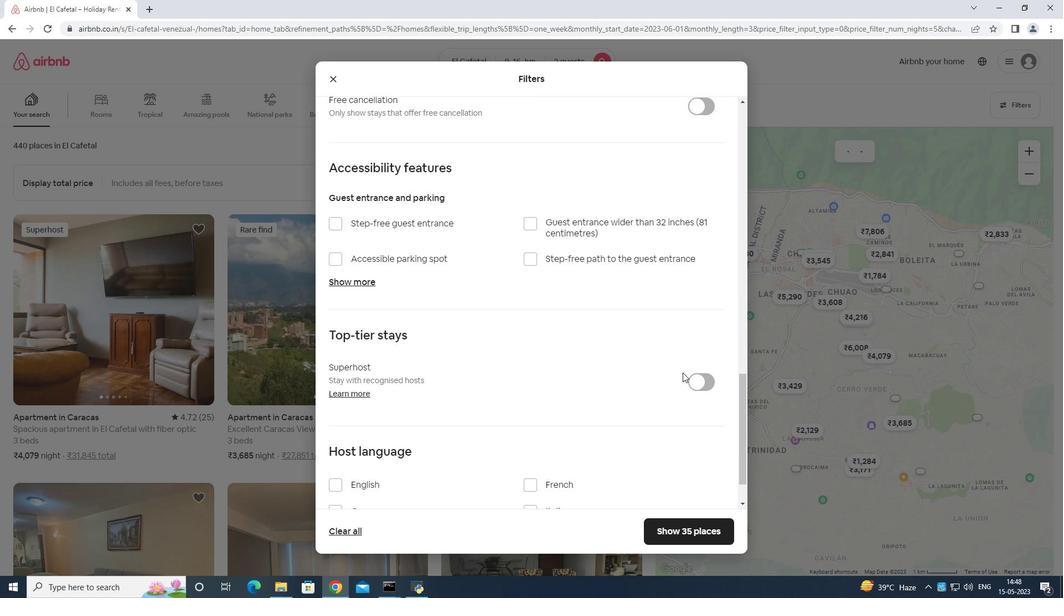 
Action: Mouse scrolled (683, 373) with delta (0, 0)
Screenshot: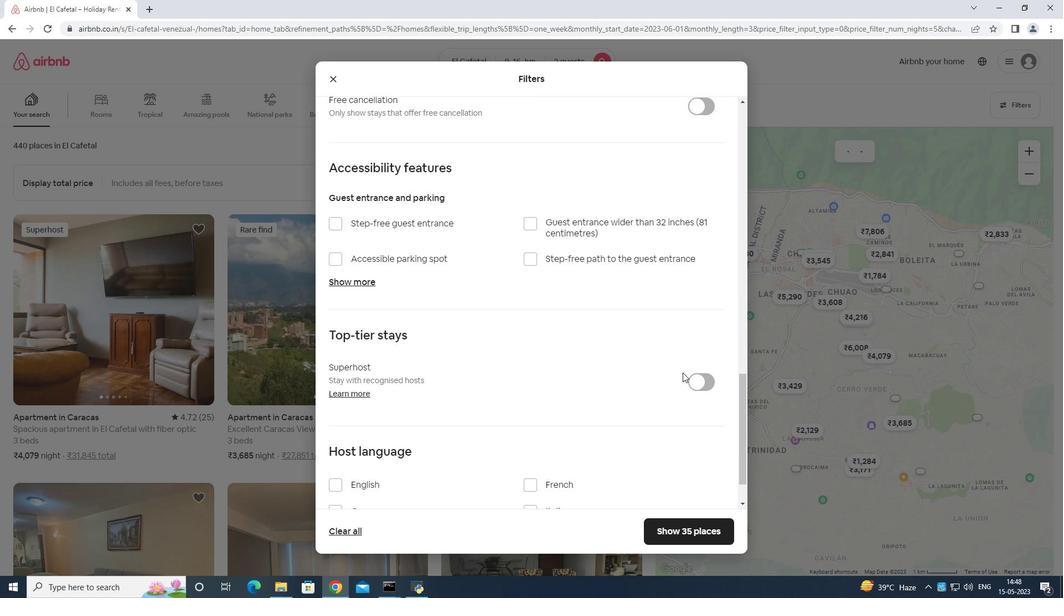 
Action: Mouse scrolled (683, 373) with delta (0, 0)
Screenshot: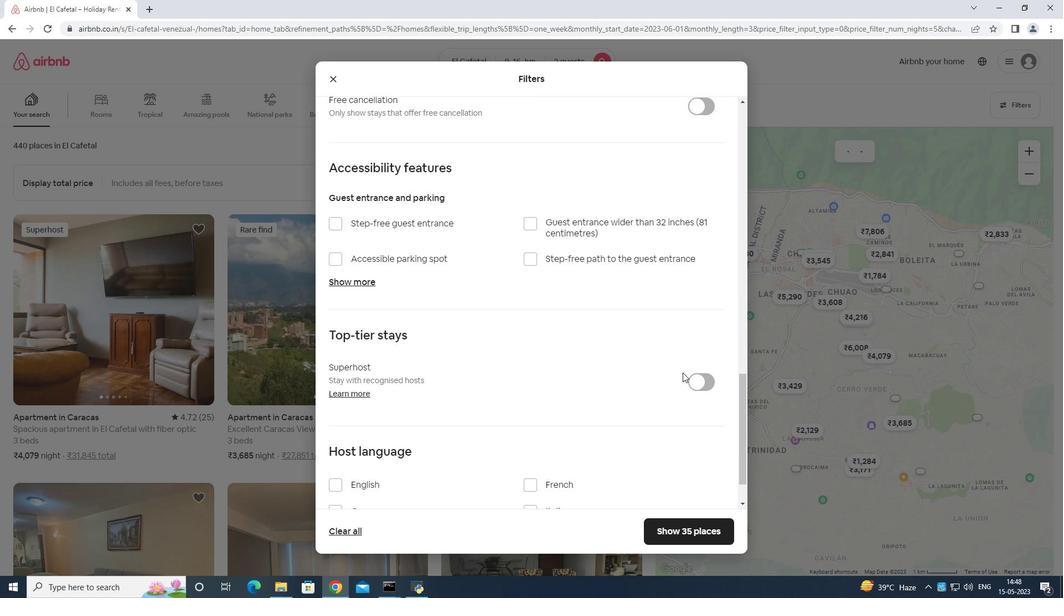 
Action: Mouse moved to (683, 378)
Screenshot: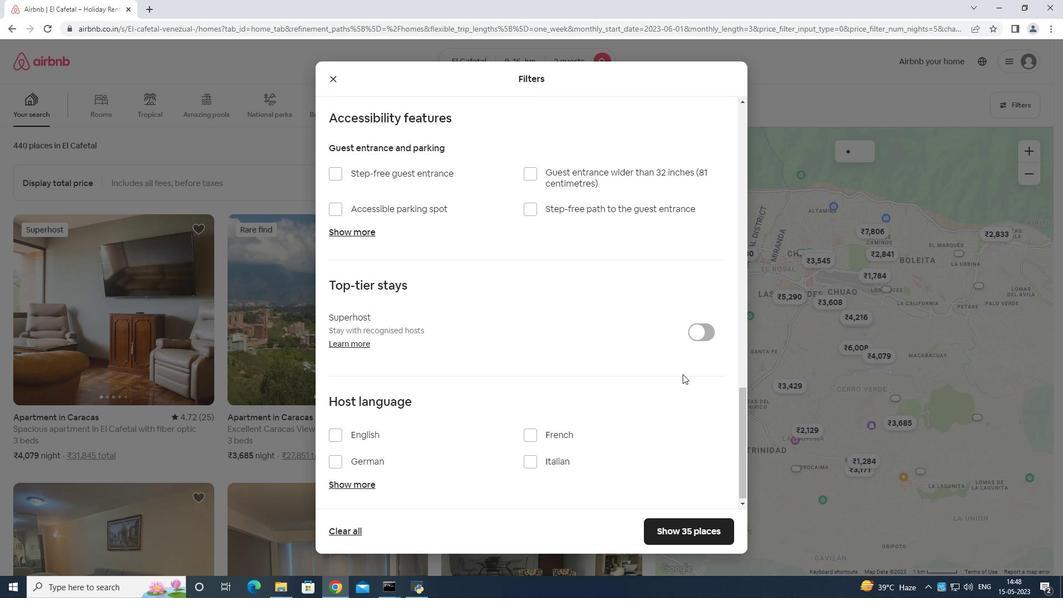 
Action: Mouse scrolled (683, 378) with delta (0, 0)
Screenshot: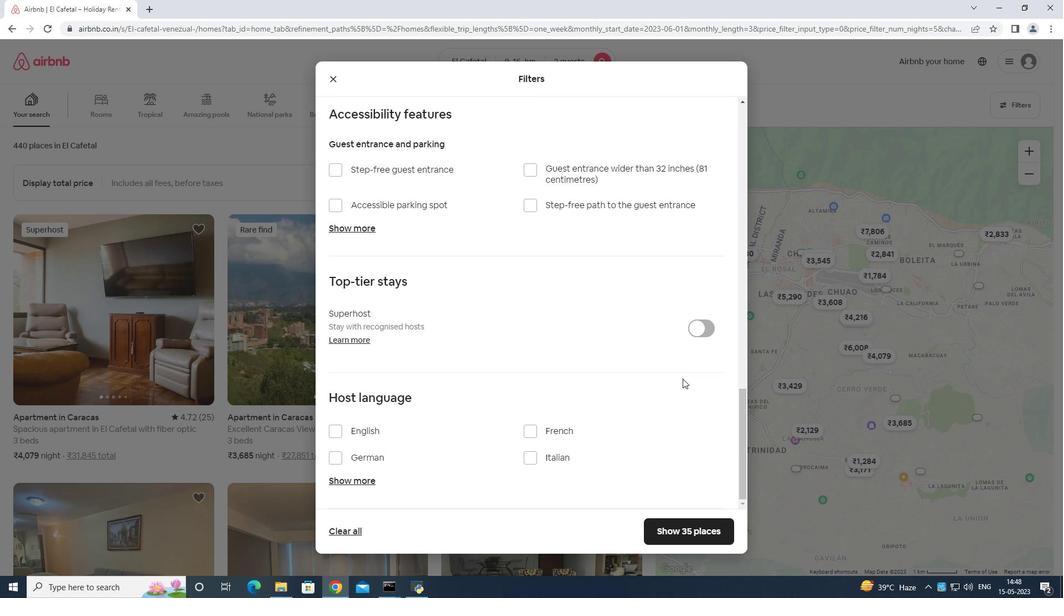 
Action: Mouse scrolled (683, 378) with delta (0, 0)
Screenshot: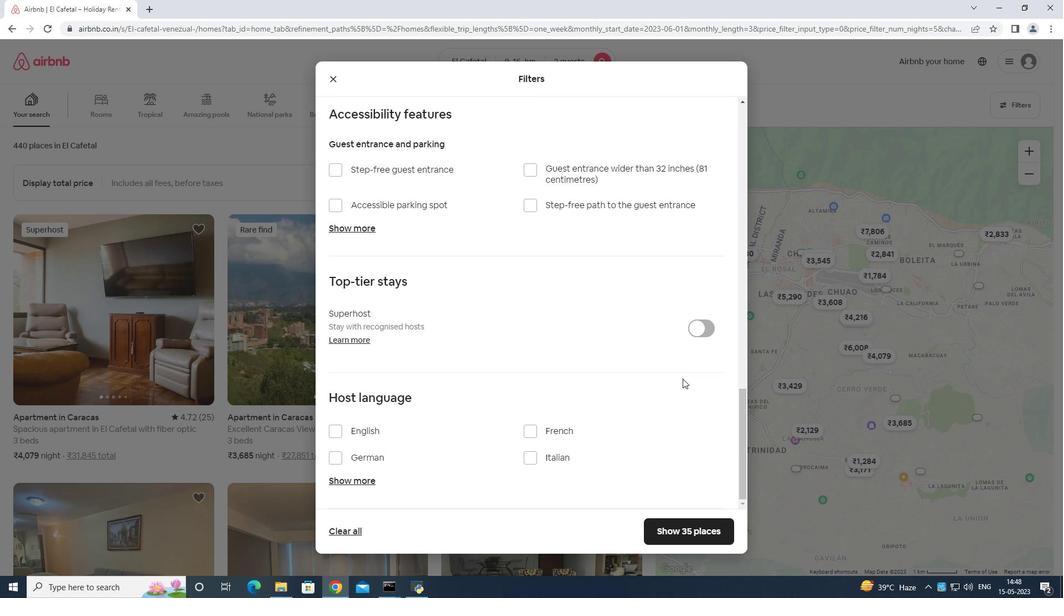 
Action: Mouse scrolled (683, 378) with delta (0, 0)
Screenshot: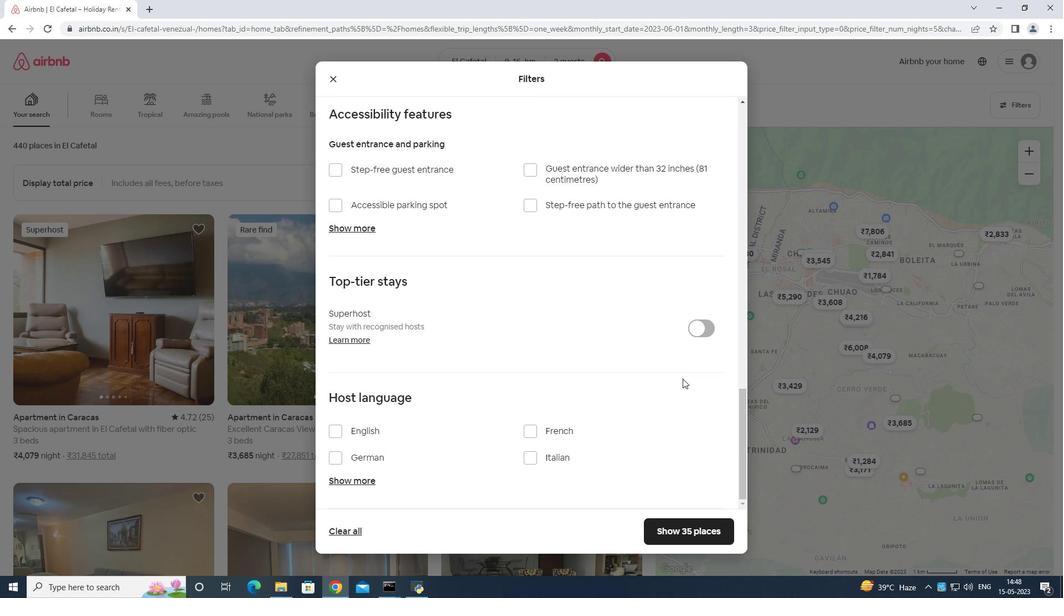
Action: Mouse scrolled (683, 378) with delta (0, 0)
Screenshot: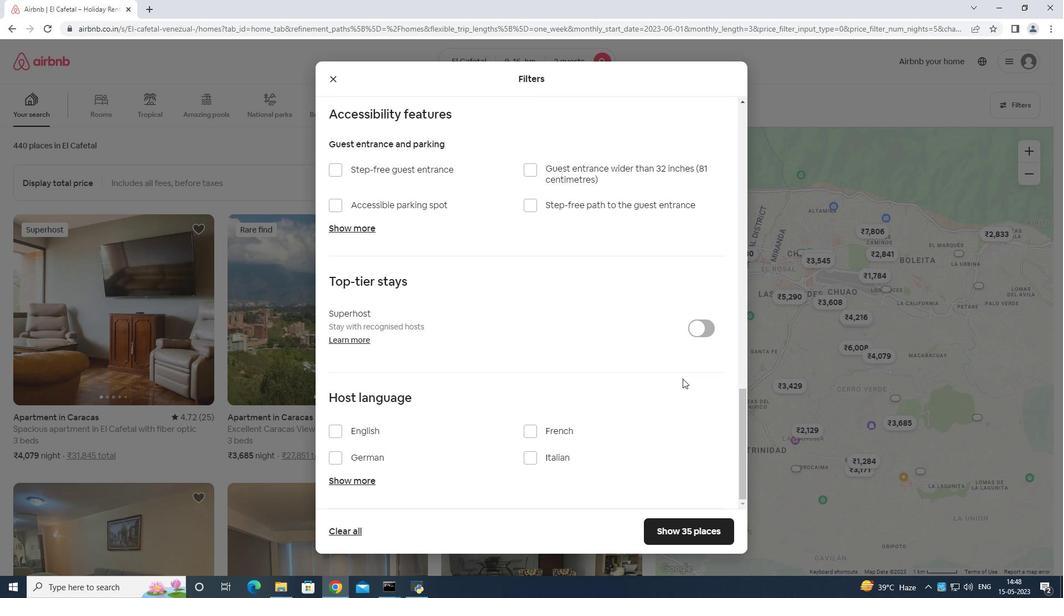 
Action: Mouse moved to (680, 385)
Screenshot: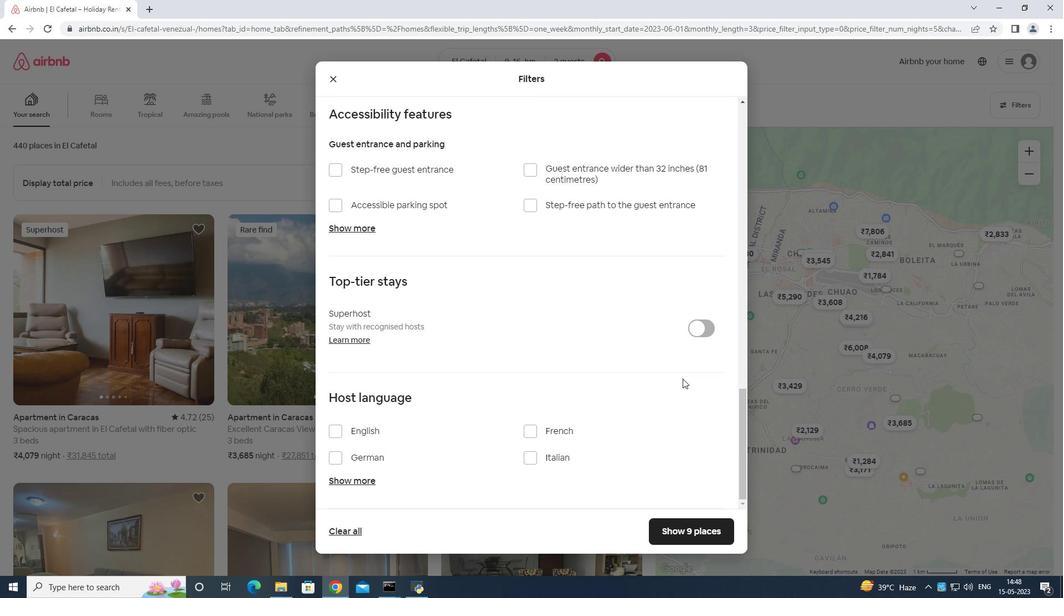 
Action: Mouse scrolled (680, 385) with delta (0, 0)
Screenshot: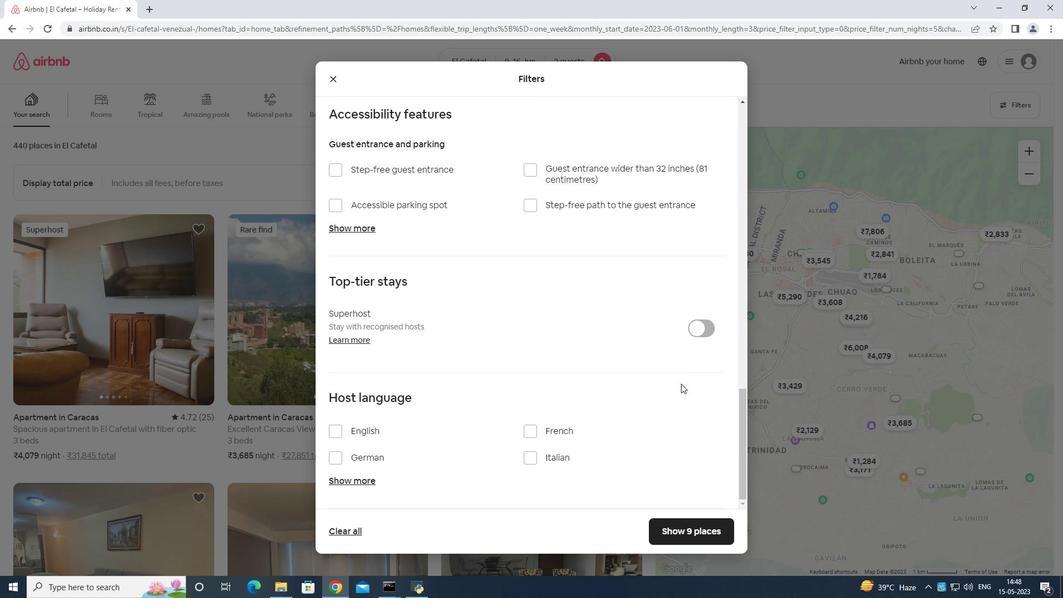 
Action: Mouse scrolled (680, 385) with delta (0, 0)
Screenshot: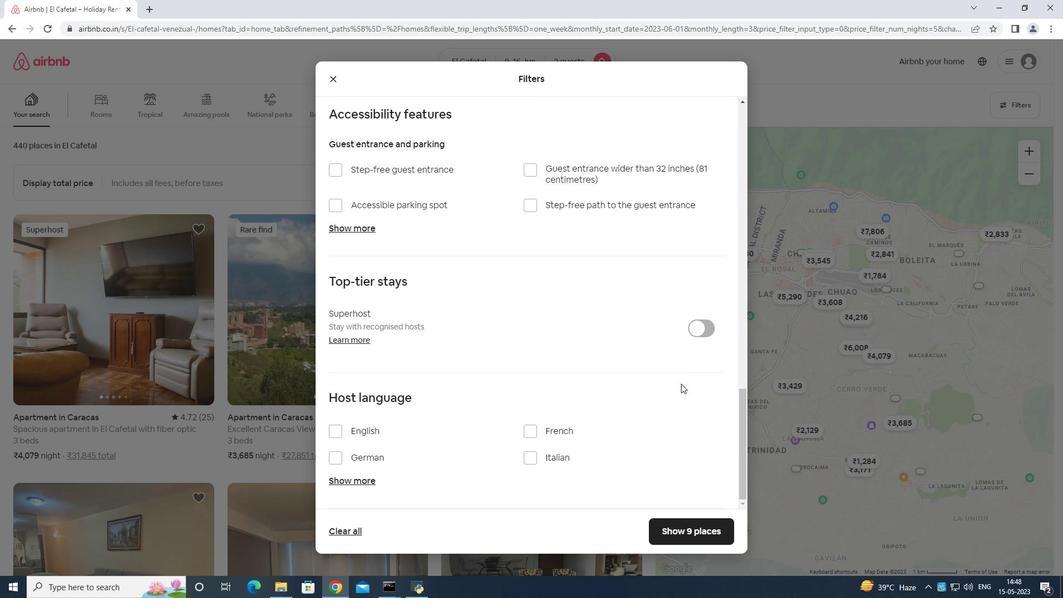 
Action: Mouse scrolled (680, 385) with delta (0, 0)
Screenshot: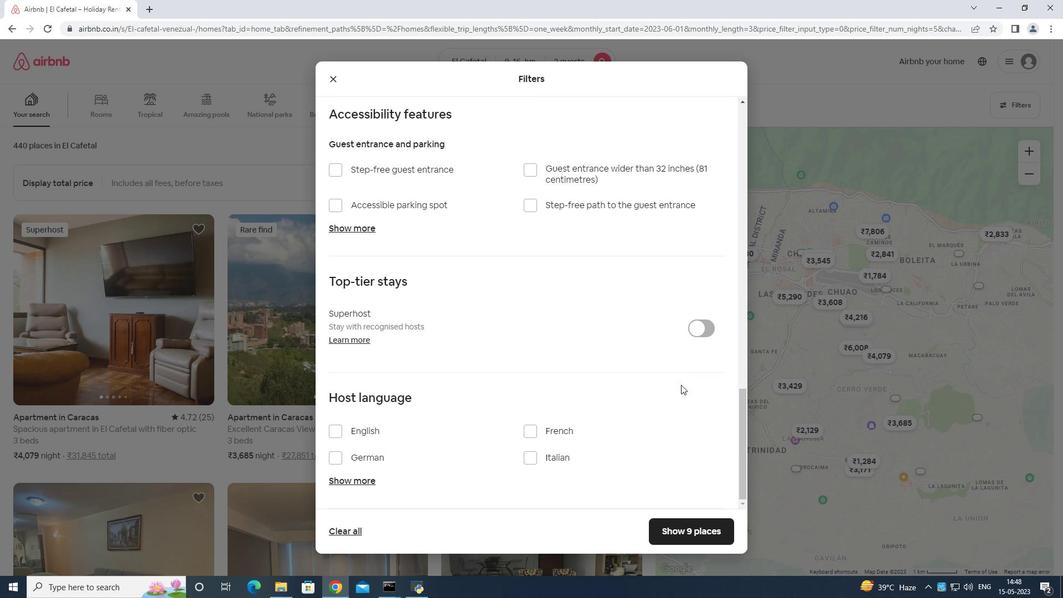 
Action: Mouse scrolled (680, 385) with delta (0, 0)
Screenshot: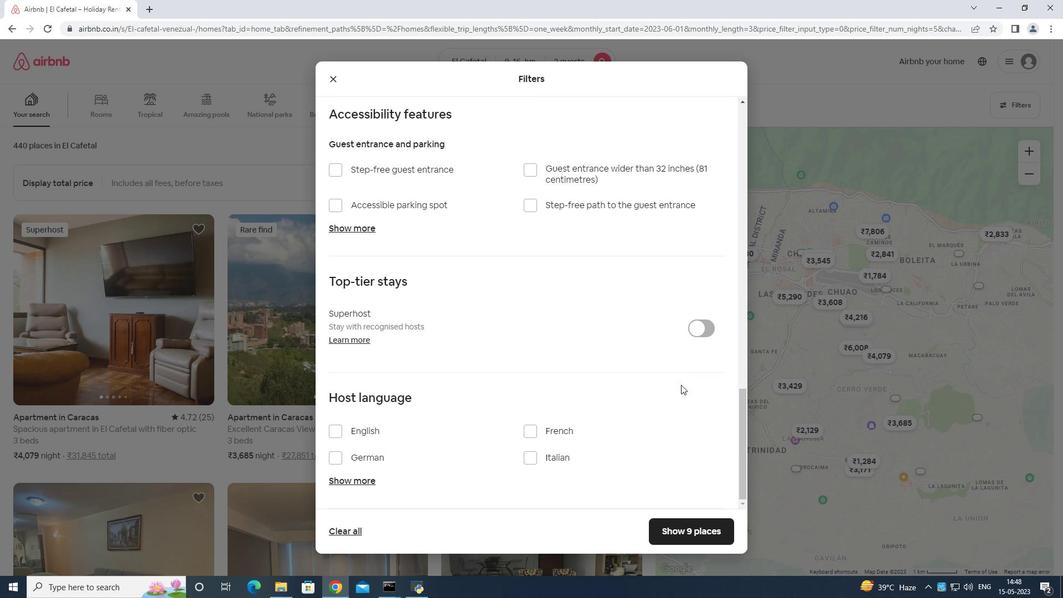 
Action: Mouse moved to (678, 386)
Screenshot: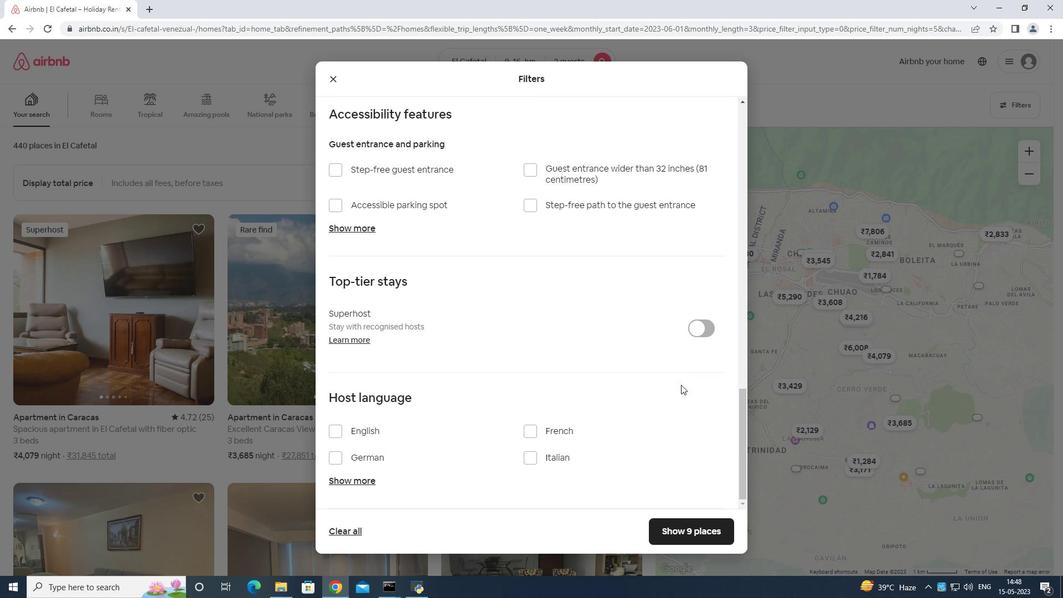 
Action: Mouse scrolled (680, 385) with delta (0, 0)
Screenshot: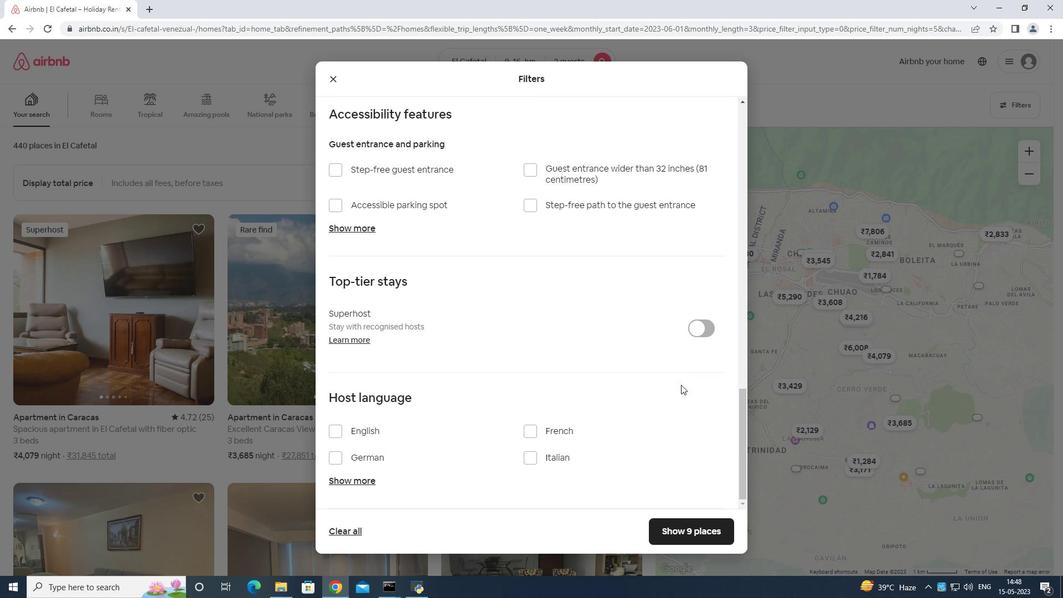 
Action: Mouse moved to (377, 424)
Screenshot: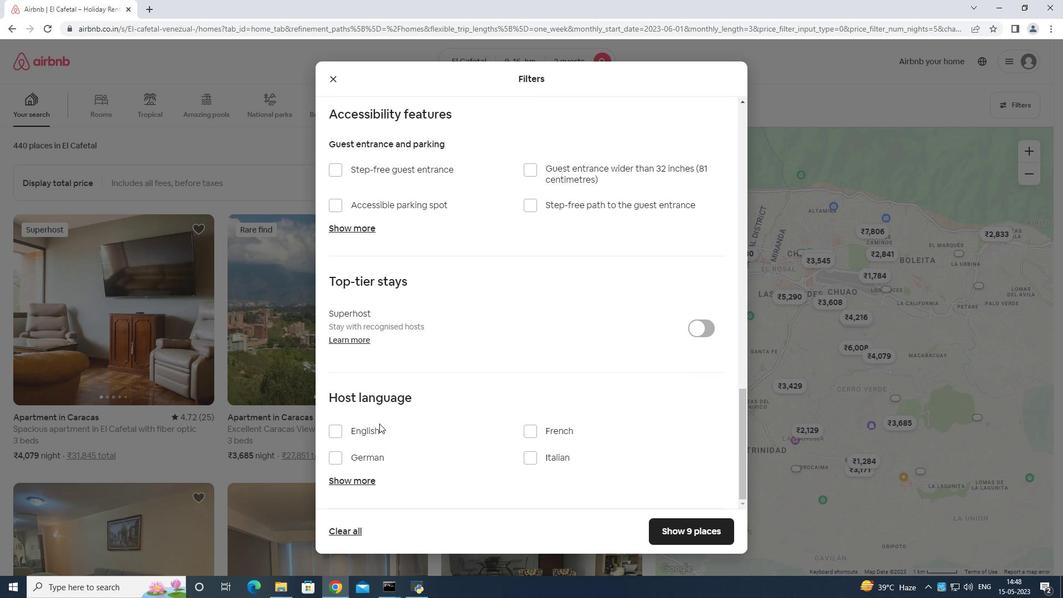 
Action: Mouse pressed left at (377, 424)
Screenshot: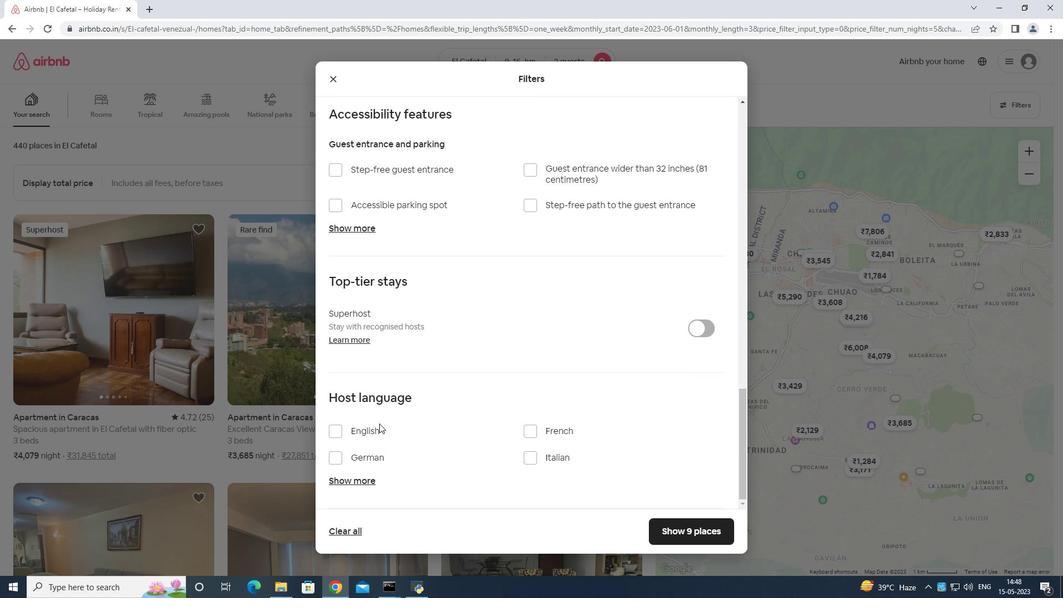
Action: Mouse moved to (680, 527)
Screenshot: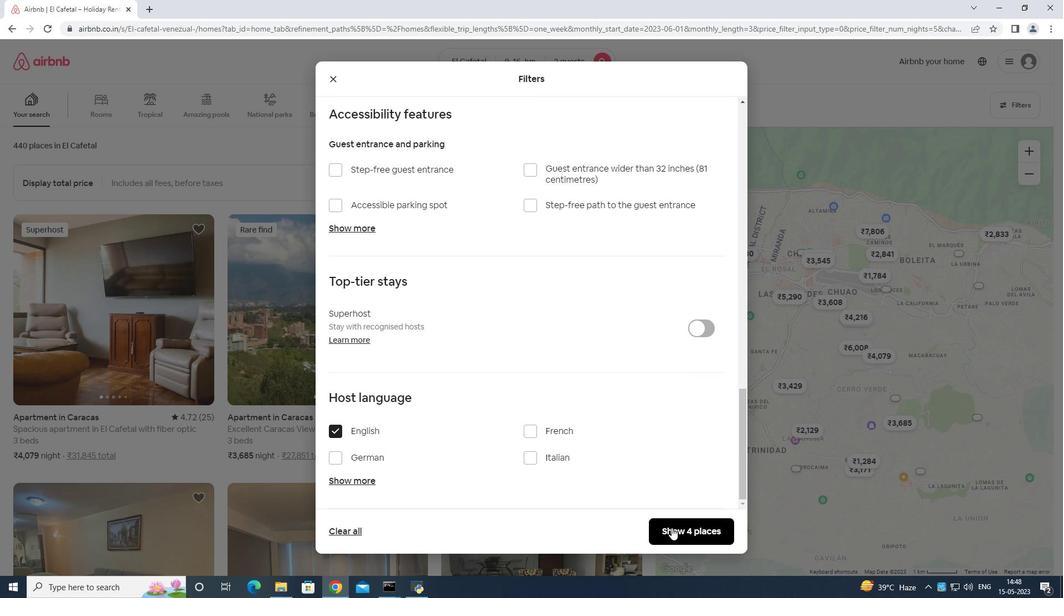 
Action: Mouse pressed left at (680, 527)
Screenshot: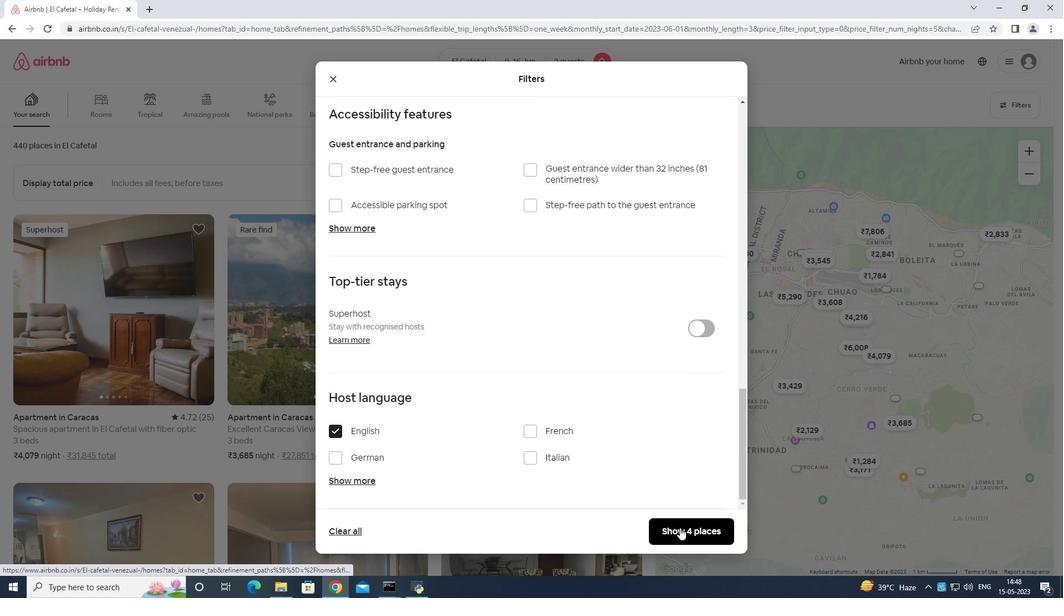 
